 Task: Add a signature Hannah Green containing Have a great Halloween, Hannah Green to email address softage.5@softage.net and add a label Meditation
Action: Mouse moved to (99, 58)
Screenshot: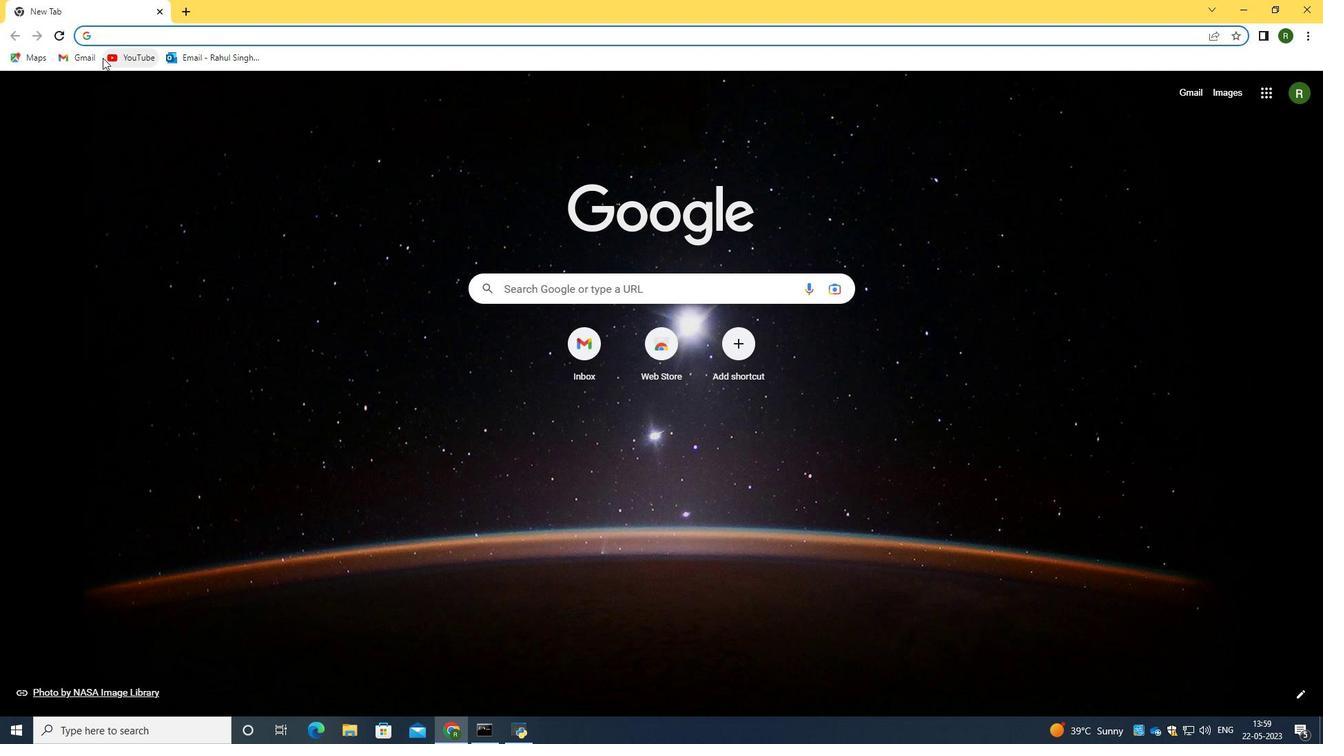 
Action: Mouse pressed left at (99, 58)
Screenshot: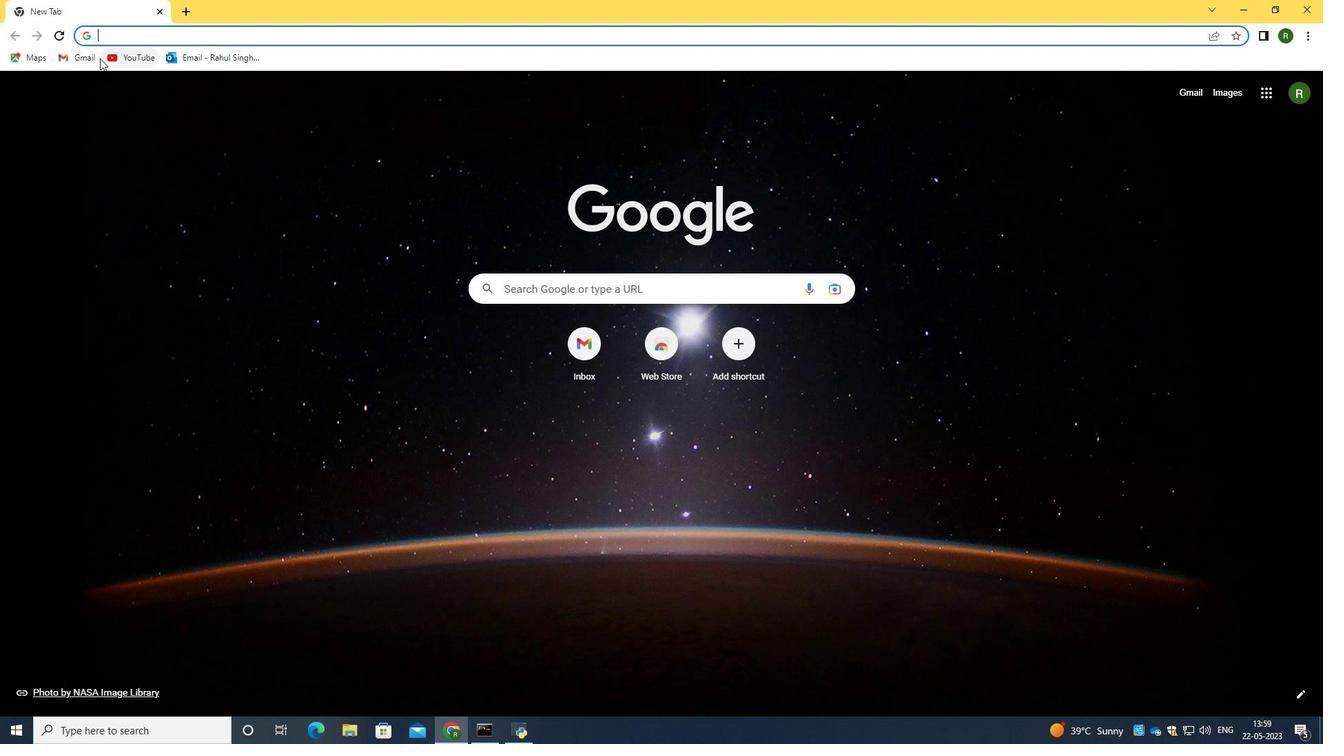 
Action: Mouse moved to (86, 57)
Screenshot: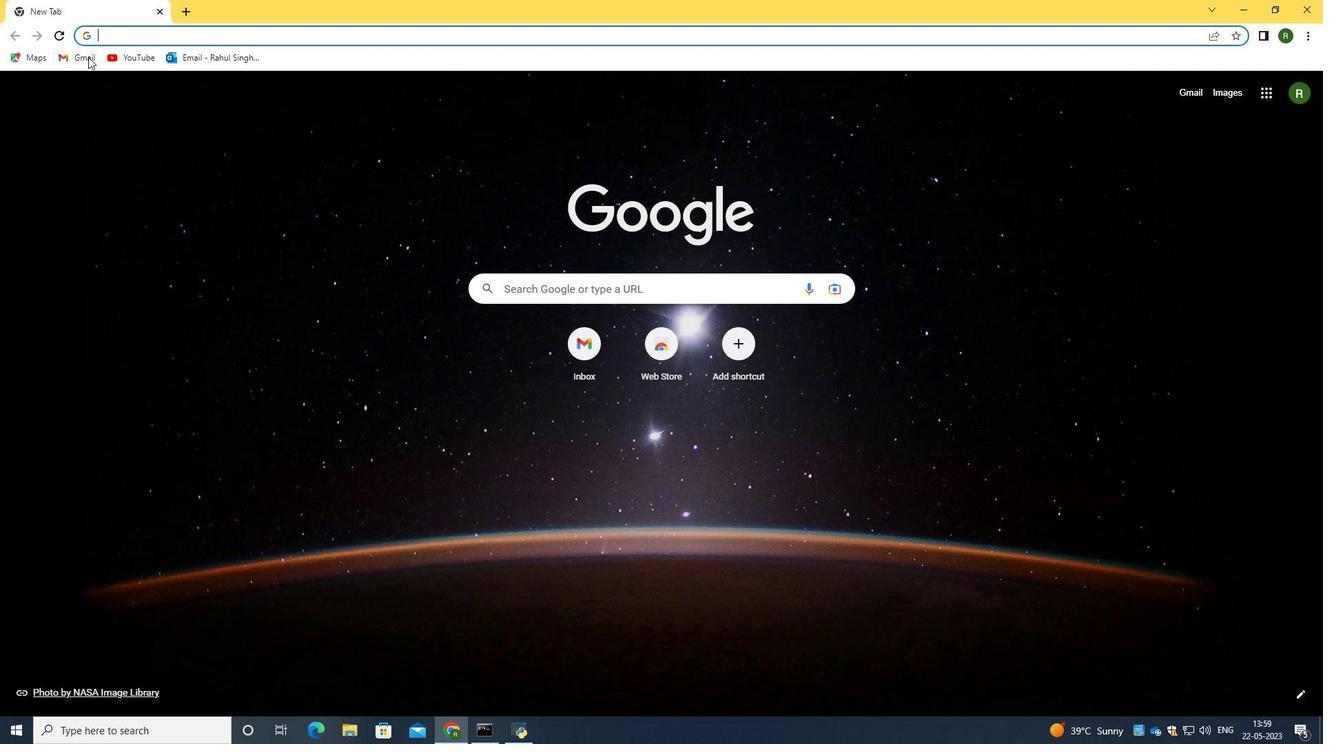 
Action: Mouse pressed left at (86, 57)
Screenshot: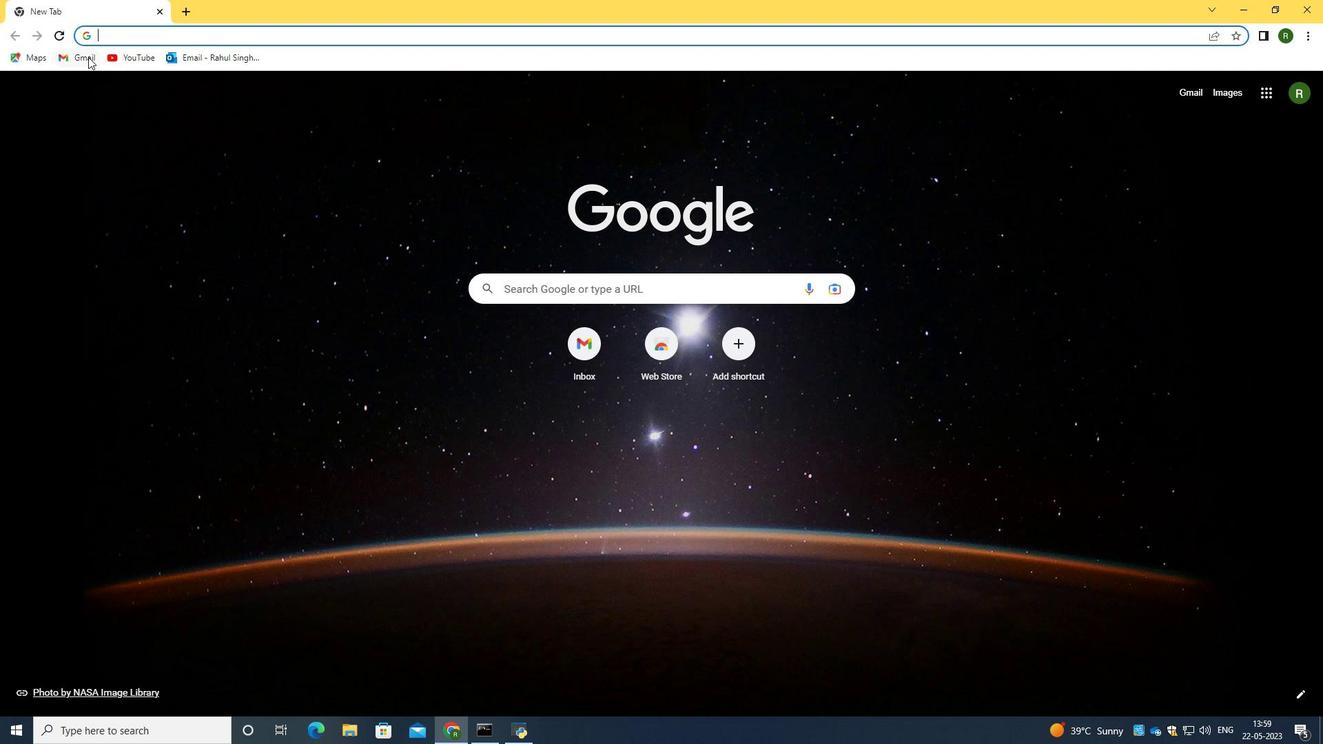 
Action: Mouse moved to (1240, 99)
Screenshot: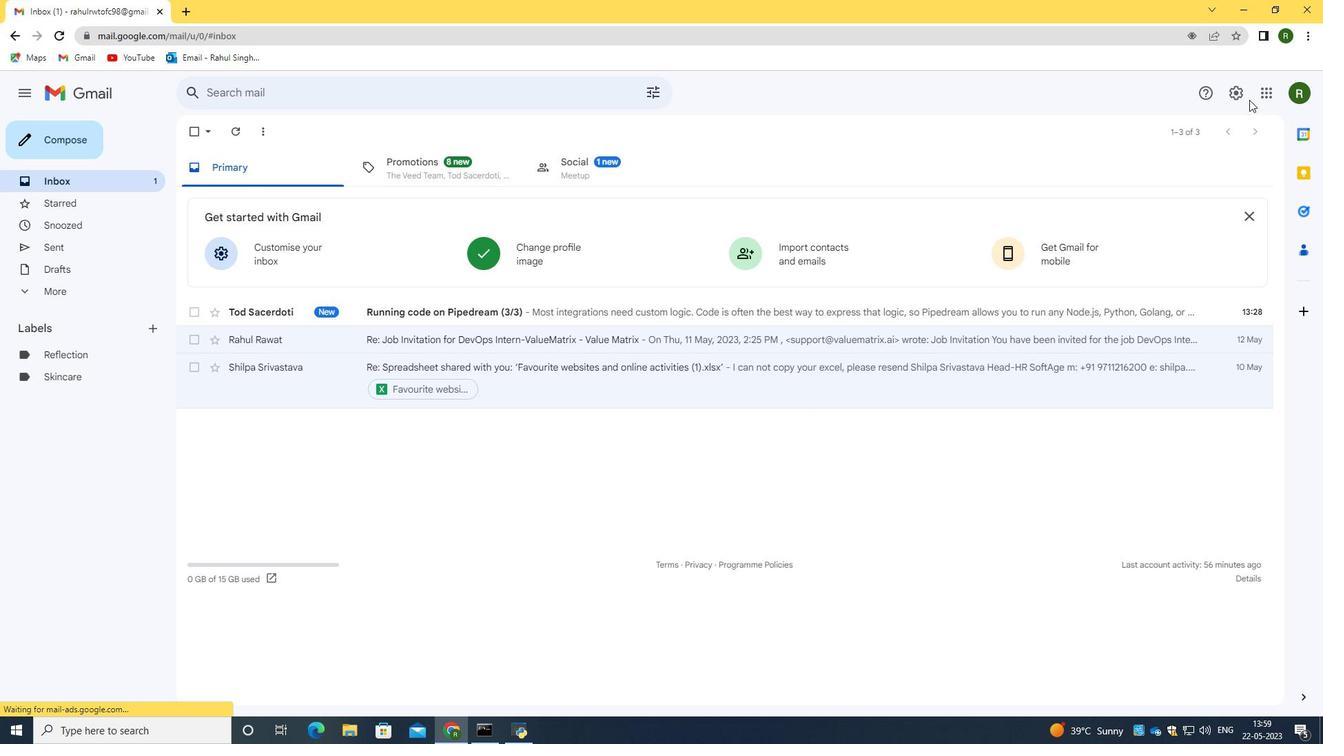 
Action: Mouse pressed left at (1240, 99)
Screenshot: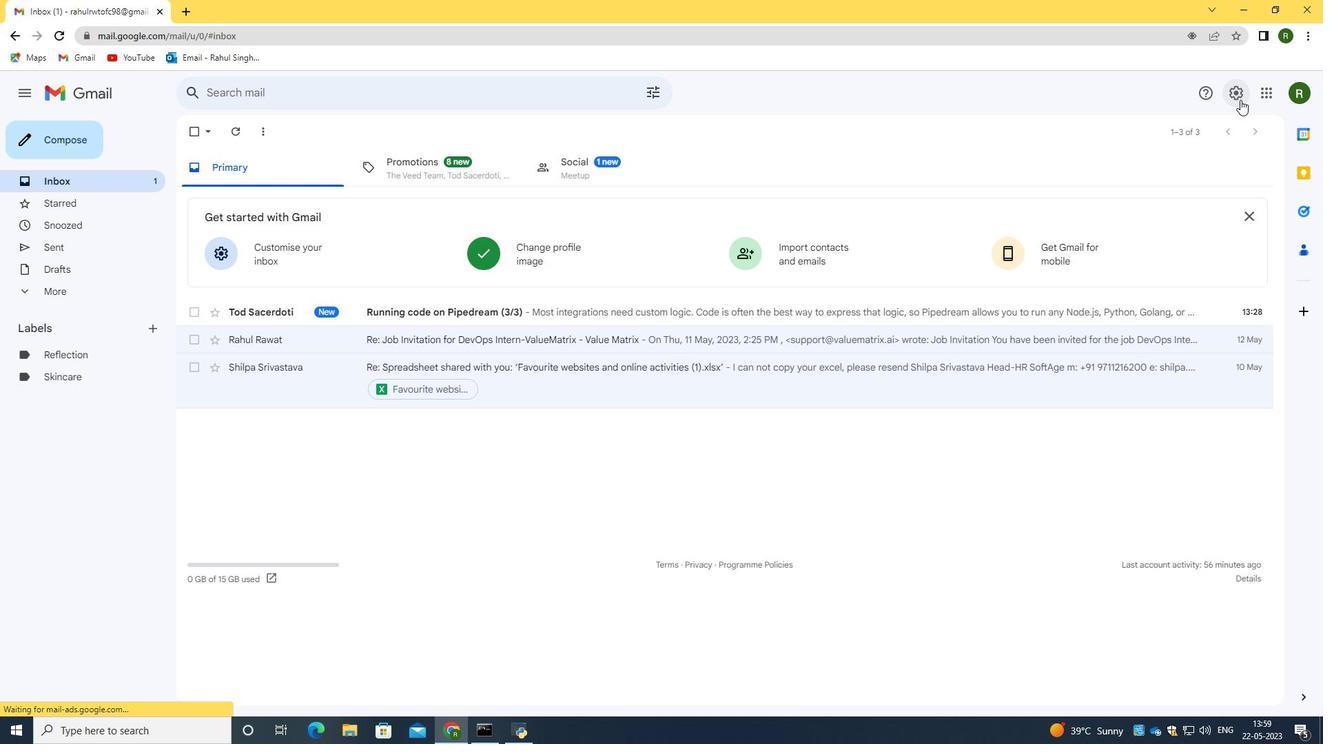 
Action: Mouse moved to (1163, 168)
Screenshot: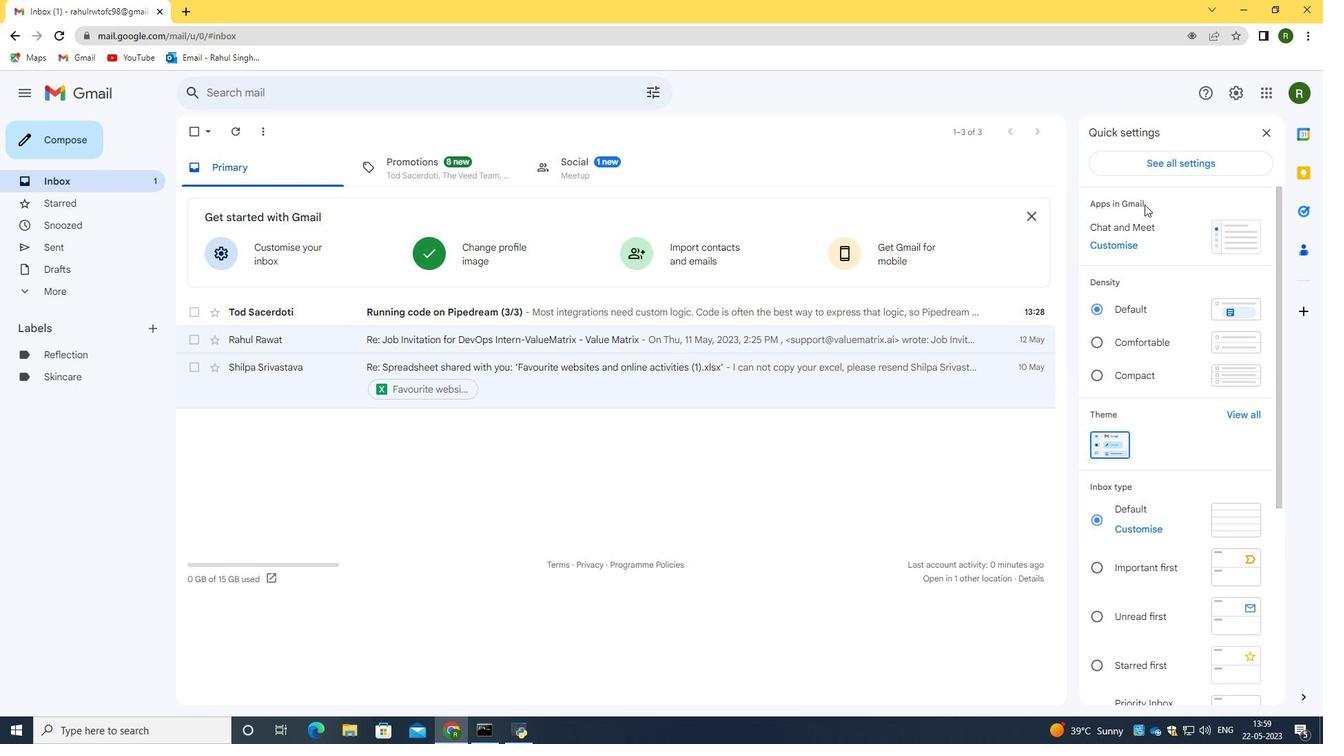 
Action: Mouse pressed left at (1163, 168)
Screenshot: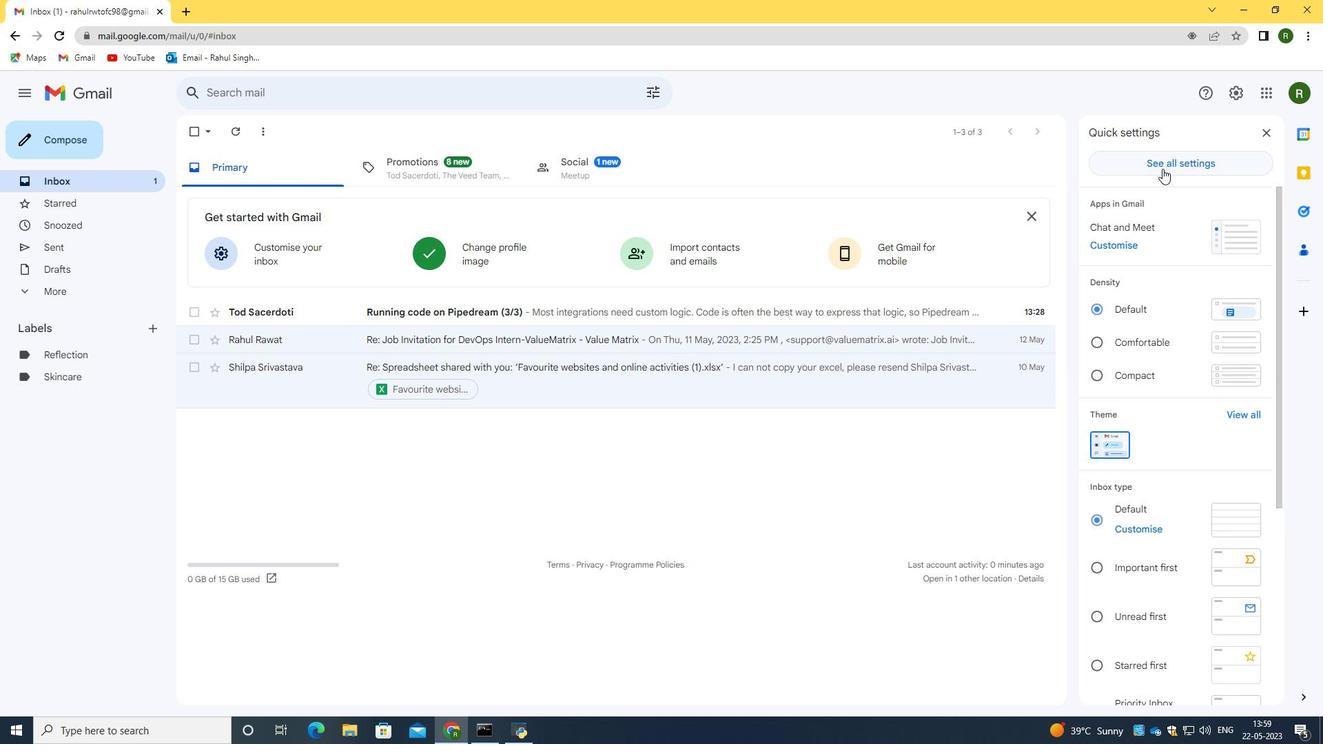 
Action: Mouse moved to (863, 339)
Screenshot: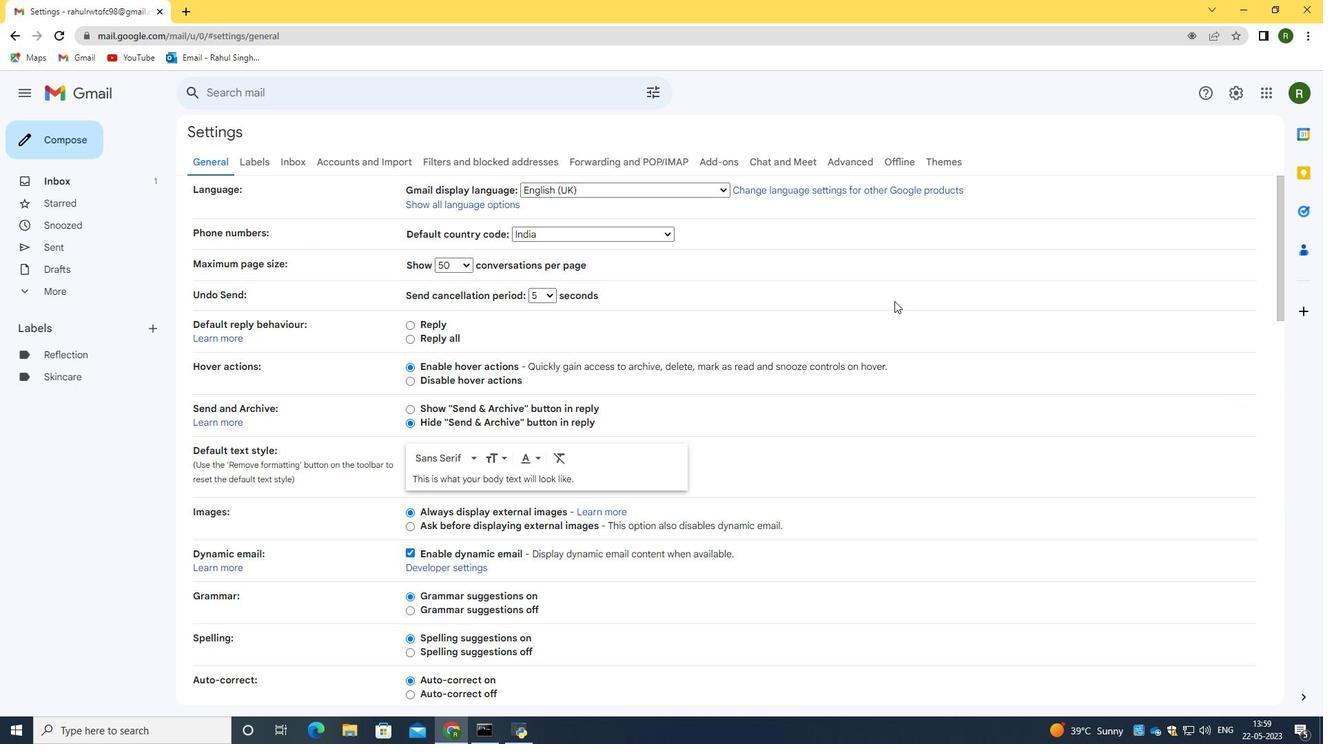 
Action: Mouse scrolled (863, 339) with delta (0, 0)
Screenshot: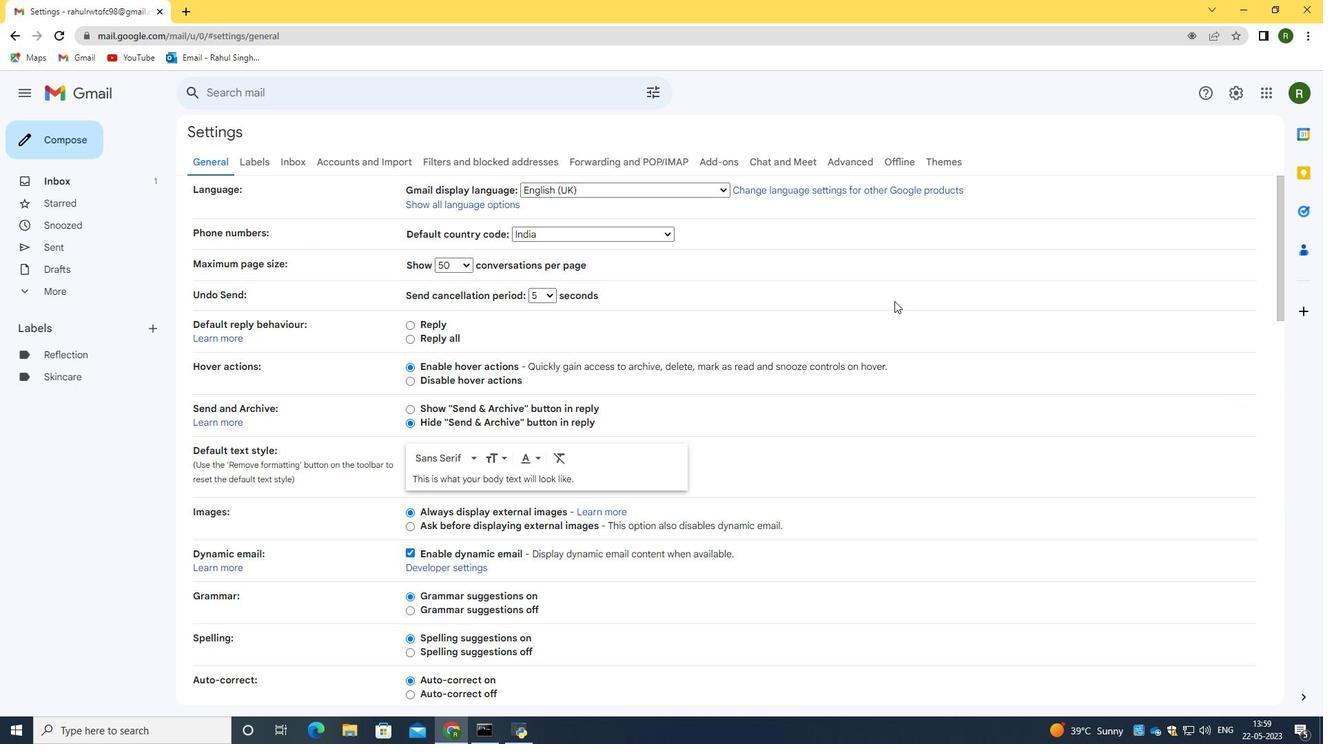 
Action: Mouse moved to (866, 346)
Screenshot: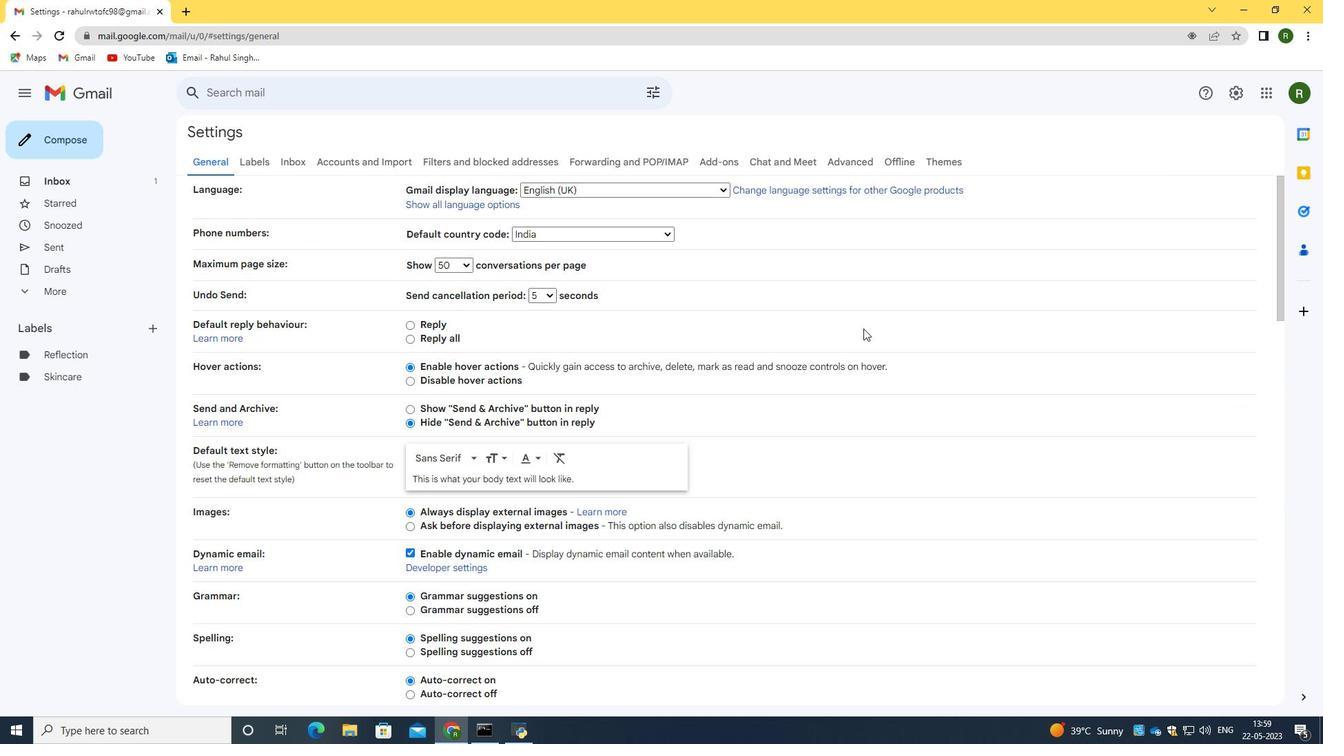 
Action: Mouse scrolled (866, 345) with delta (0, 0)
Screenshot: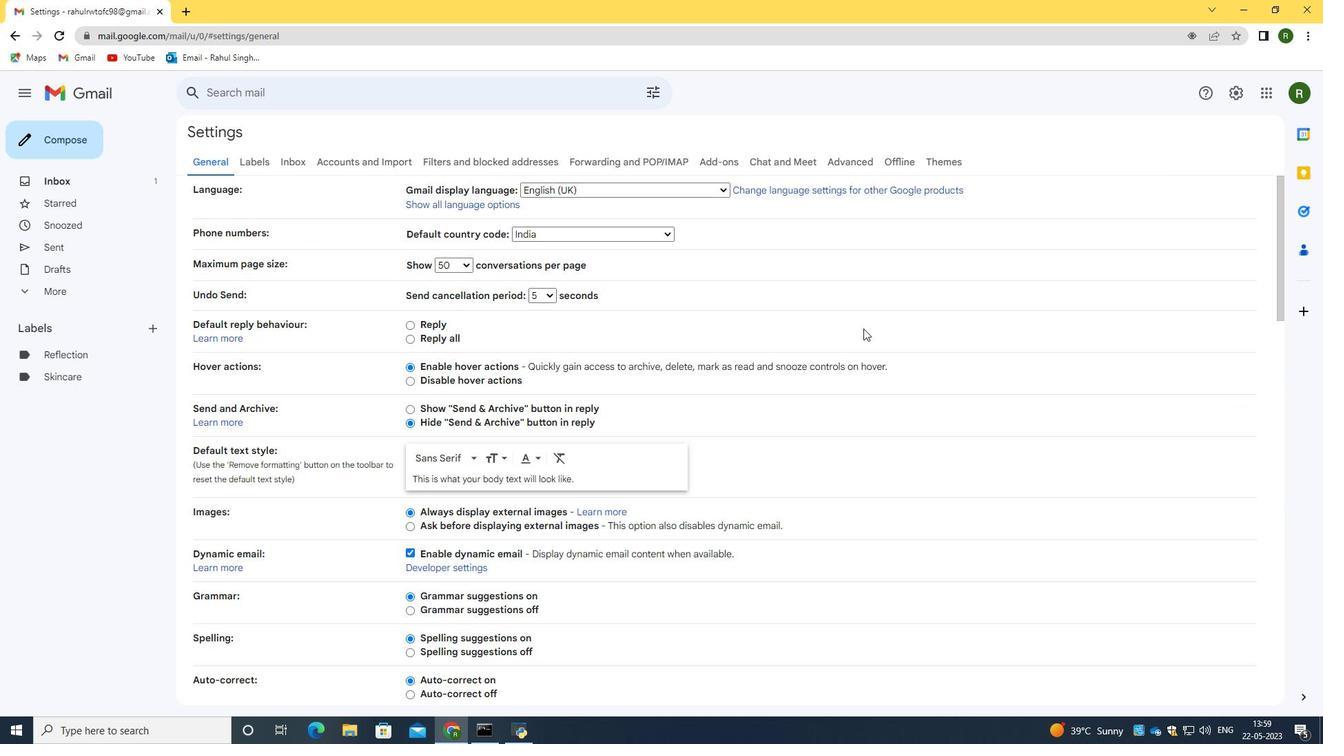 
Action: Mouse moved to (867, 347)
Screenshot: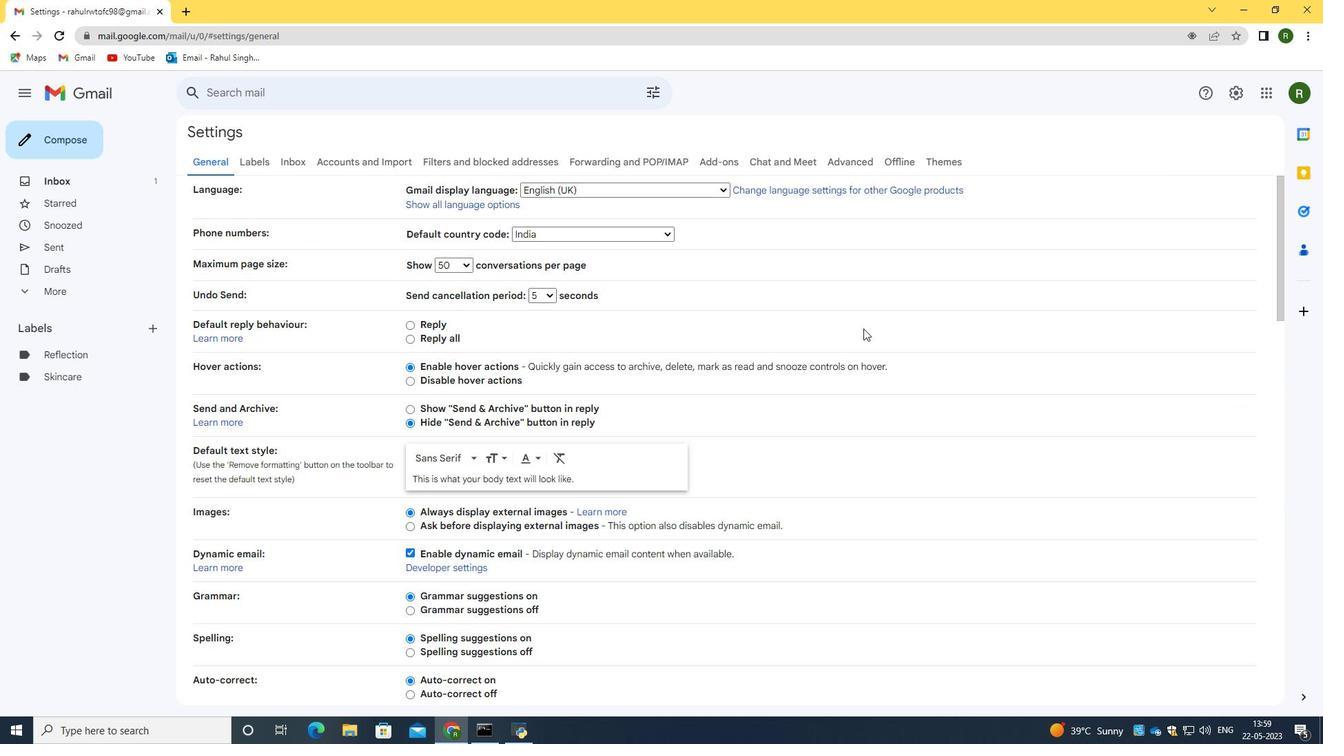
Action: Mouse scrolled (867, 346) with delta (0, 0)
Screenshot: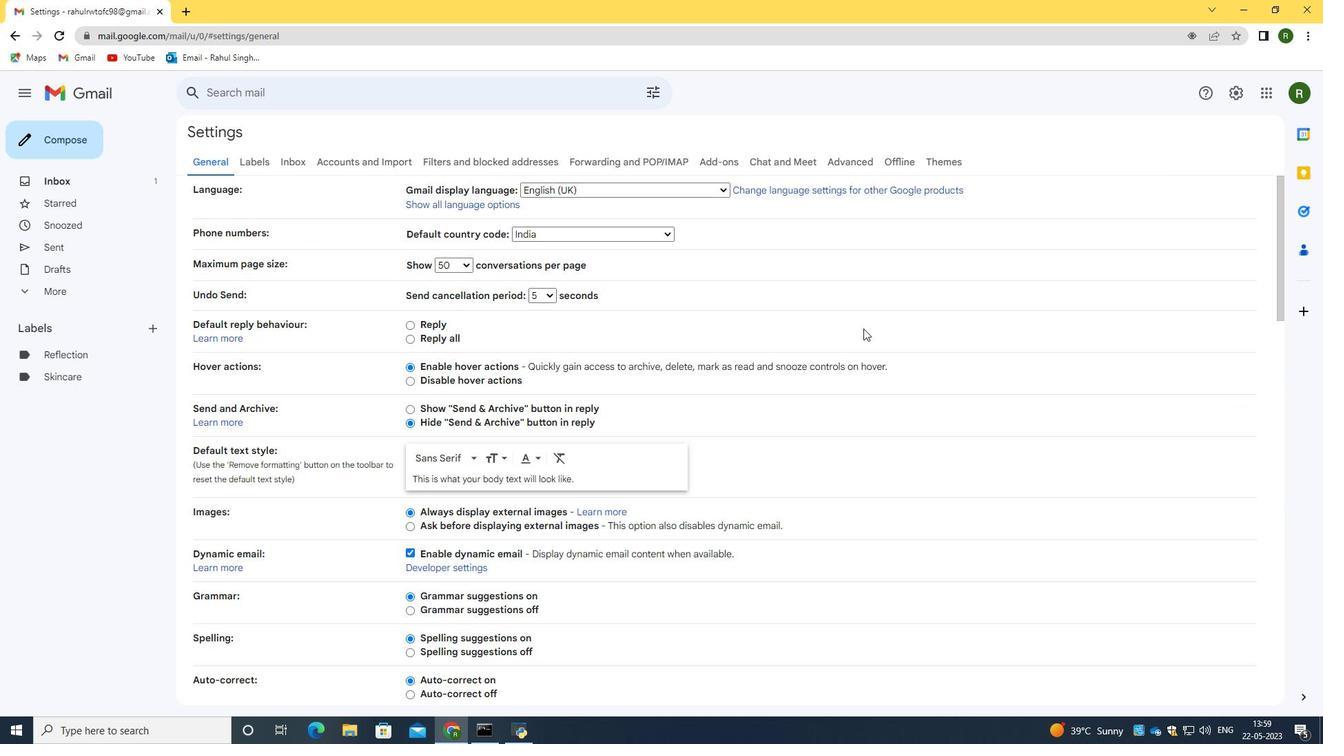 
Action: Mouse scrolled (867, 346) with delta (0, 0)
Screenshot: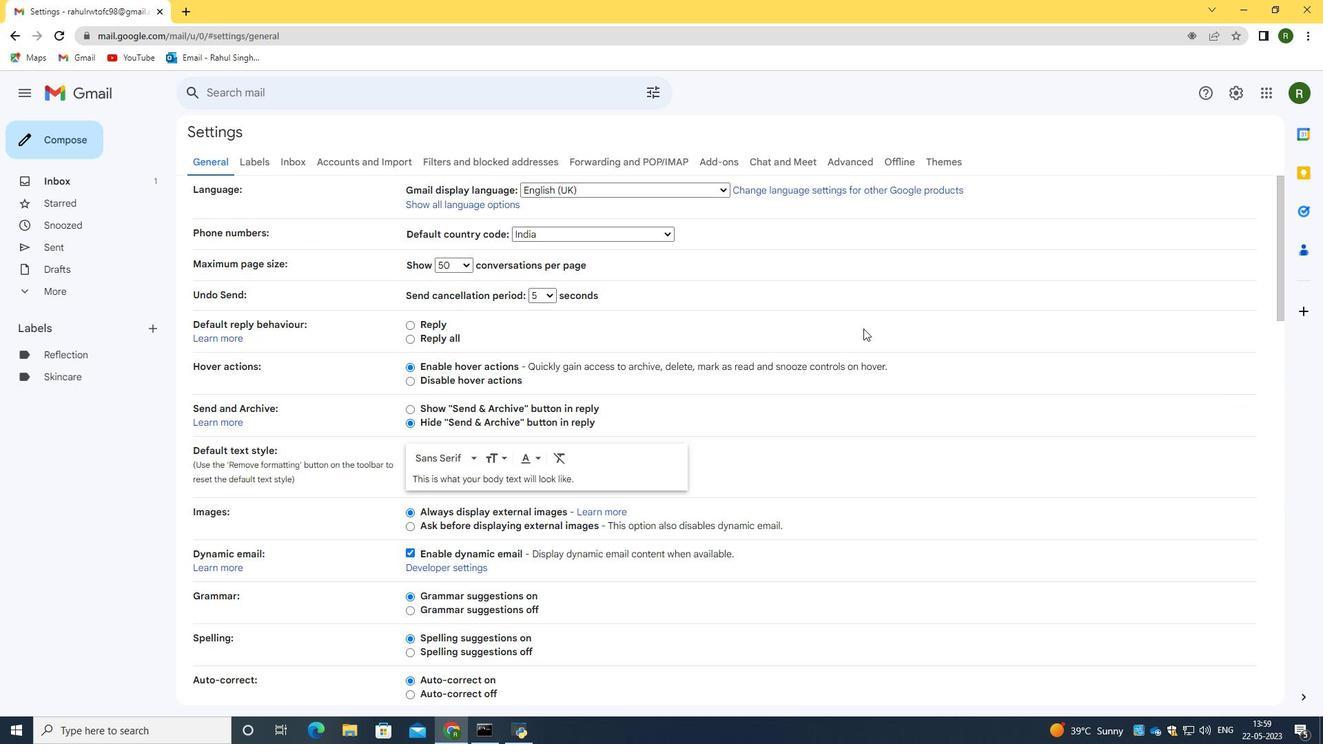 
Action: Mouse scrolled (867, 346) with delta (0, 0)
Screenshot: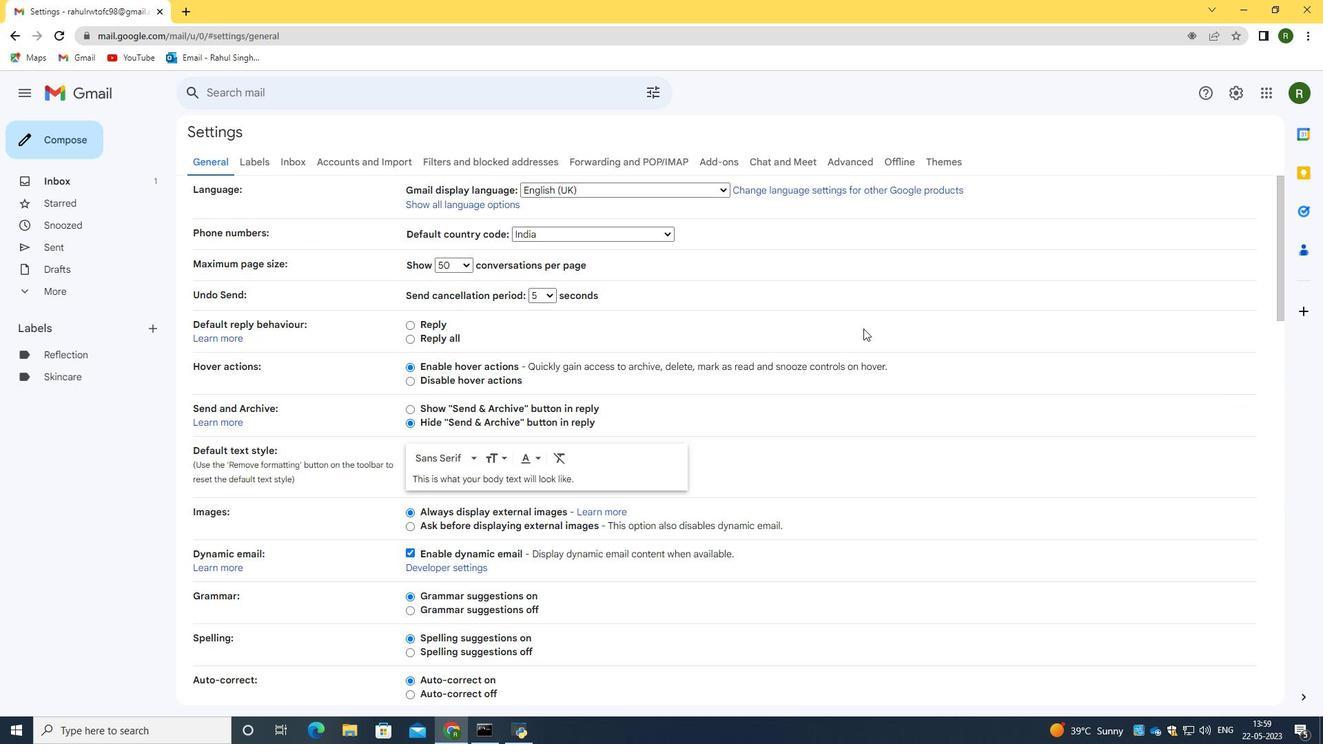 
Action: Mouse moved to (867, 347)
Screenshot: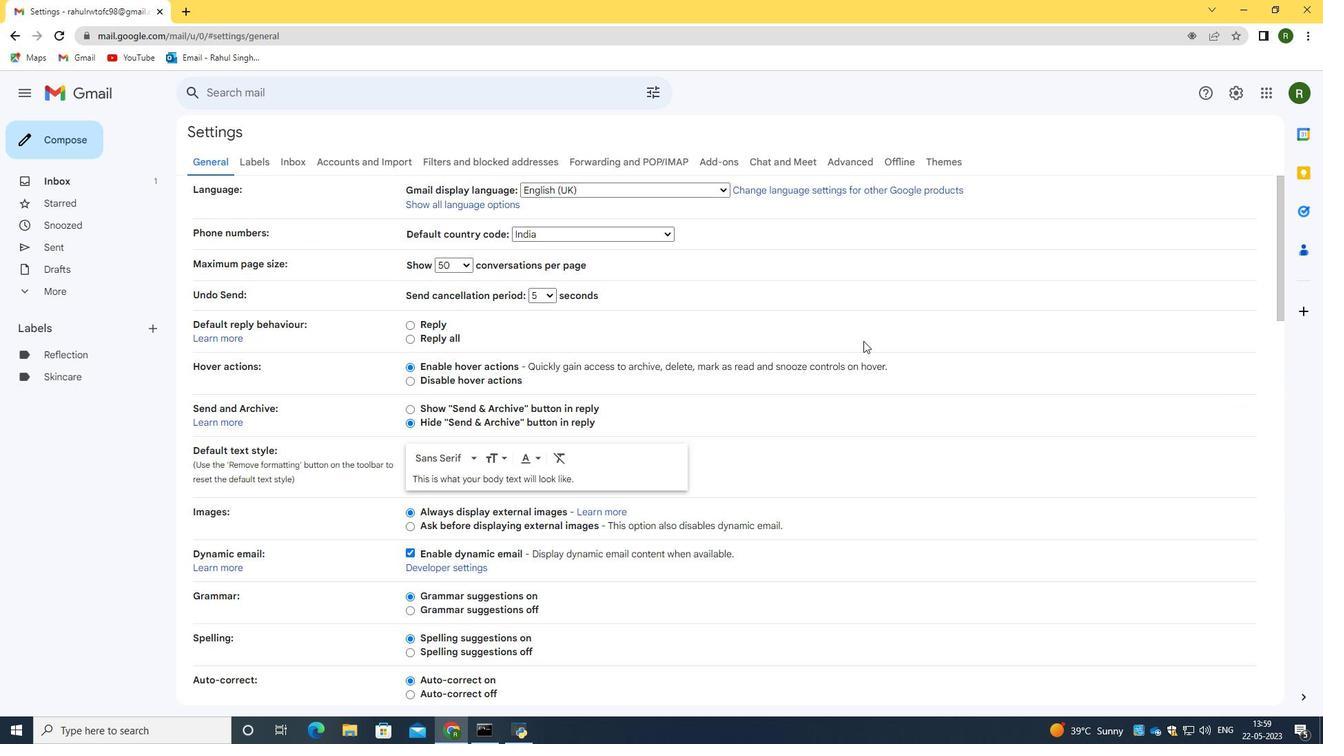 
Action: Mouse scrolled (867, 346) with delta (0, 0)
Screenshot: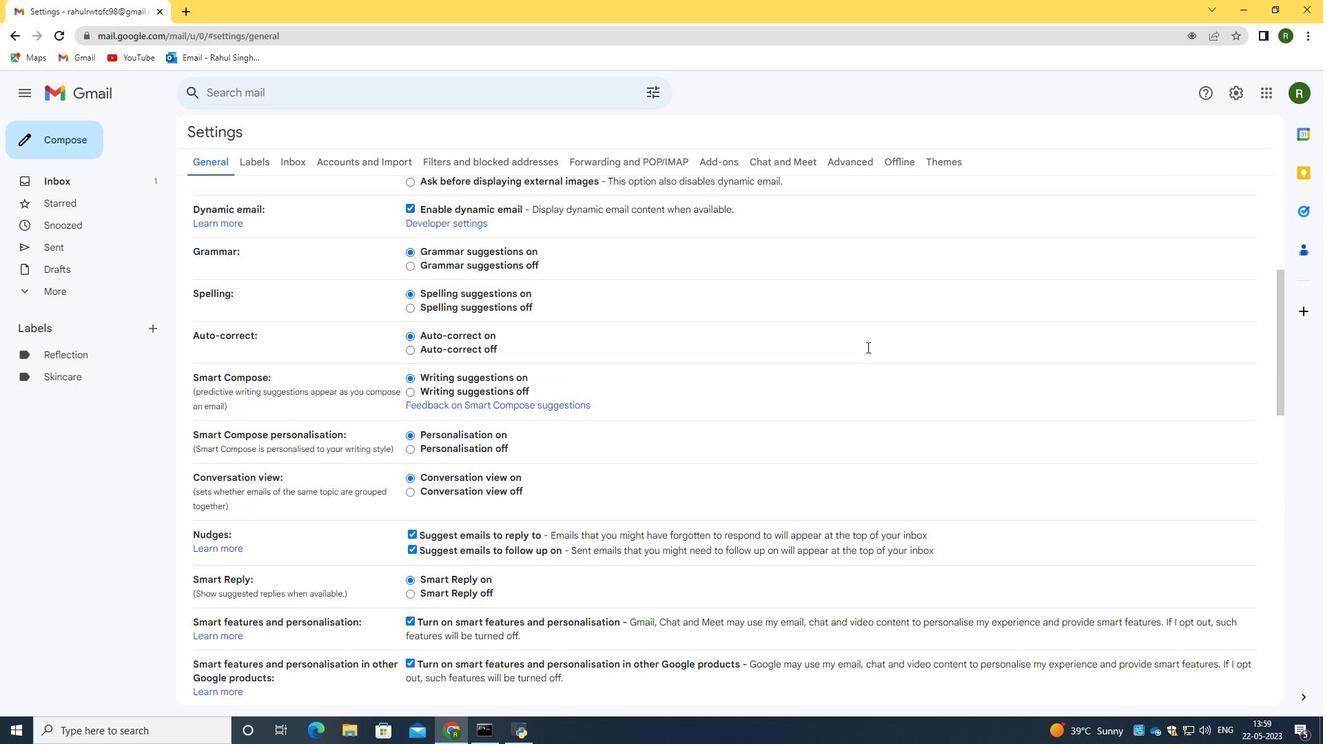 
Action: Mouse scrolled (867, 346) with delta (0, 0)
Screenshot: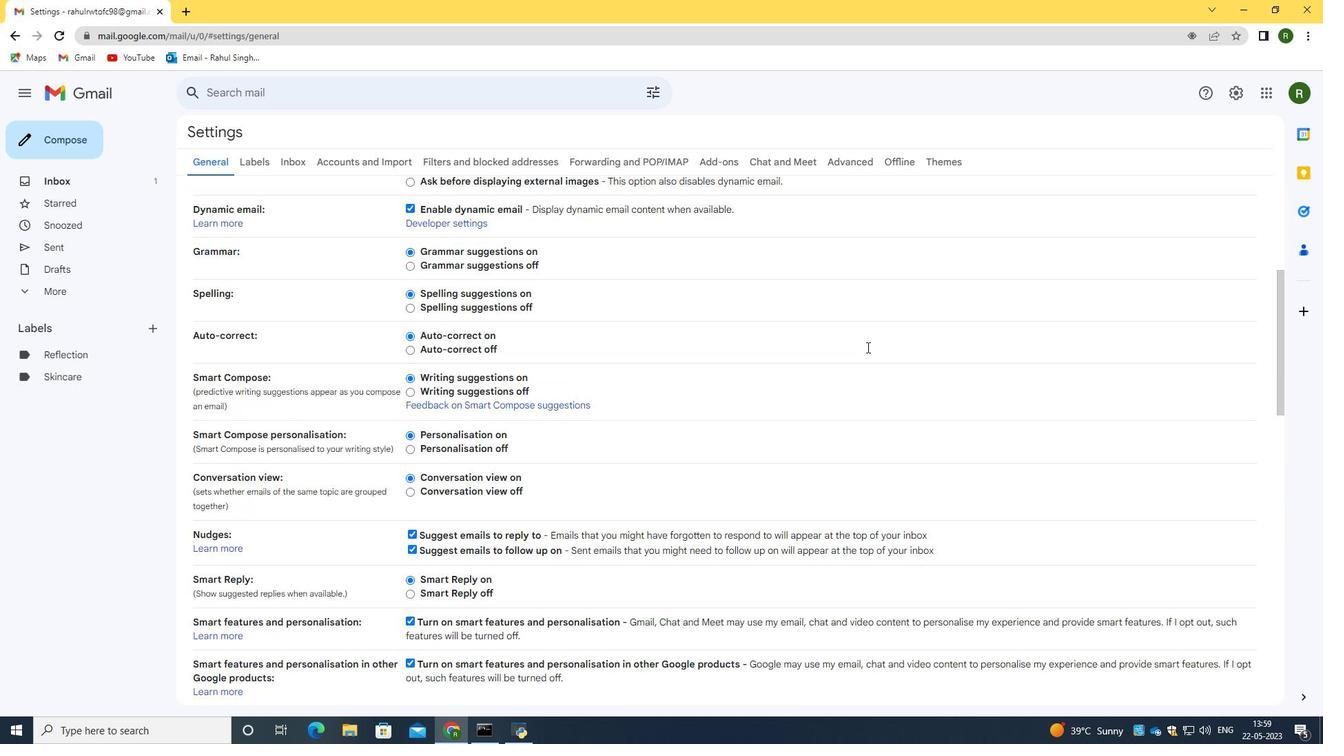 
Action: Mouse scrolled (867, 346) with delta (0, 0)
Screenshot: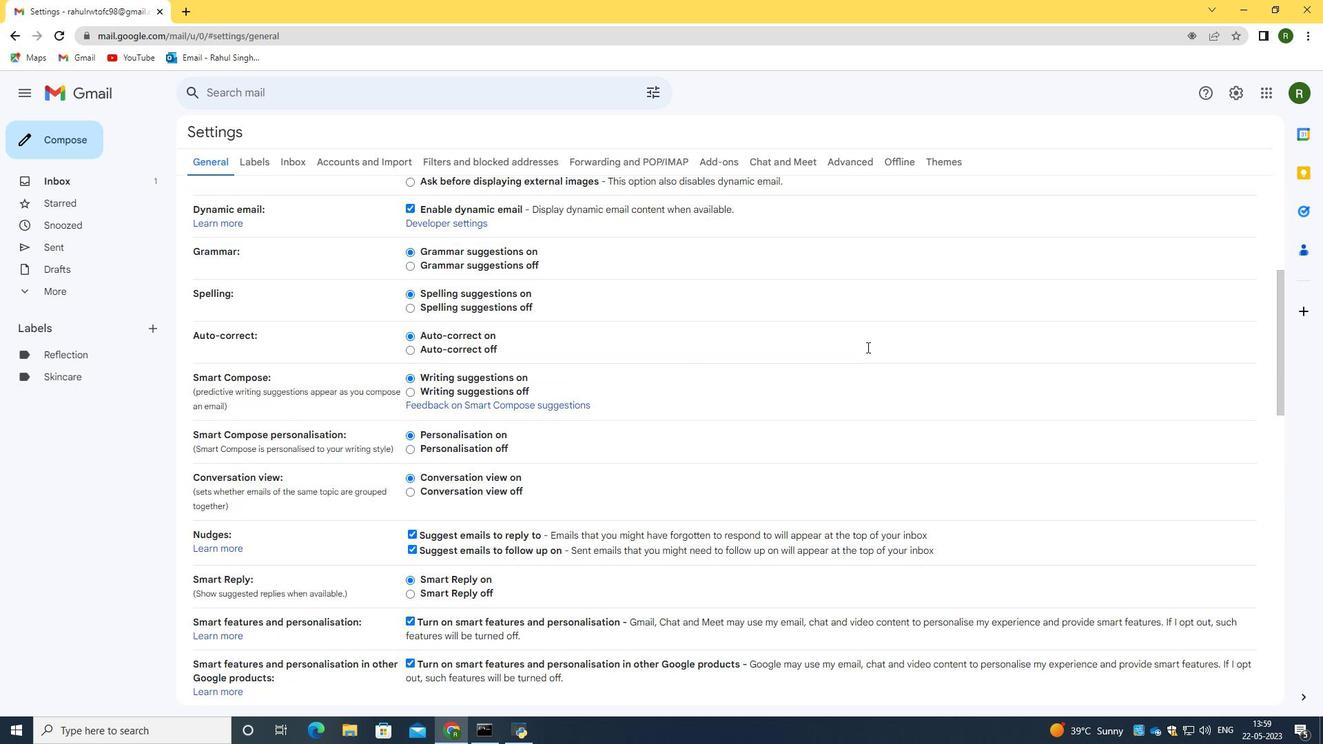 
Action: Mouse scrolled (867, 346) with delta (0, 0)
Screenshot: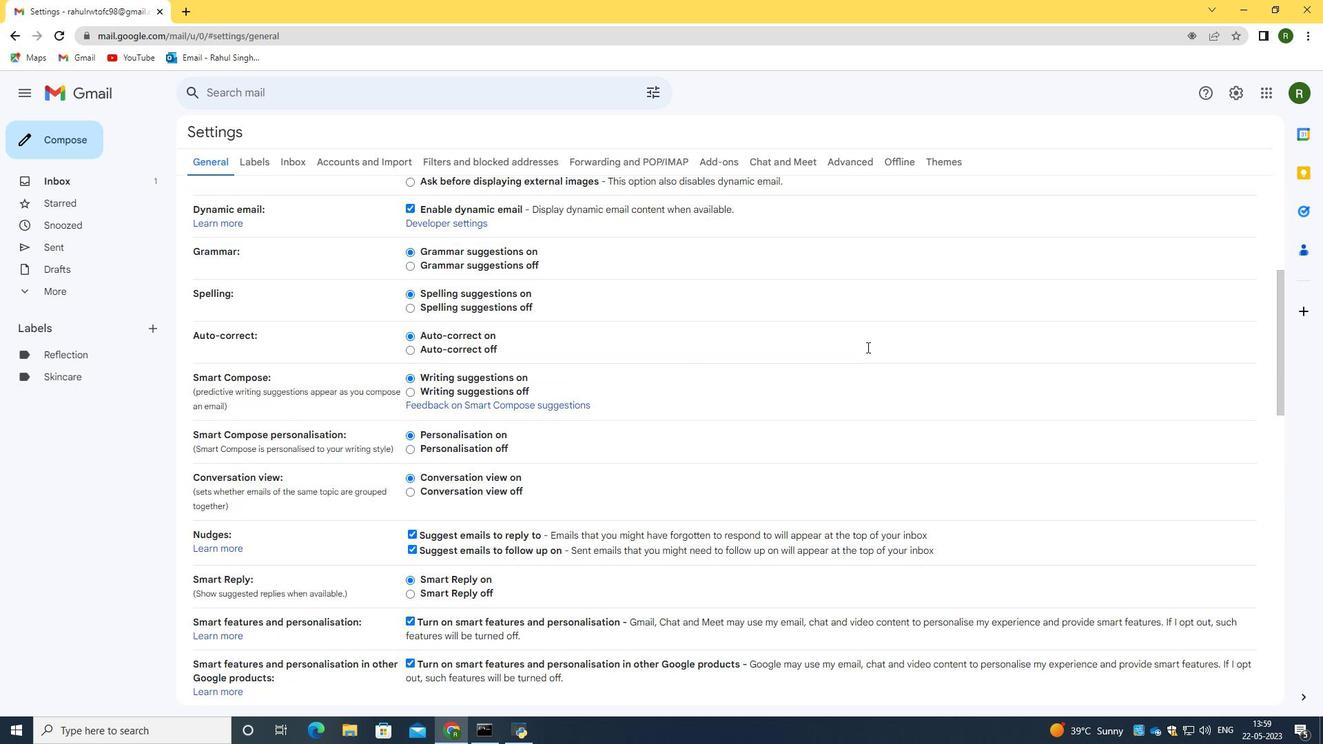 
Action: Mouse scrolled (867, 346) with delta (0, 0)
Screenshot: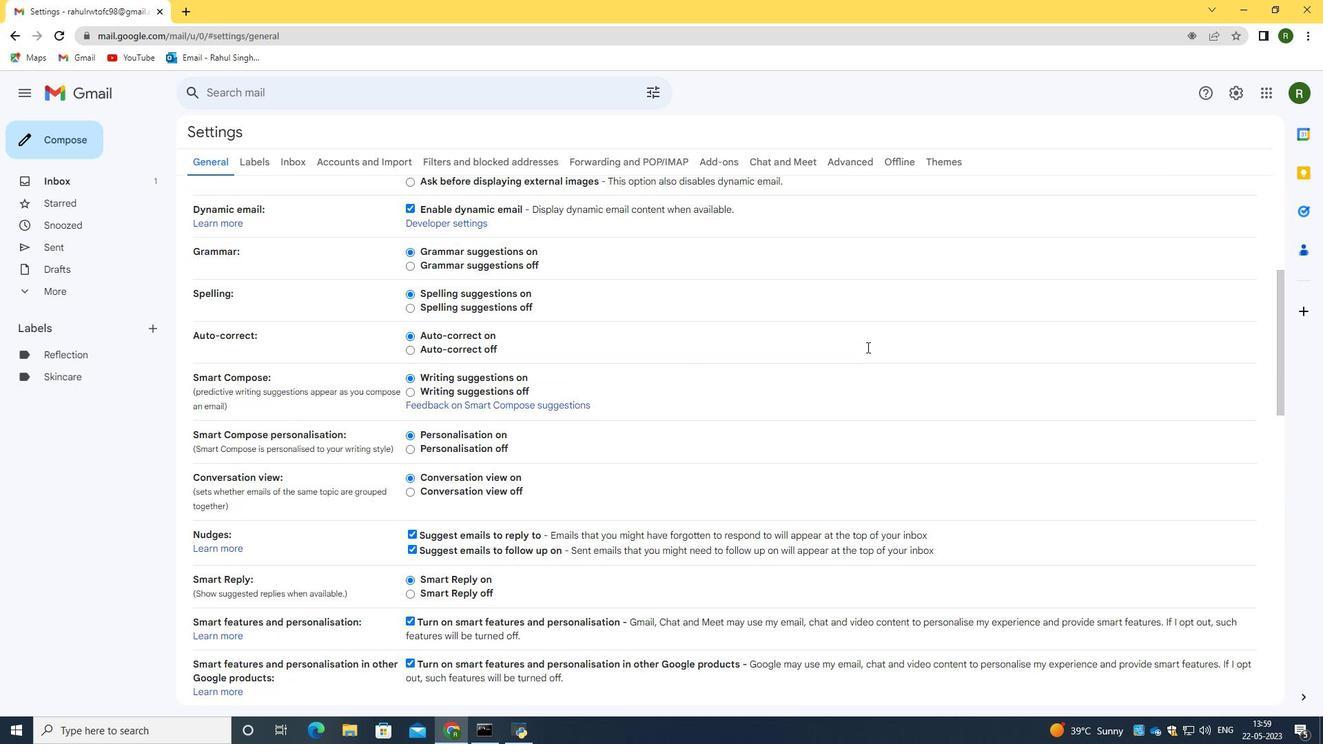 
Action: Mouse scrolled (867, 346) with delta (0, 0)
Screenshot: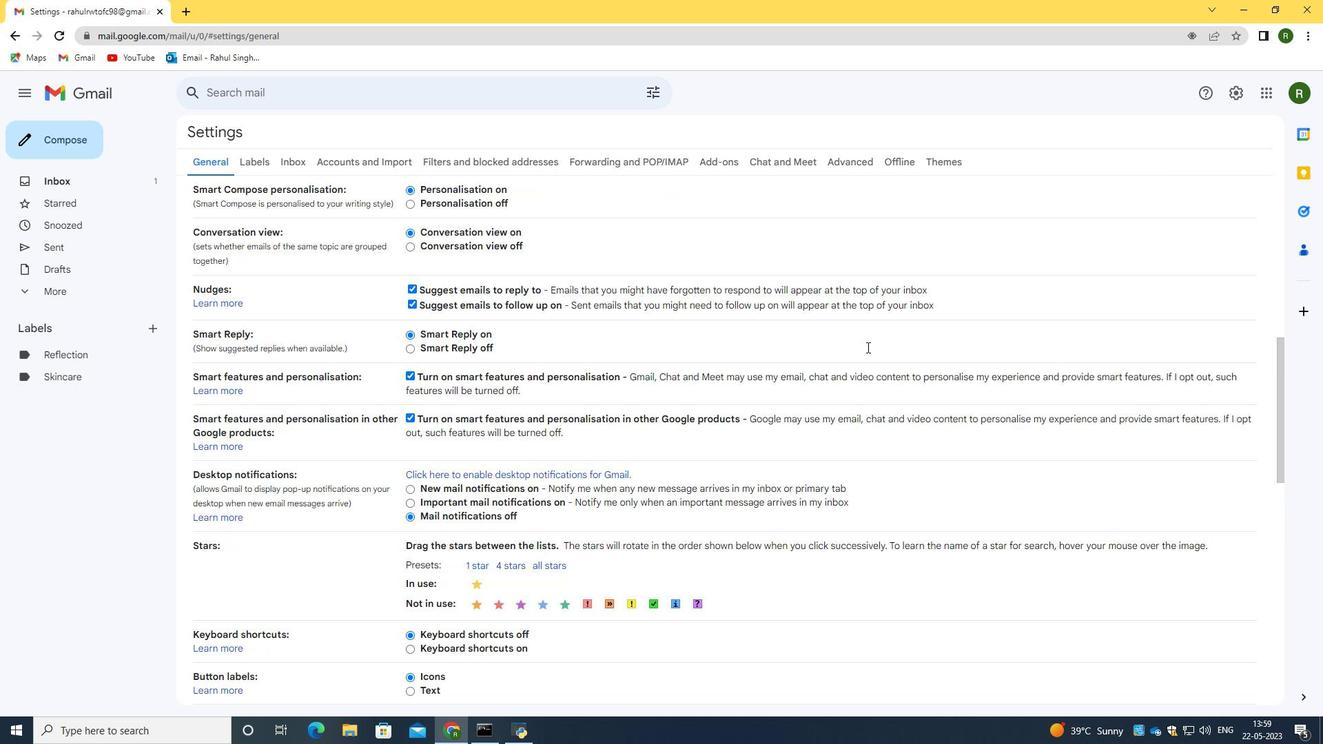 
Action: Mouse scrolled (867, 346) with delta (0, 0)
Screenshot: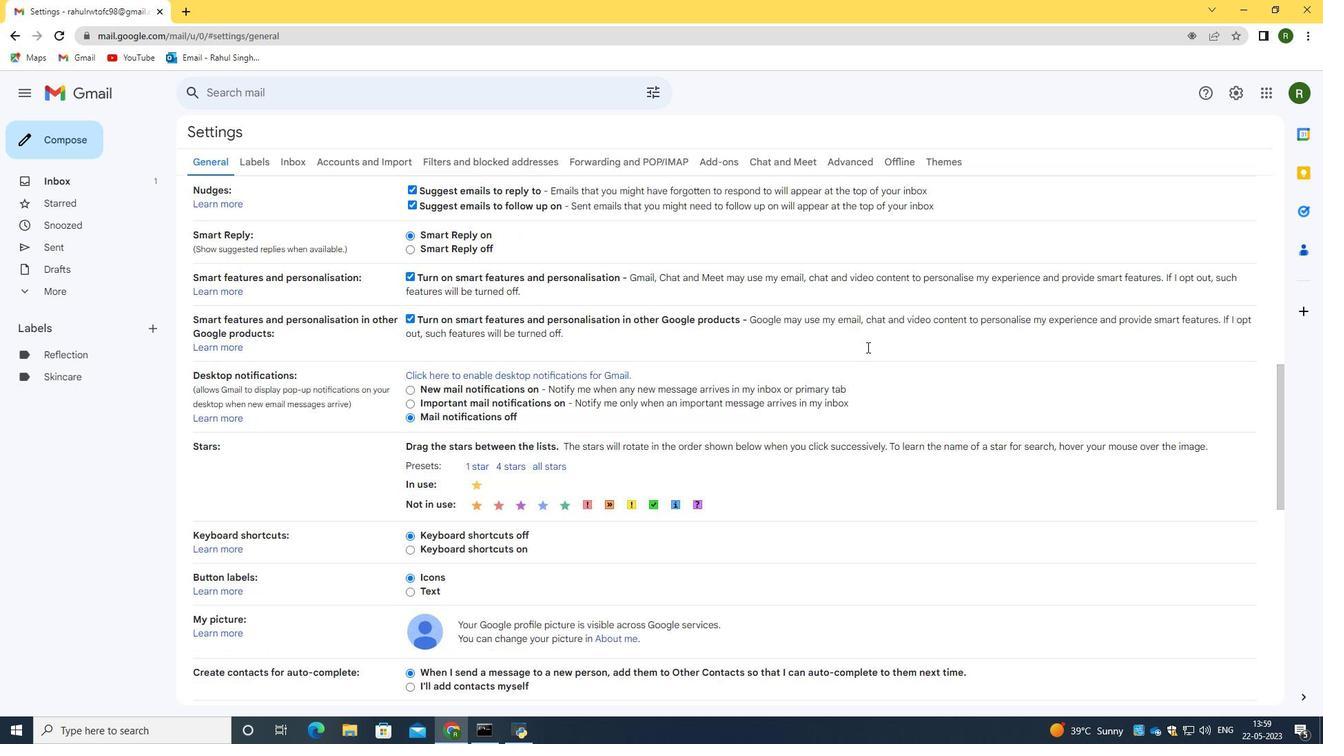 
Action: Mouse scrolled (867, 346) with delta (0, 0)
Screenshot: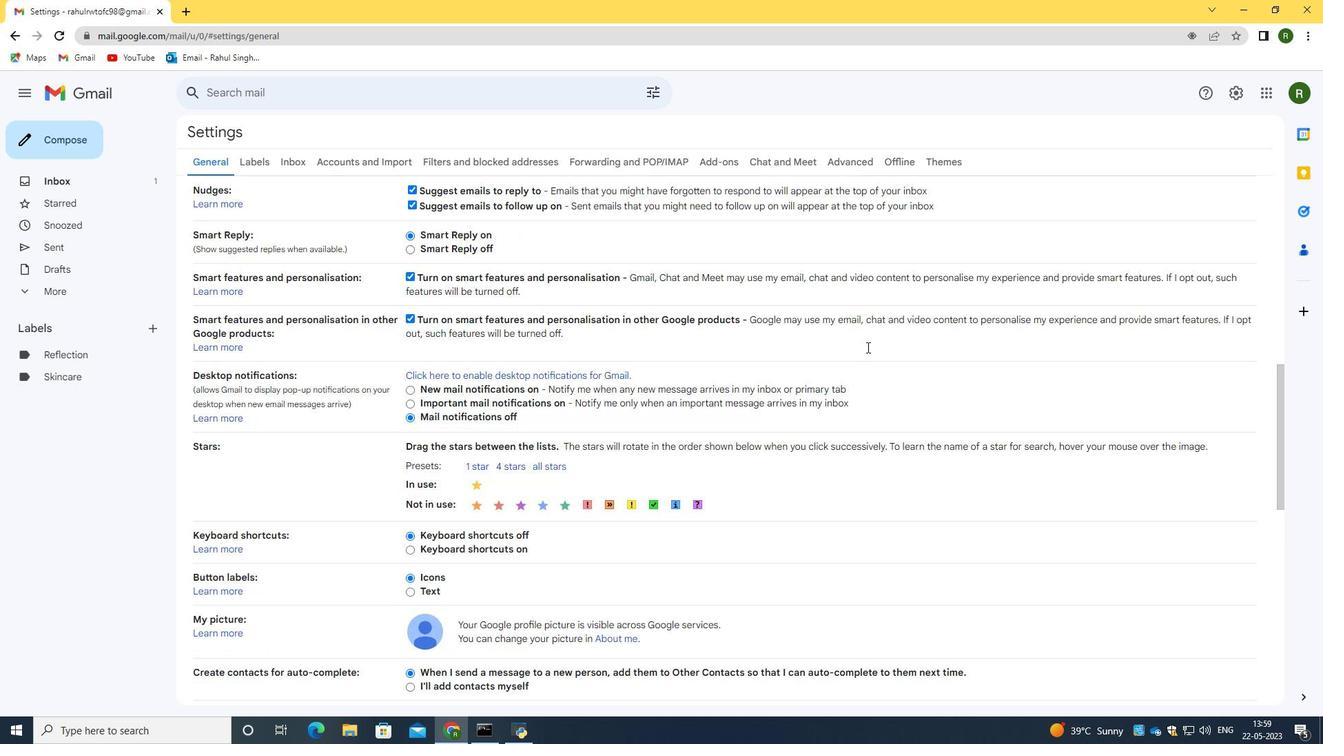 
Action: Mouse moved to (557, 554)
Screenshot: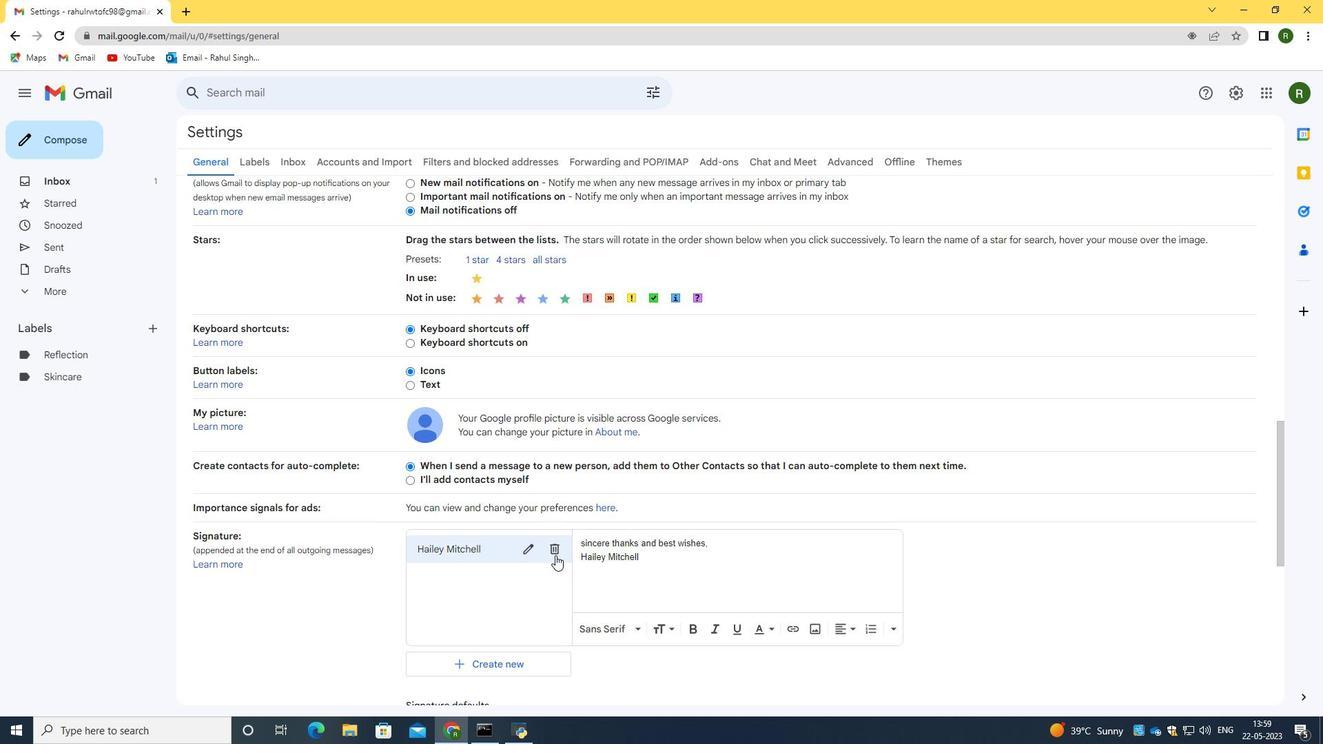 
Action: Mouse pressed left at (557, 554)
Screenshot: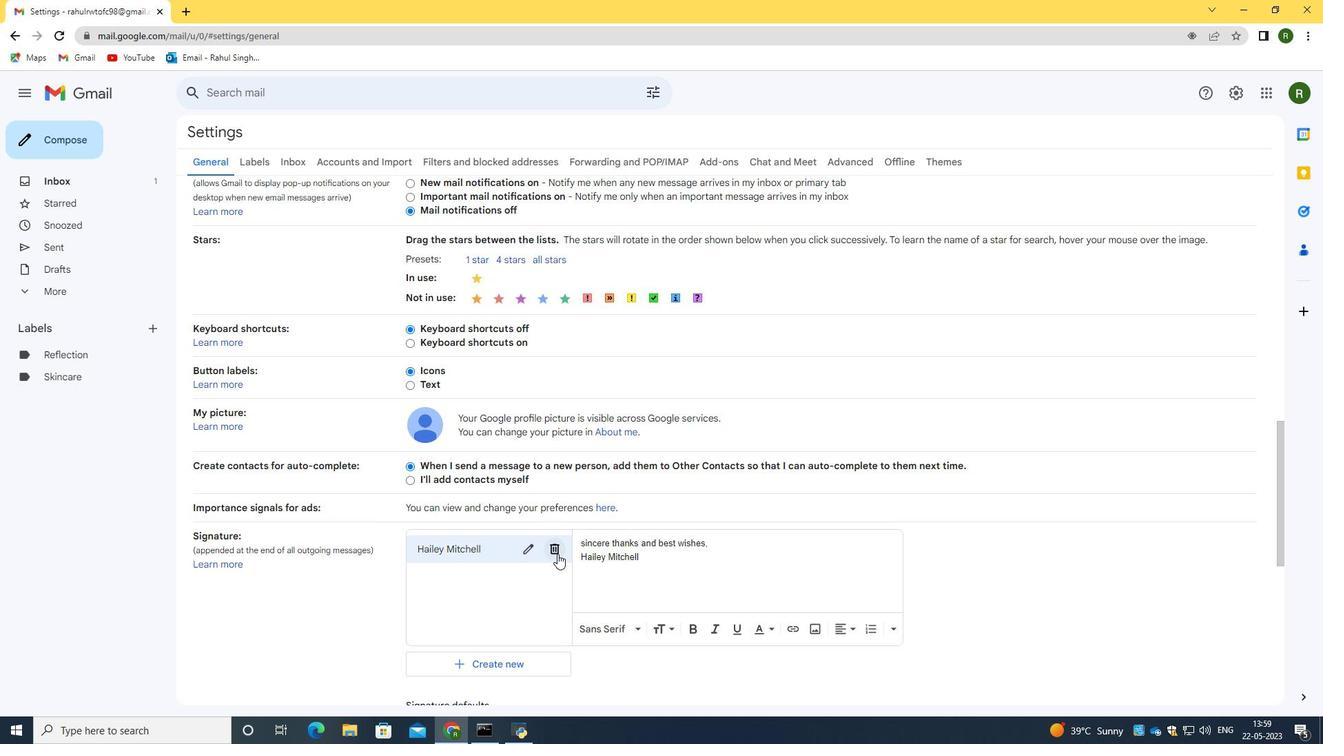 
Action: Mouse moved to (778, 427)
Screenshot: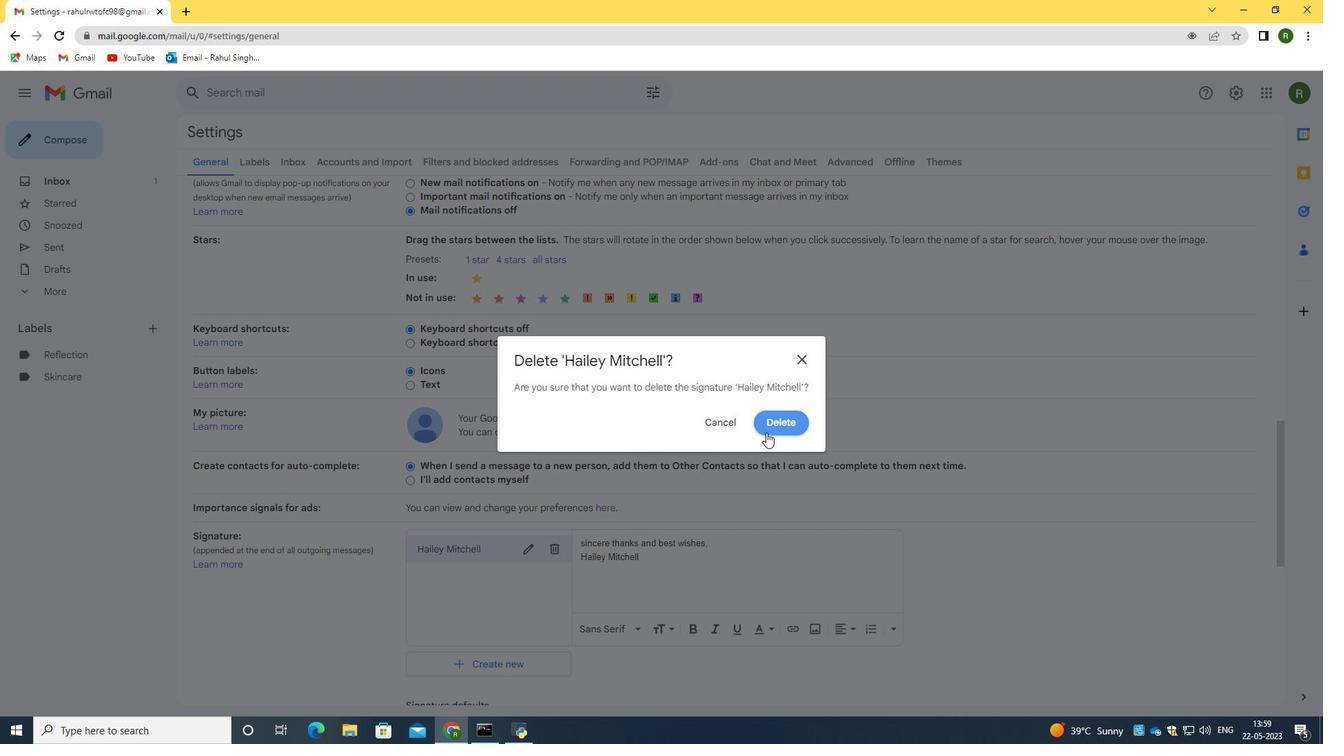 
Action: Mouse pressed left at (778, 427)
Screenshot: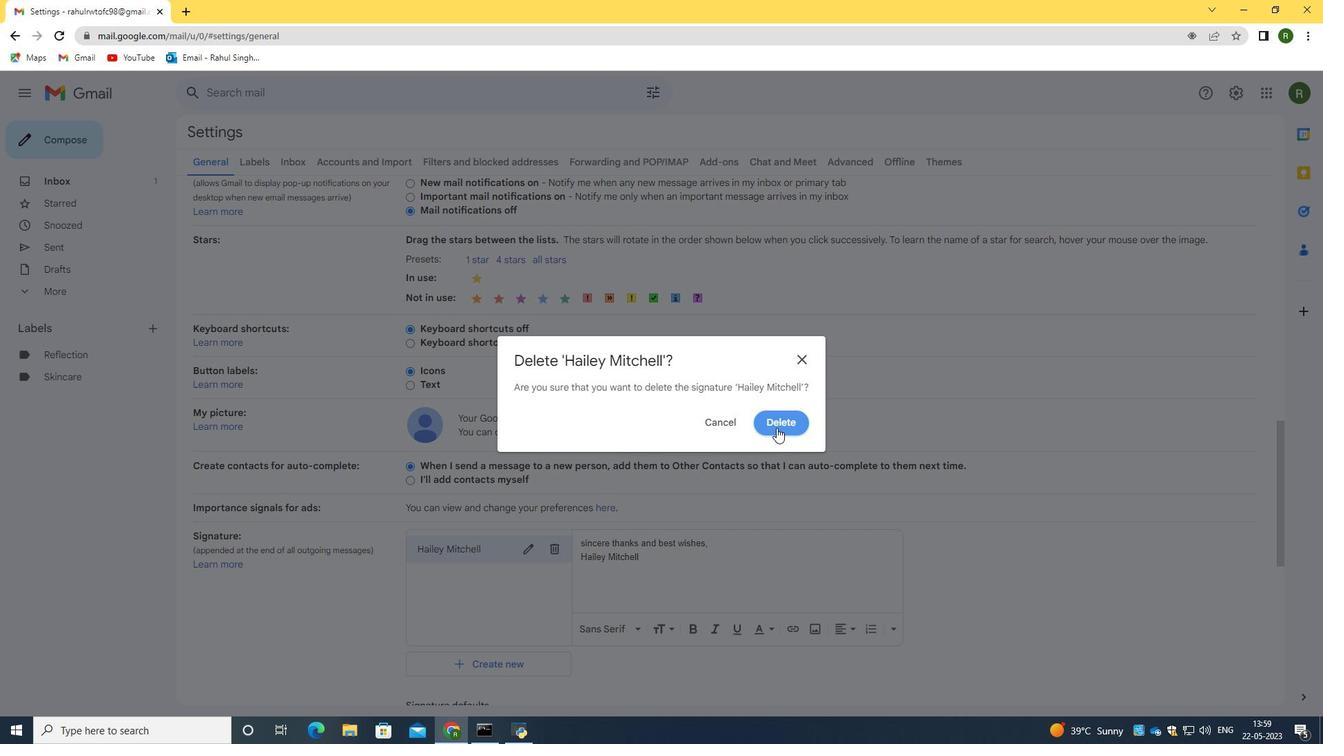 
Action: Mouse moved to (466, 568)
Screenshot: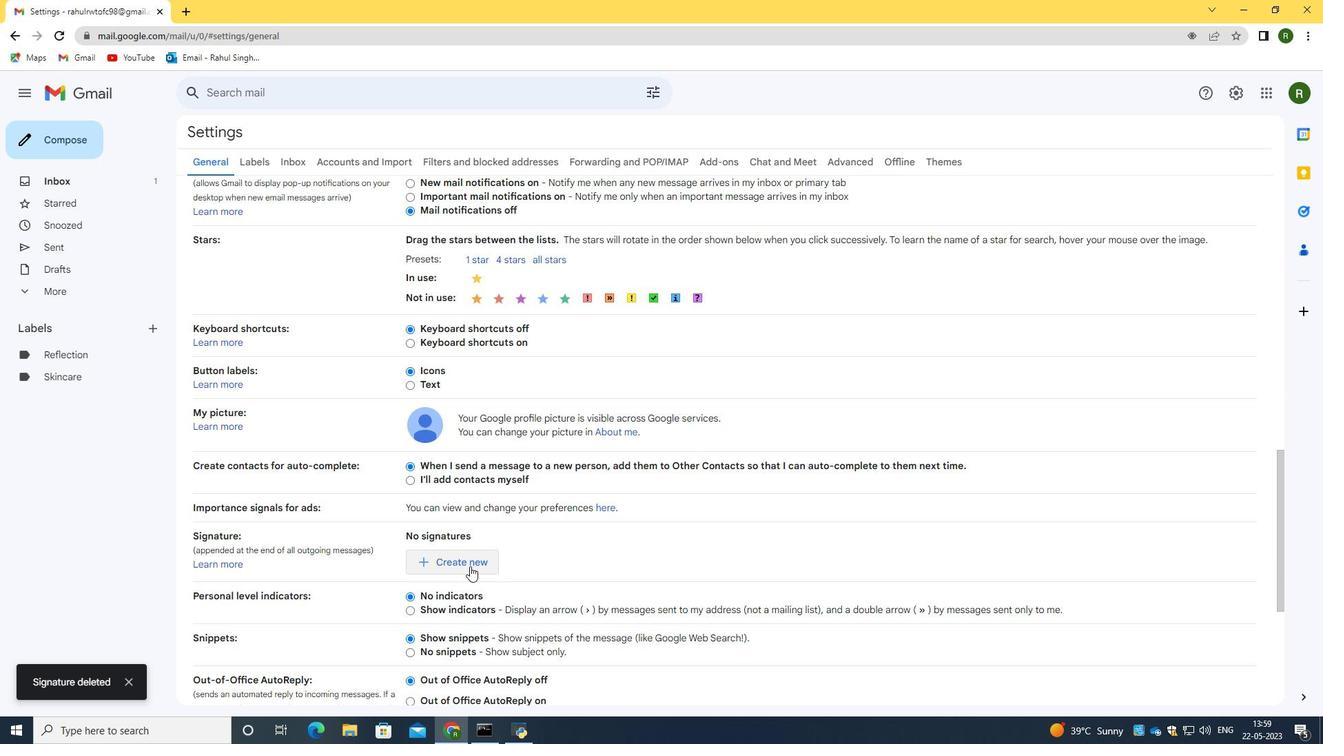 
Action: Mouse pressed left at (466, 568)
Screenshot: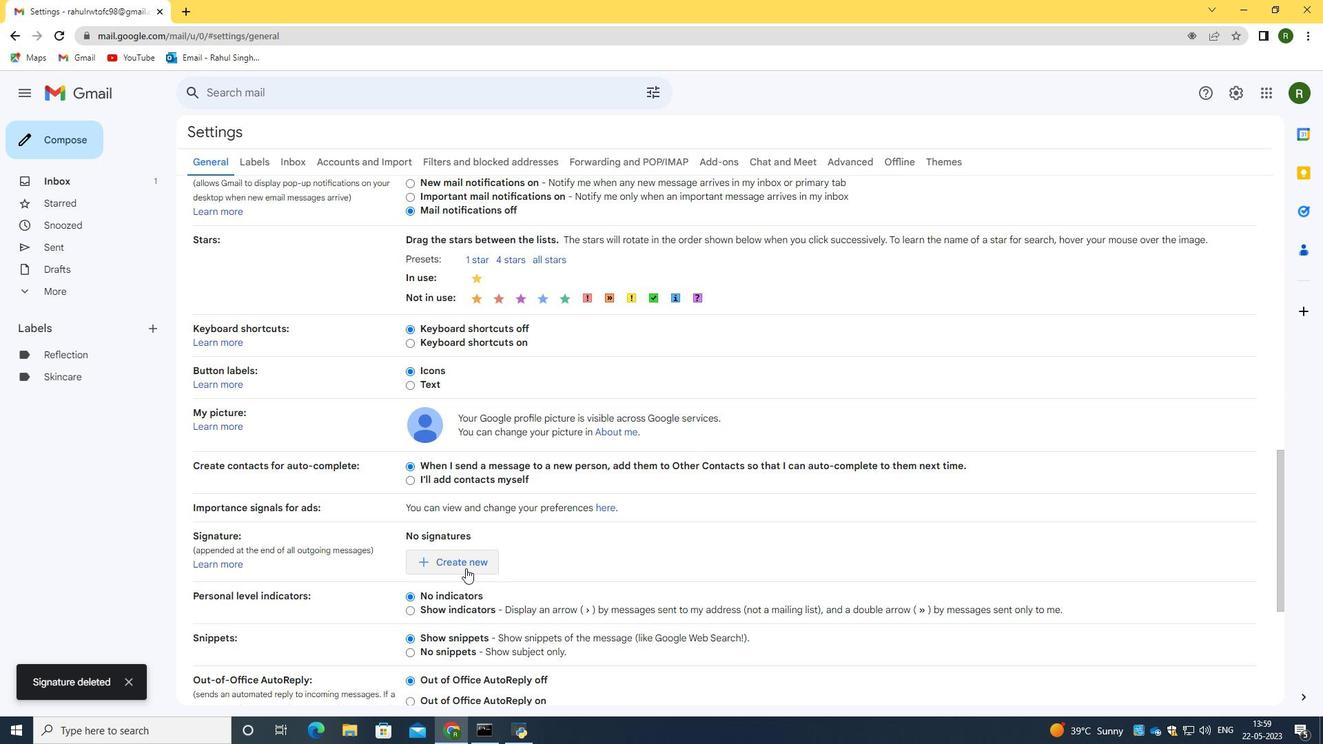
Action: Mouse moved to (583, 384)
Screenshot: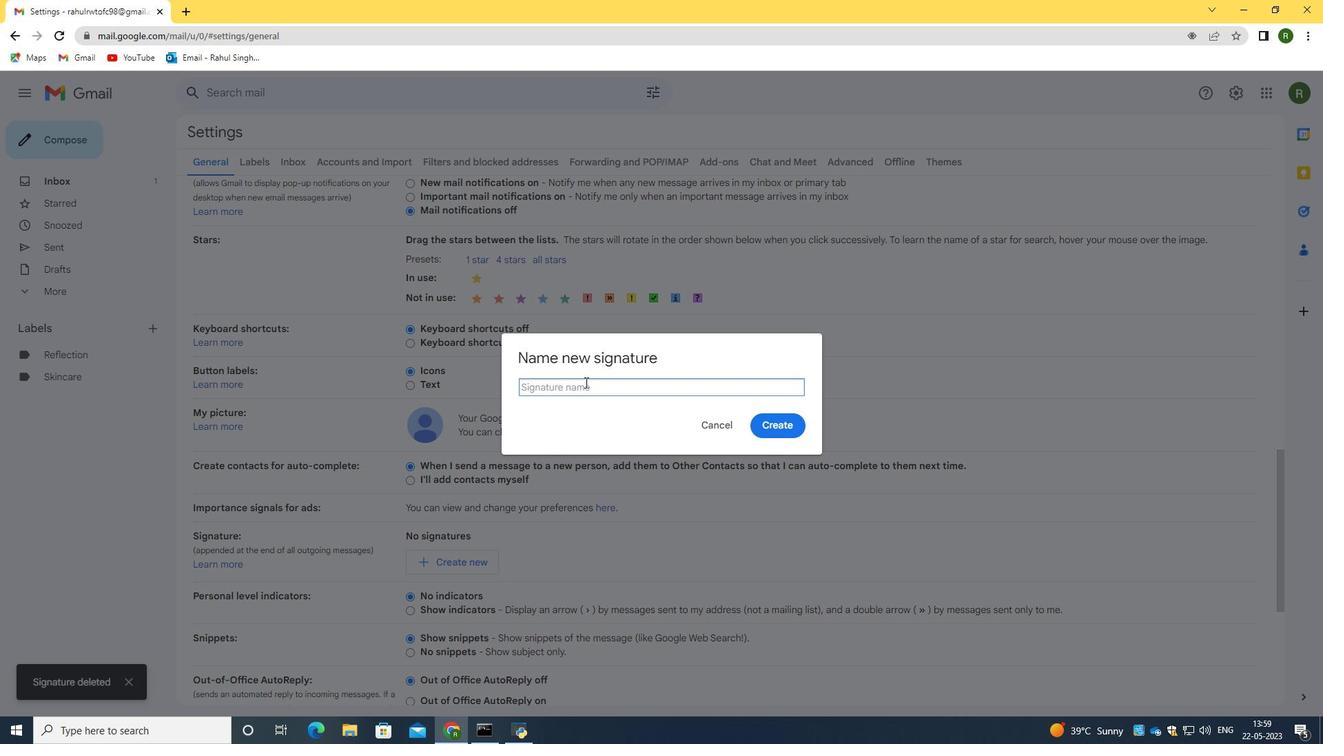 
Action: Key pressed <Key.caps_lock>H<Key.caps_lock>annah<Key.space><Key.caps_lock>G<Key.caps_lock>reen
Screenshot: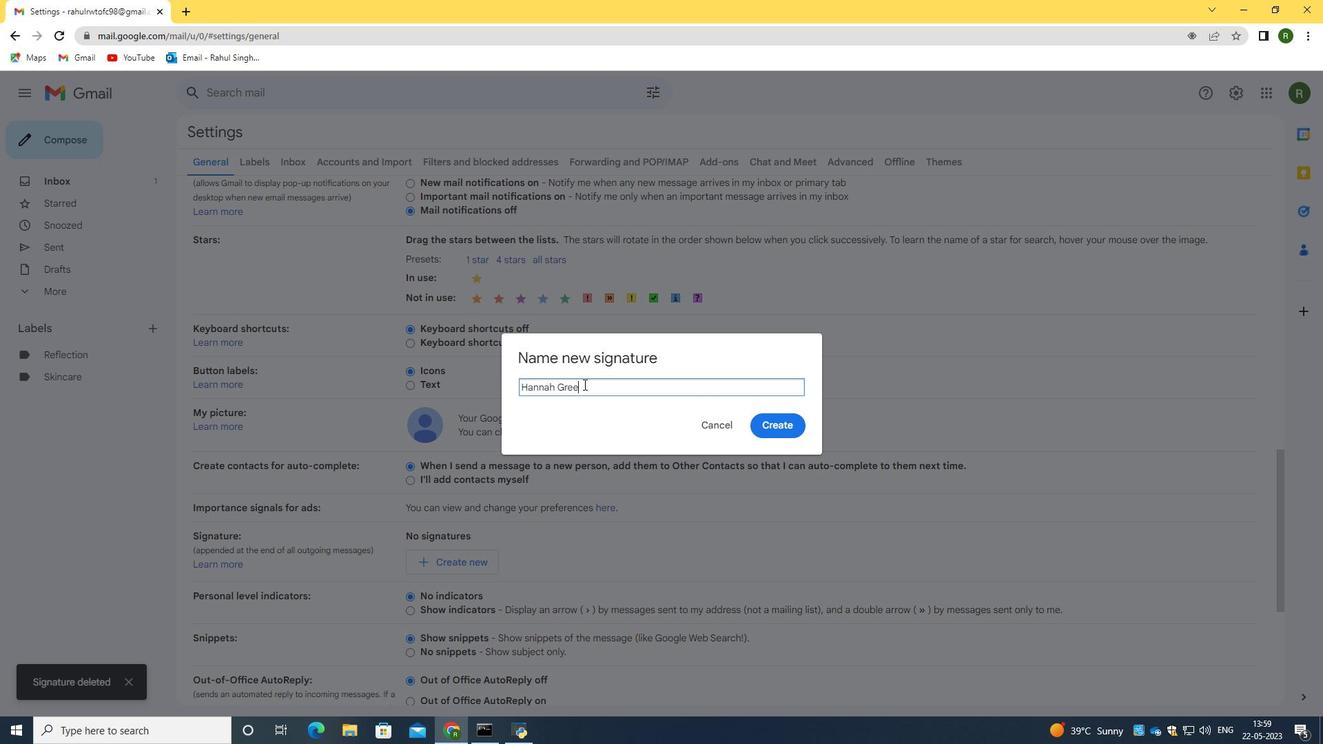 
Action: Mouse moved to (767, 423)
Screenshot: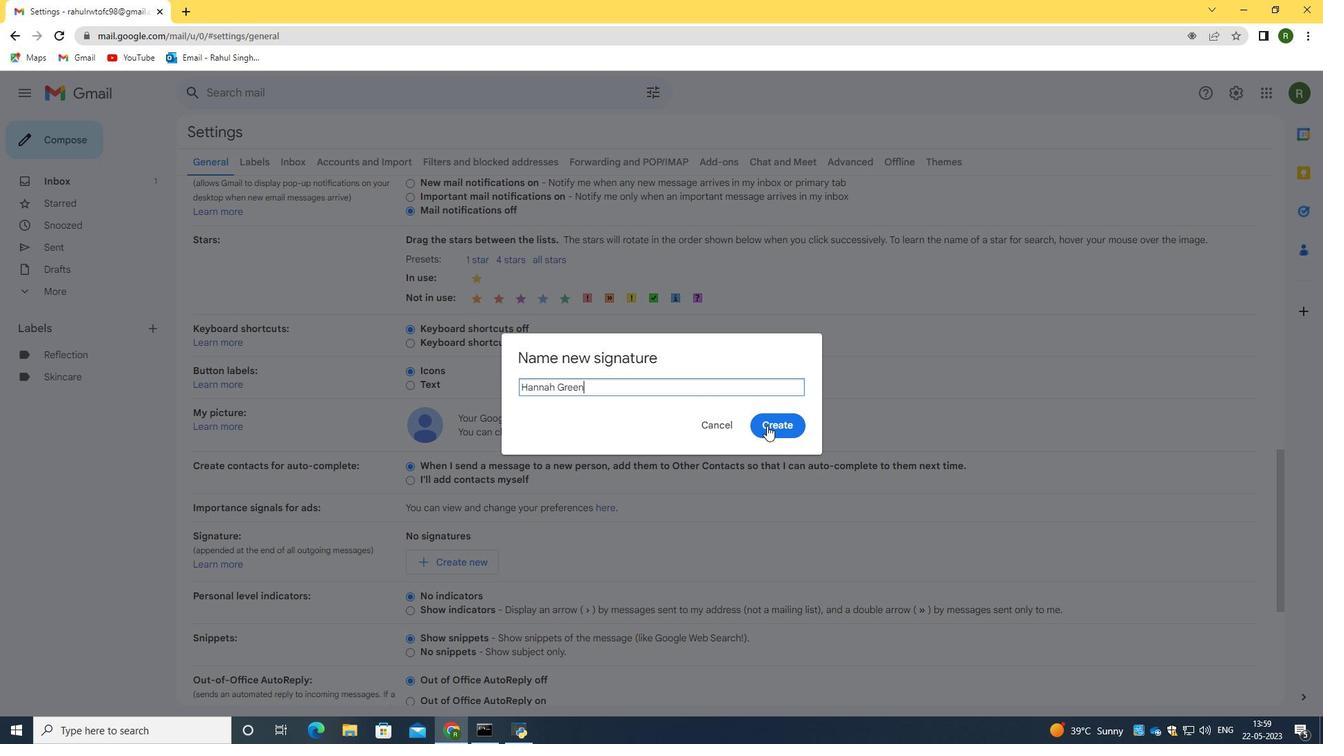 
Action: Mouse pressed left at (767, 423)
Screenshot: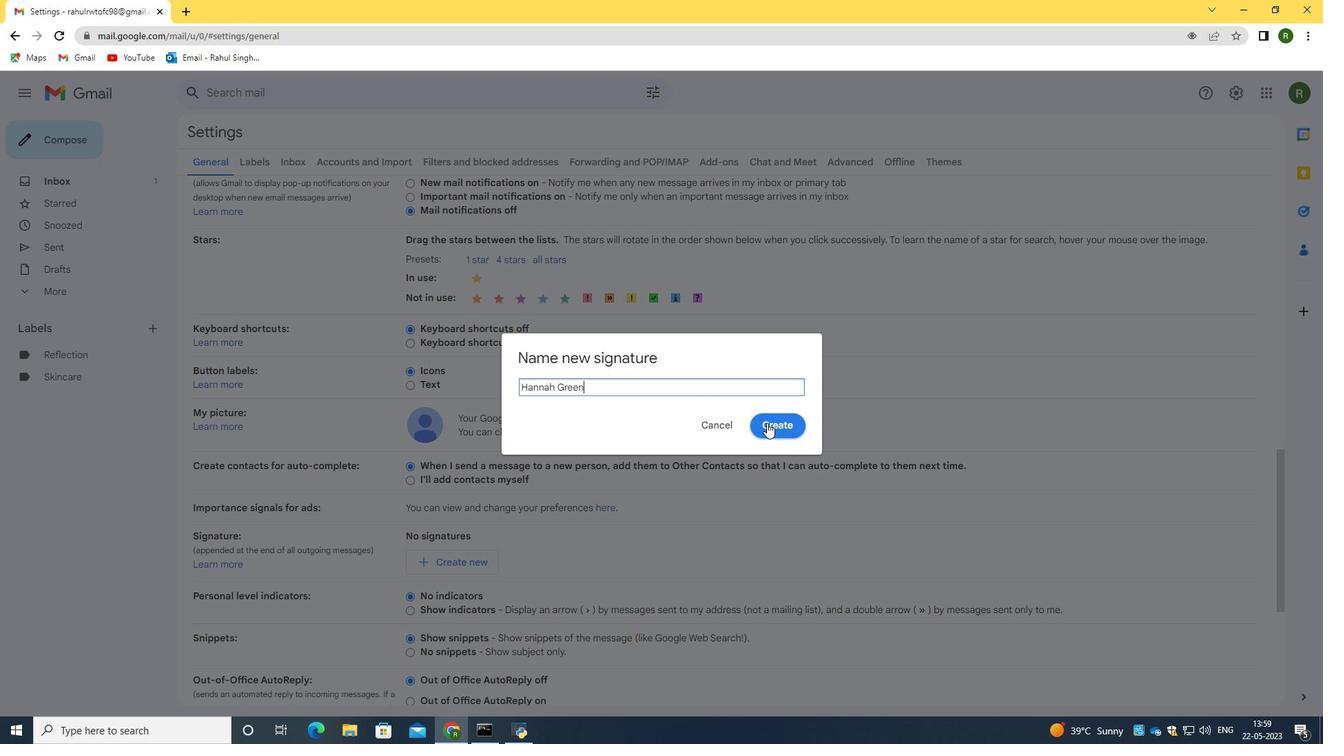 
Action: Mouse moved to (644, 566)
Screenshot: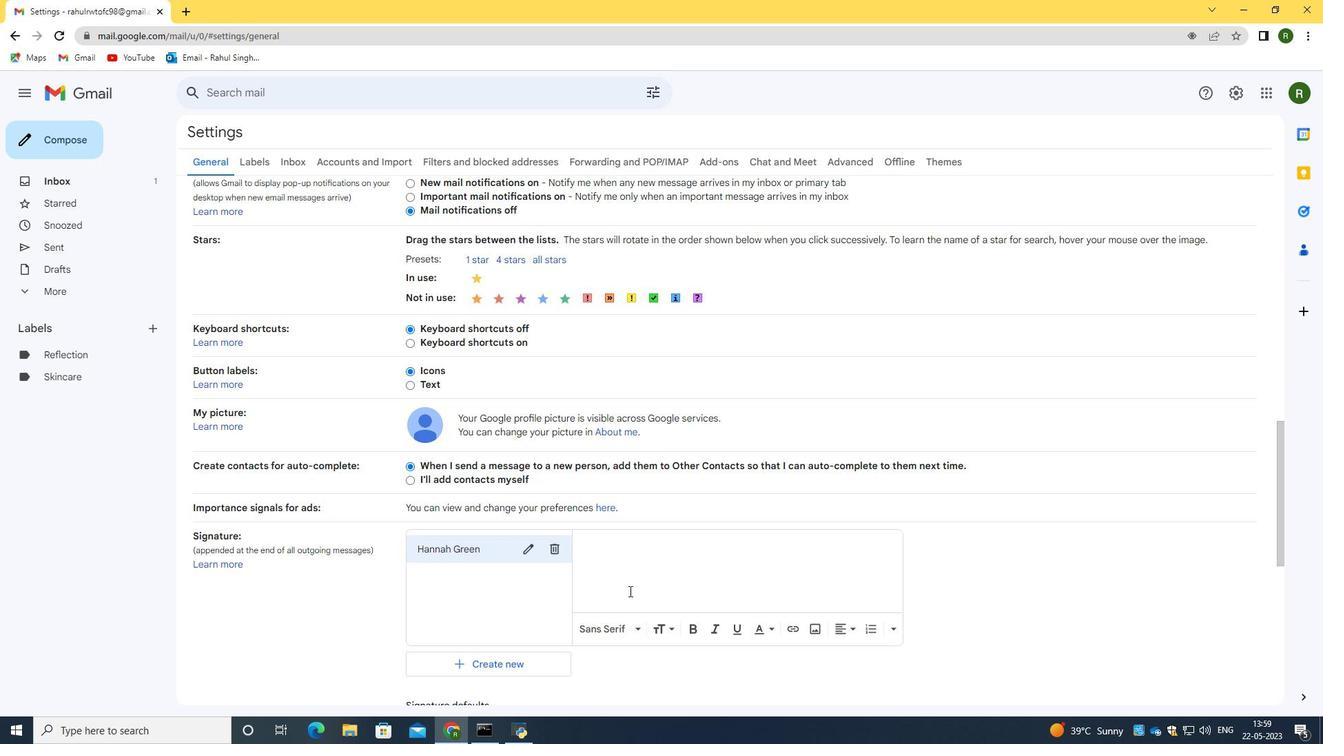 
Action: Mouse pressed left at (644, 566)
Screenshot: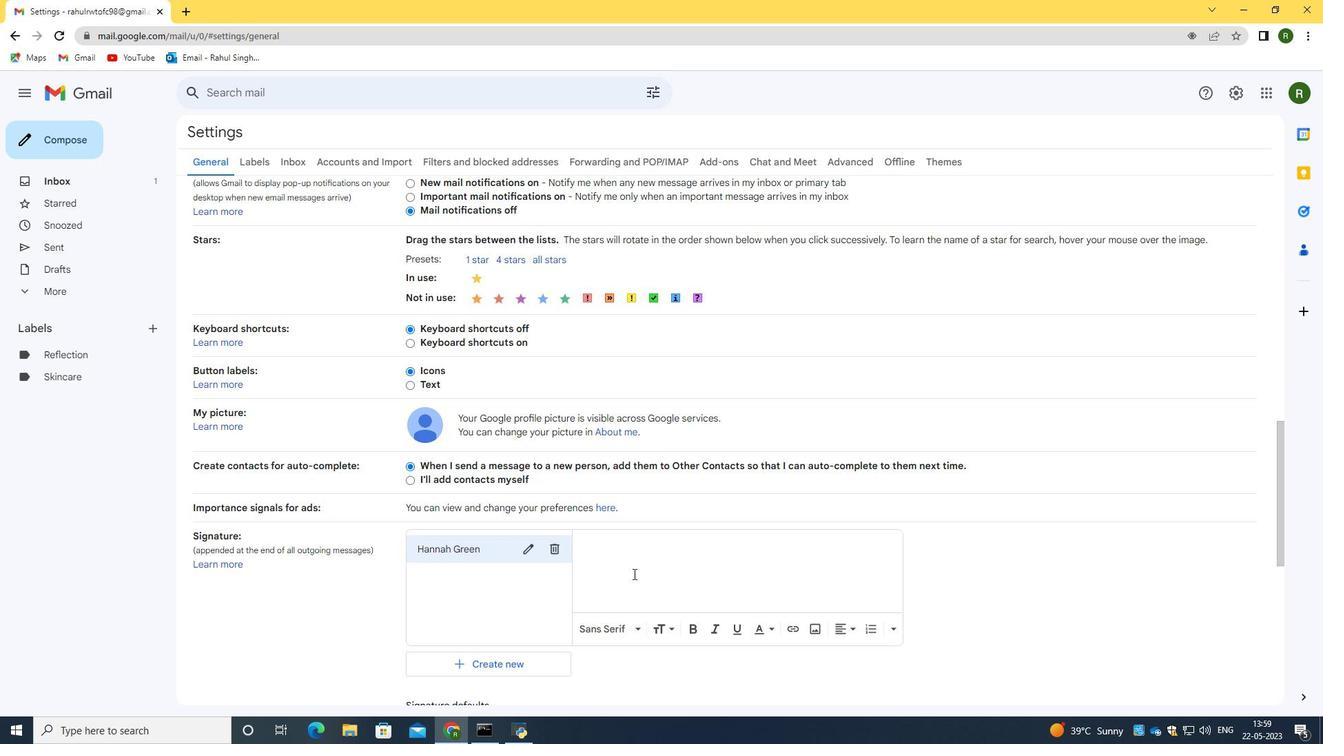 
Action: Mouse moved to (645, 565)
Screenshot: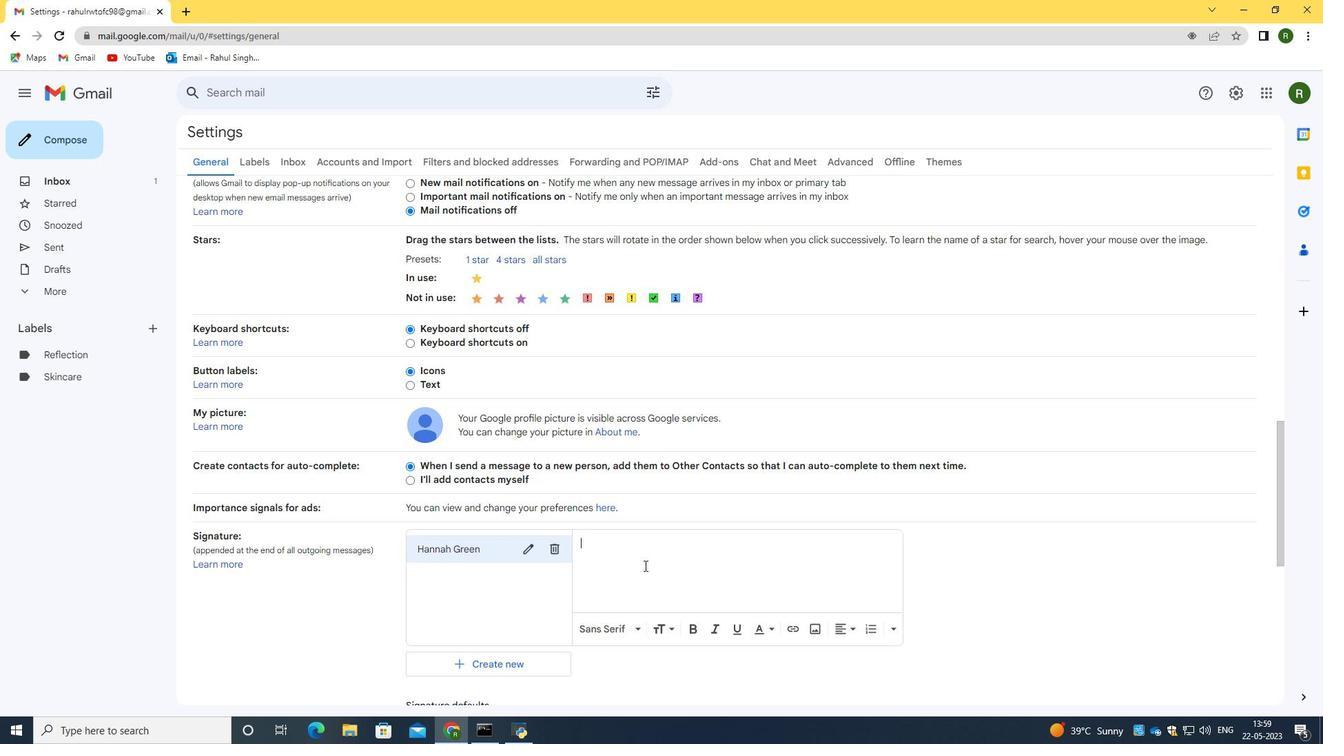 
Action: Key pressed <Key.caps_lock>H<Key.caps_lock>ave<Key.space>a<Key.space>great<Key.space><Key.caps_lock>H<Key.caps_lock>alloween,<Key.enter><Key.caps_lock>H<Key.caps_lock>annah<Key.space><Key.caps_lock>GRE==<Key.backspace><Key.backspace><Key.backspace><Key.backspace><Key.caps_lock>reen
Screenshot: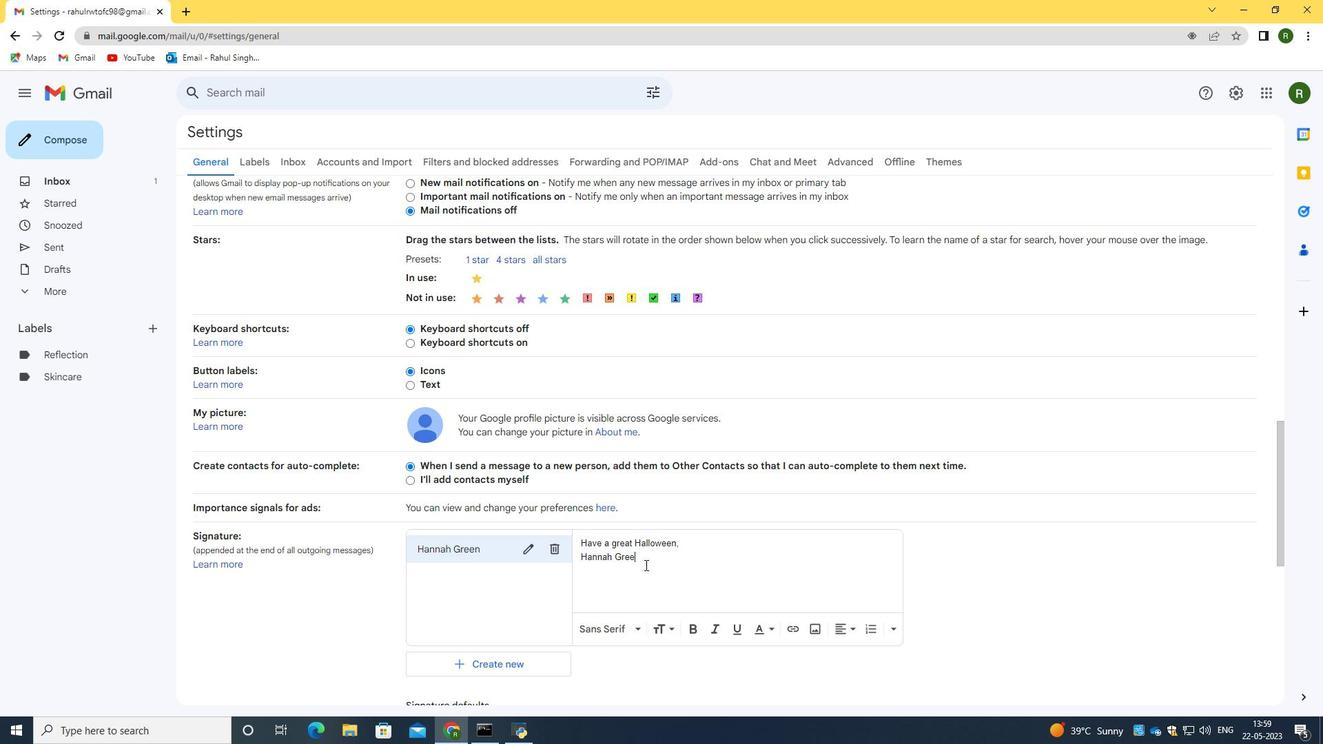 
Action: Mouse moved to (635, 565)
Screenshot: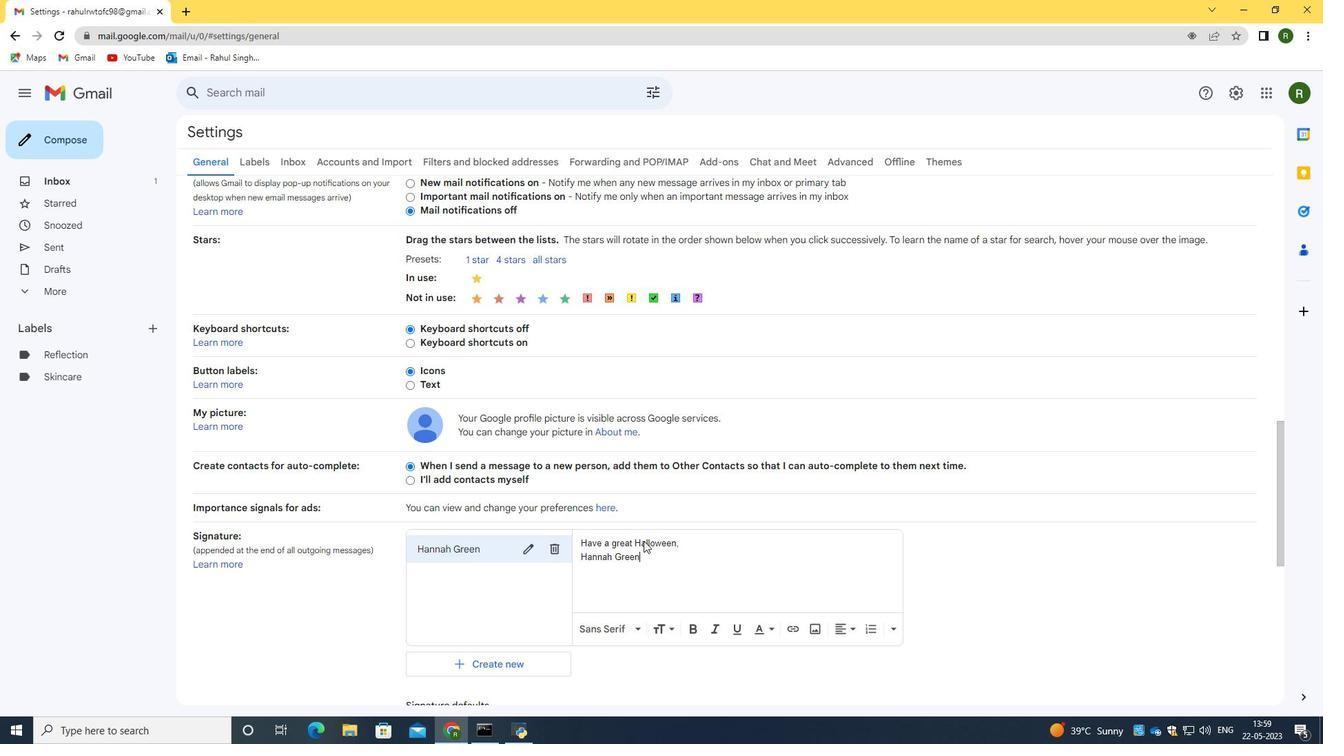 
Action: Mouse scrolled (635, 564) with delta (0, 0)
Screenshot: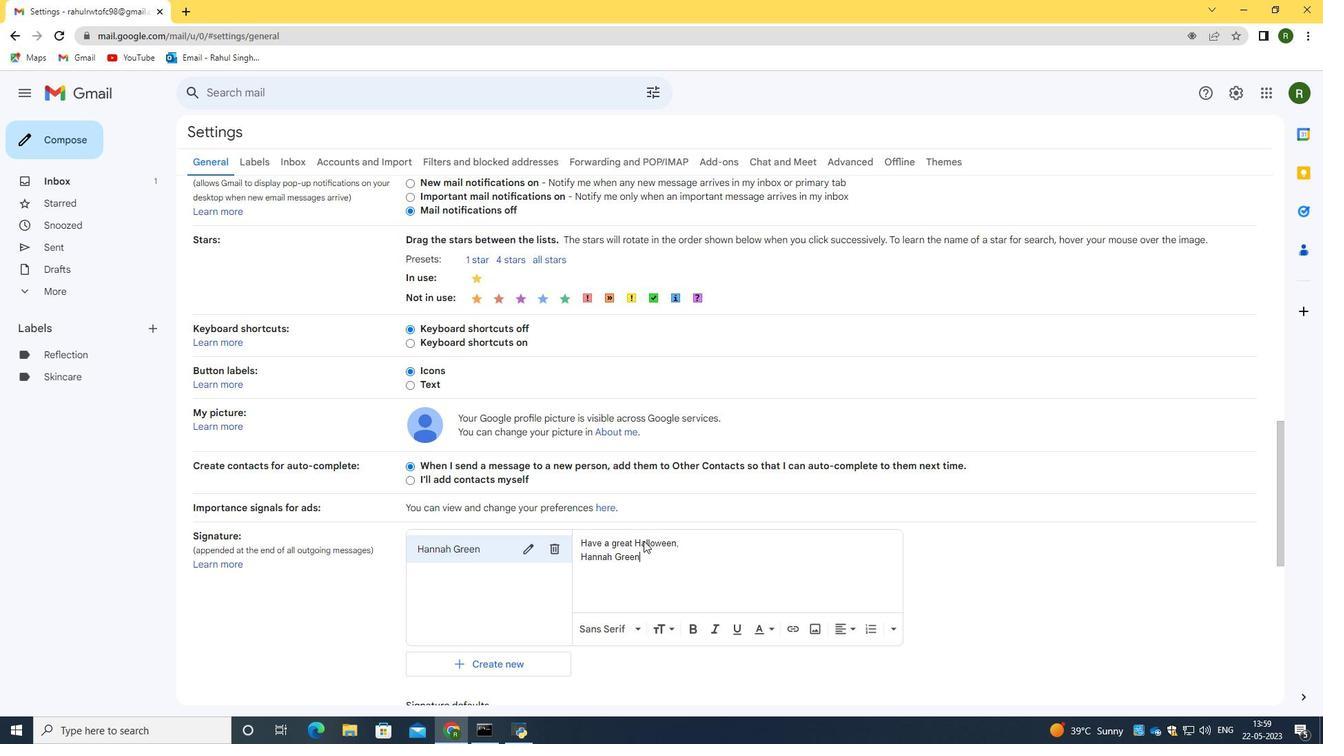 
Action: Mouse moved to (634, 566)
Screenshot: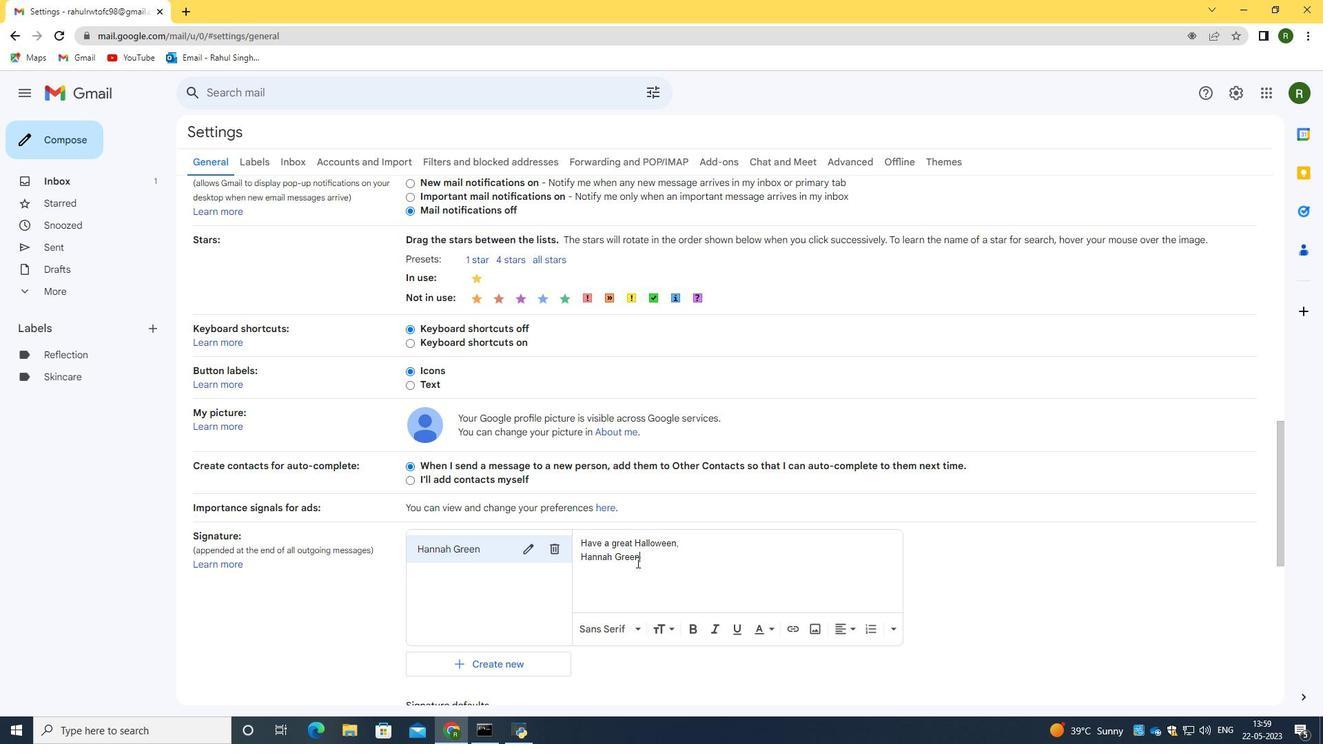 
Action: Mouse scrolled (634, 565) with delta (0, 0)
Screenshot: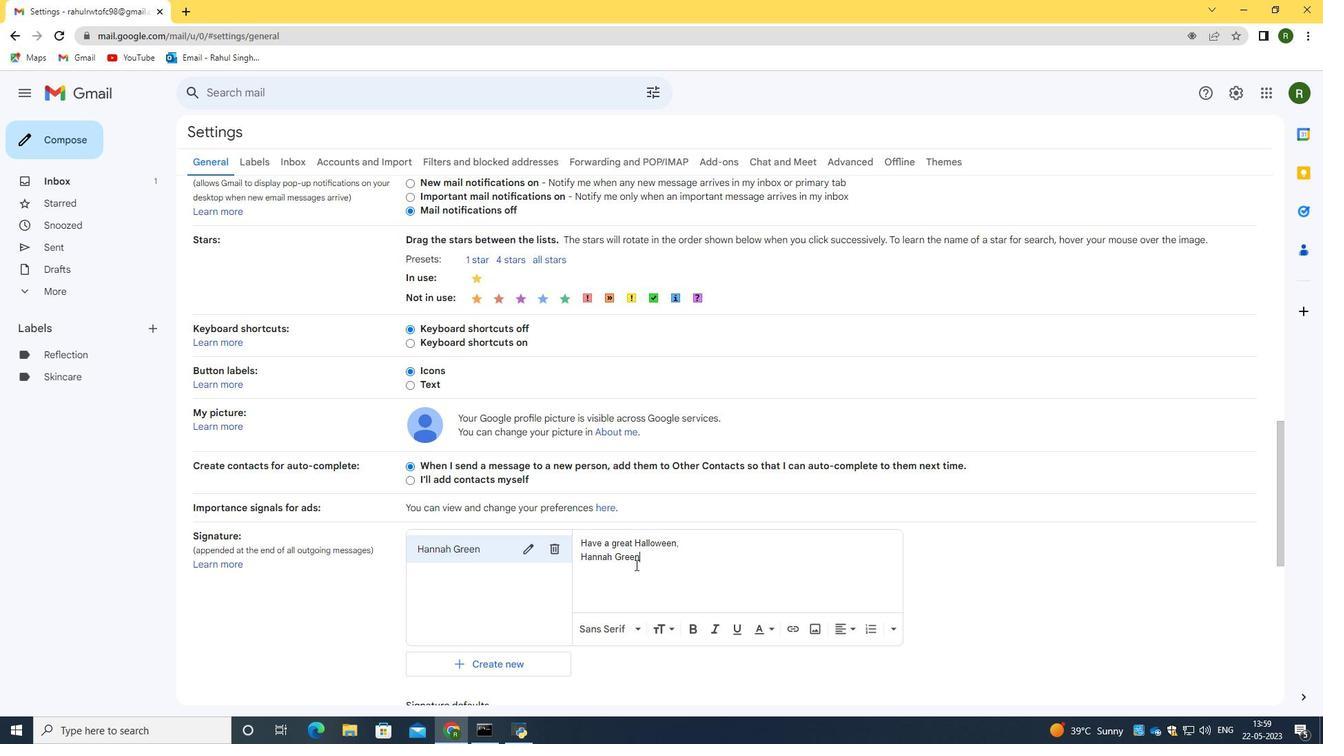 
Action: Mouse moved to (634, 568)
Screenshot: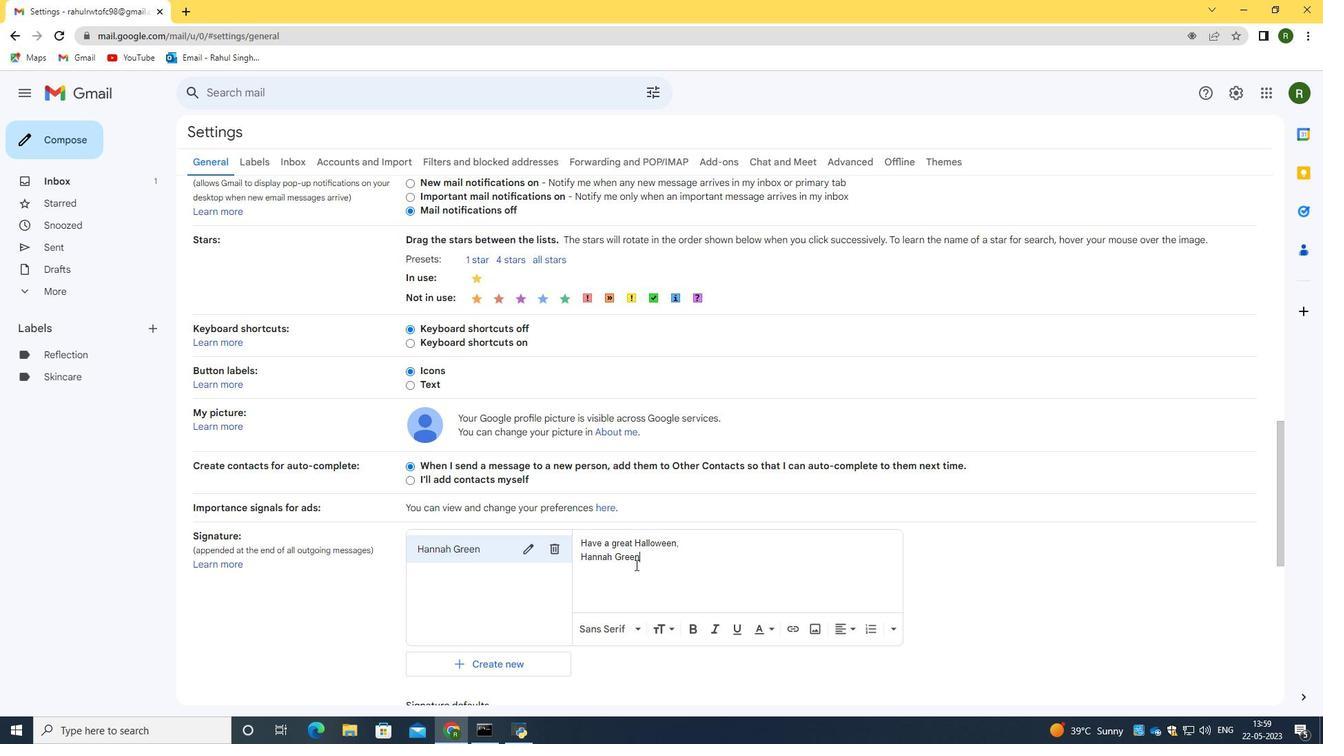 
Action: Mouse scrolled (634, 567) with delta (0, 0)
Screenshot: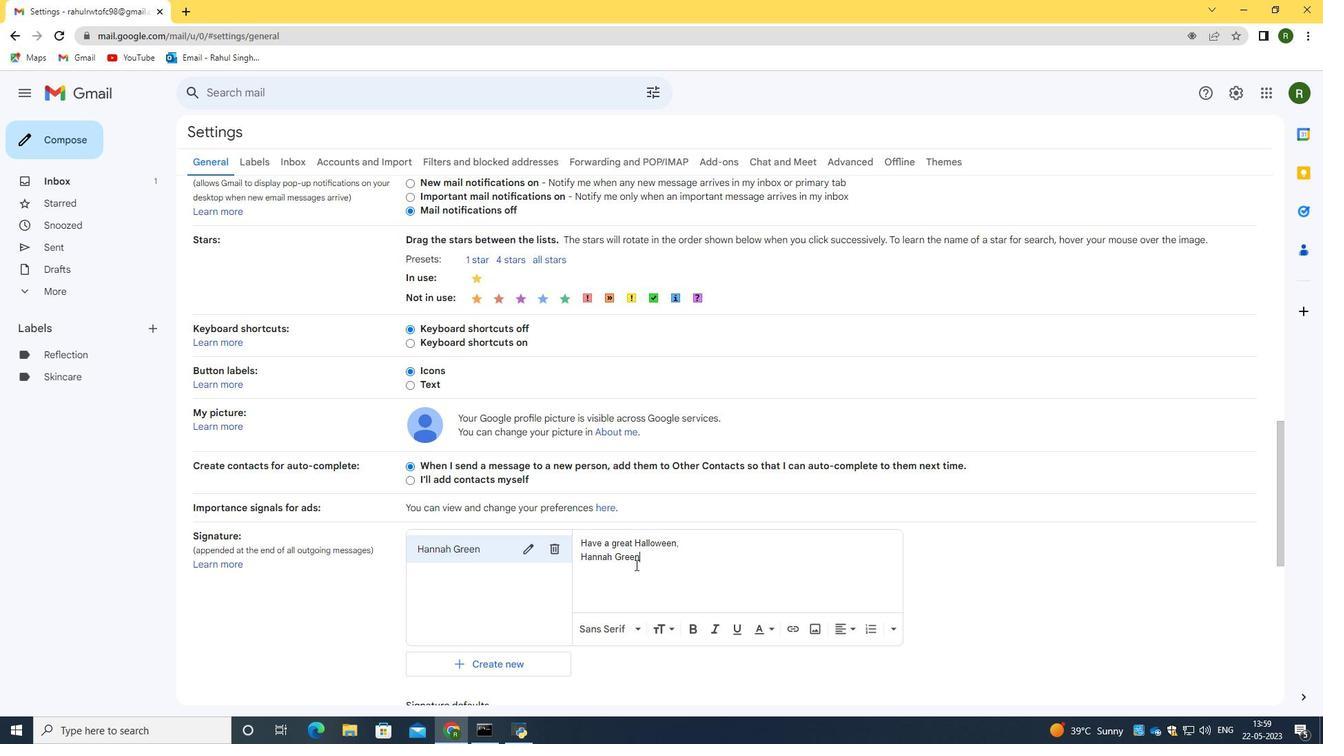 
Action: Mouse moved to (743, 495)
Screenshot: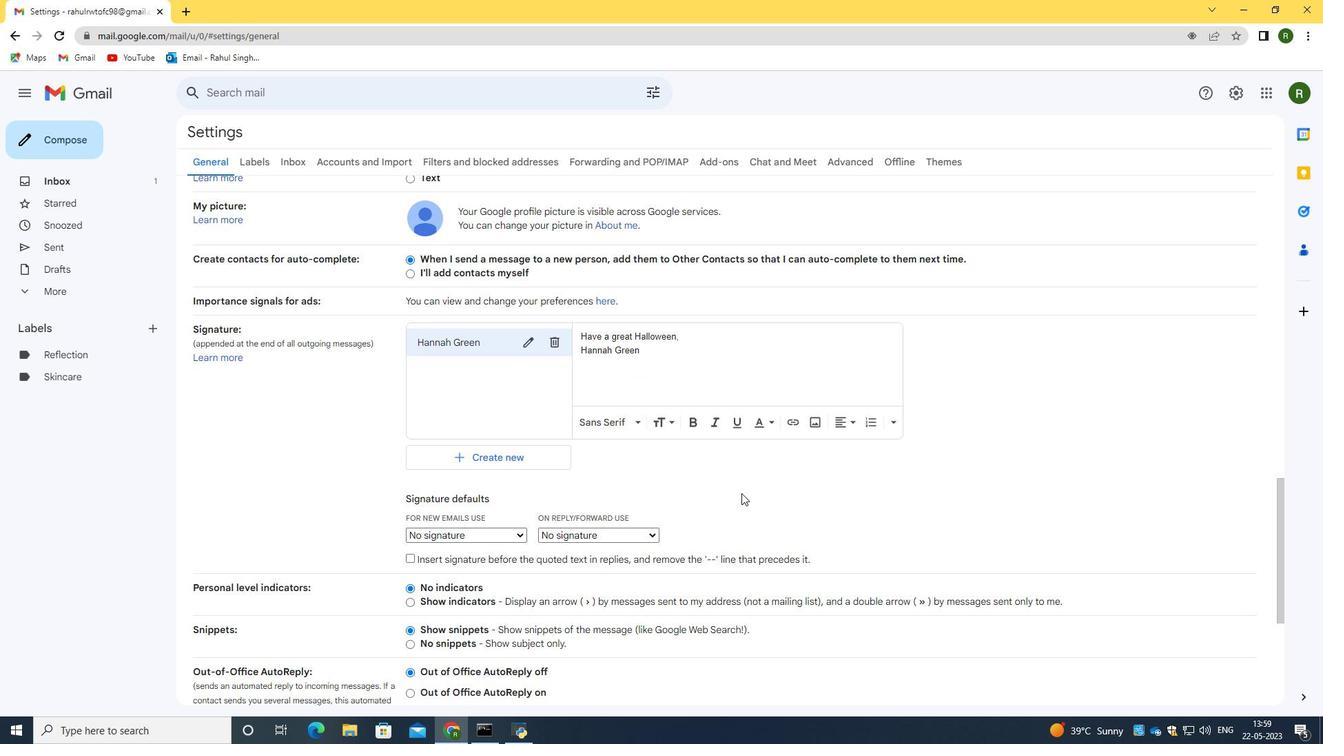 
Action: Mouse scrolled (743, 494) with delta (0, 0)
Screenshot: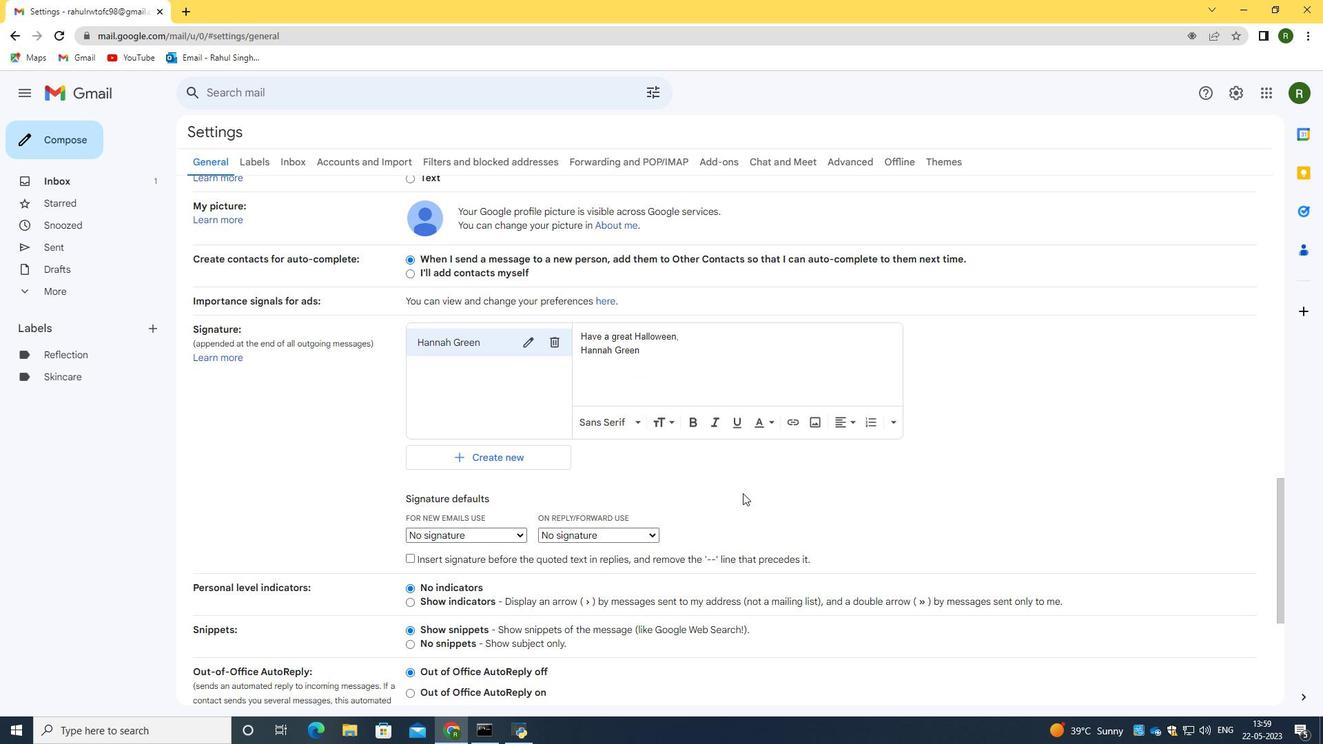 
Action: Mouse moved to (743, 497)
Screenshot: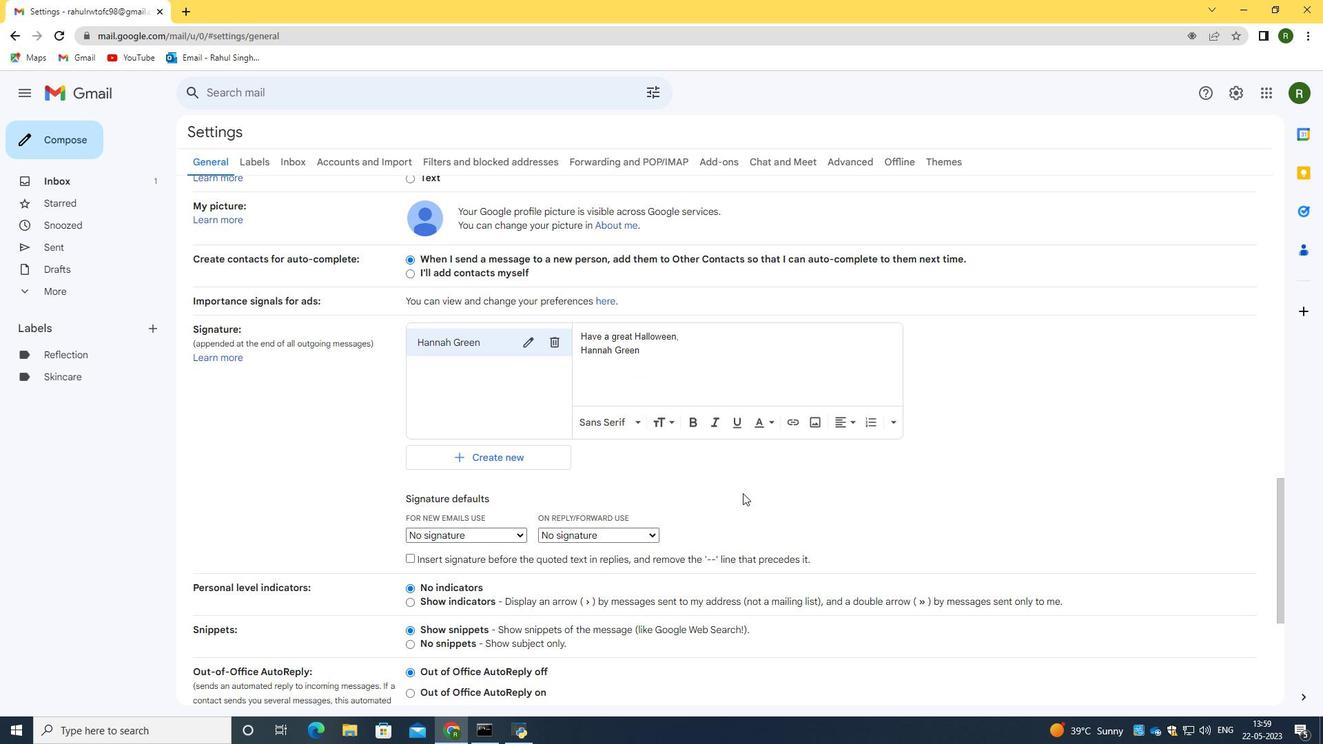
Action: Mouse scrolled (743, 497) with delta (0, 0)
Screenshot: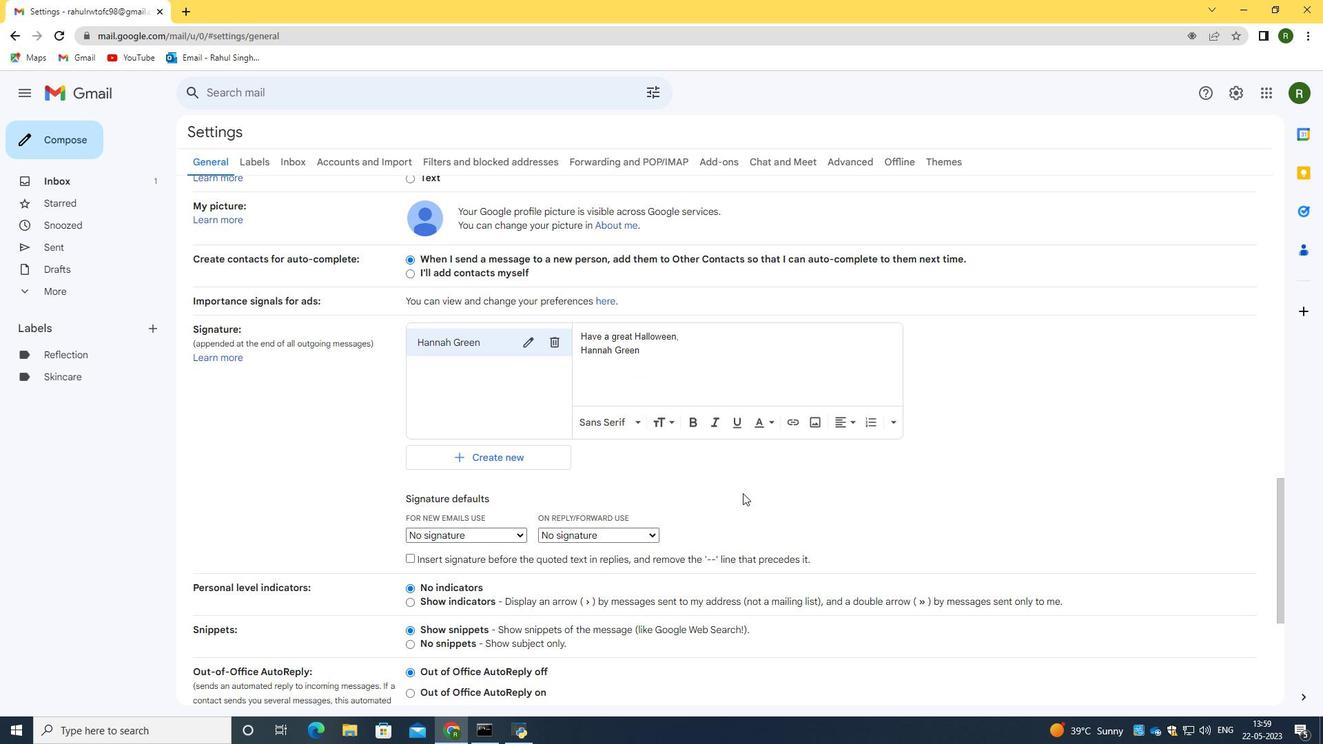 
Action: Mouse scrolled (743, 497) with delta (0, 0)
Screenshot: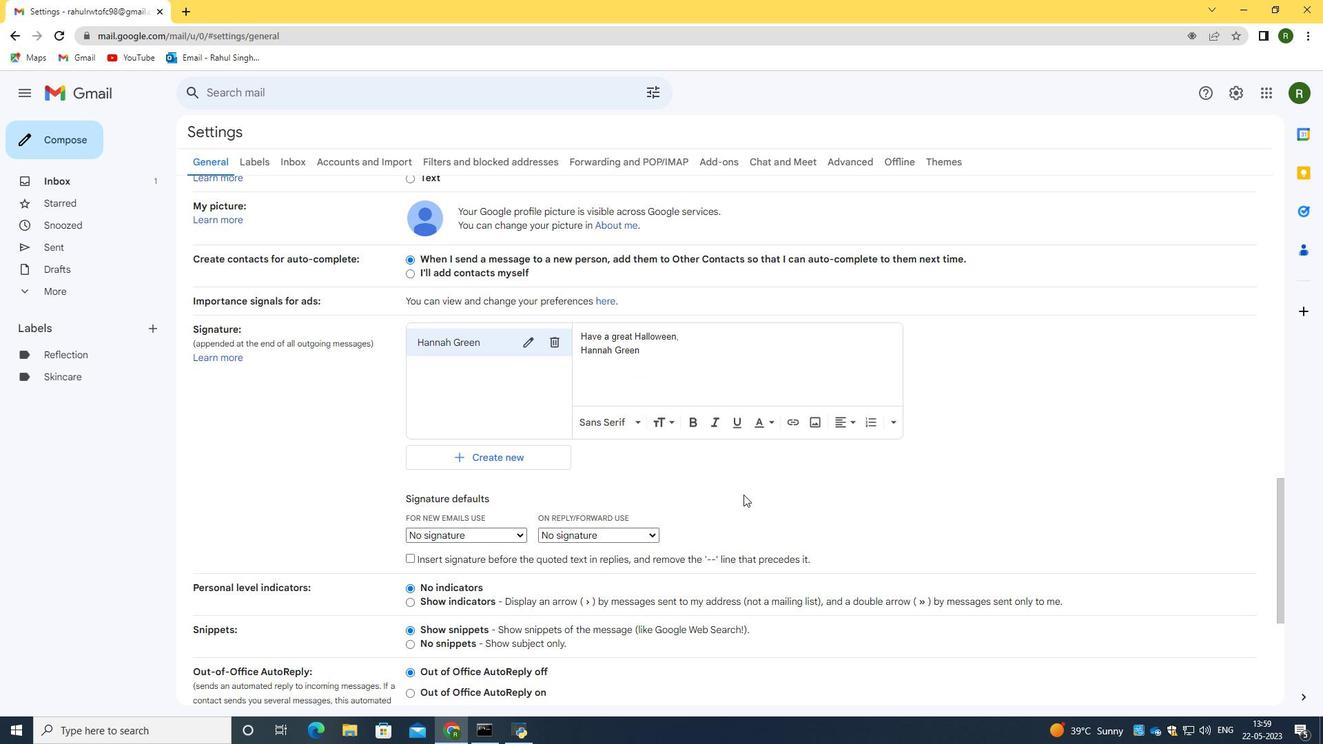 
Action: Mouse moved to (734, 501)
Screenshot: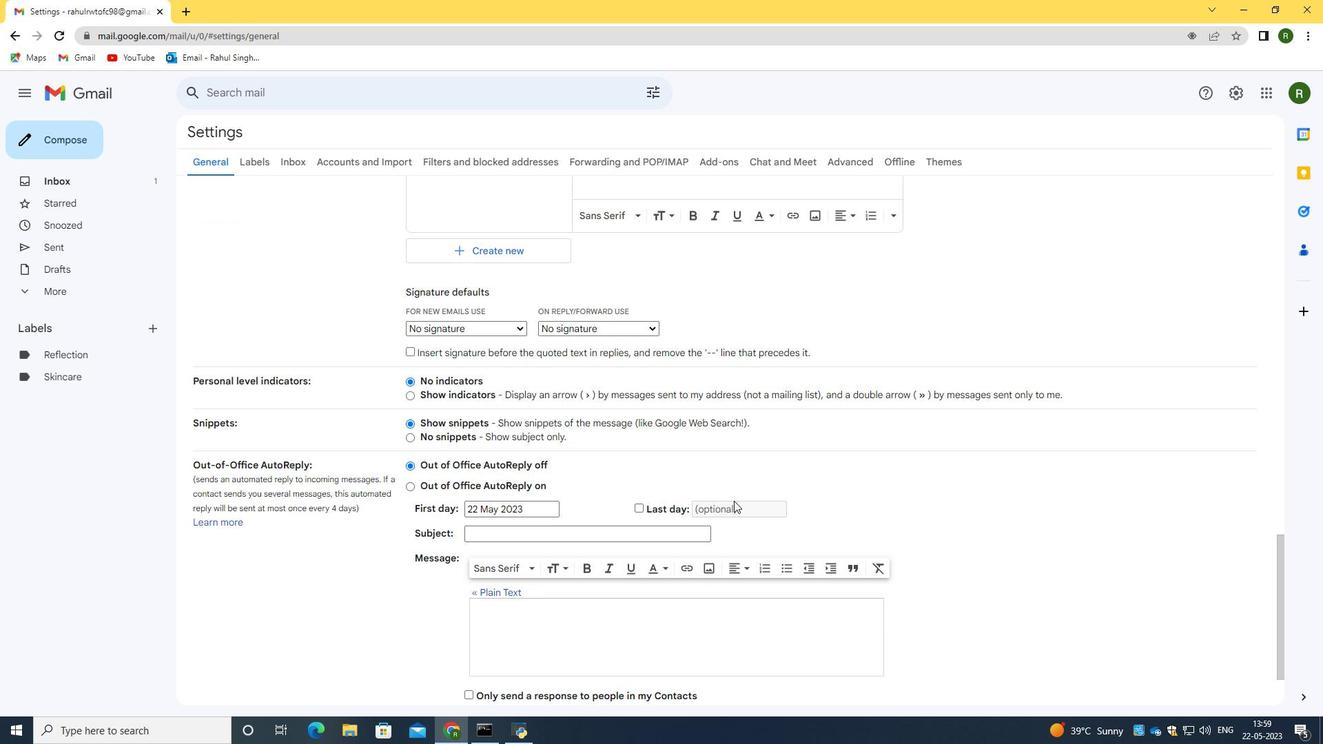 
Action: Mouse scrolled (734, 501) with delta (0, 0)
Screenshot: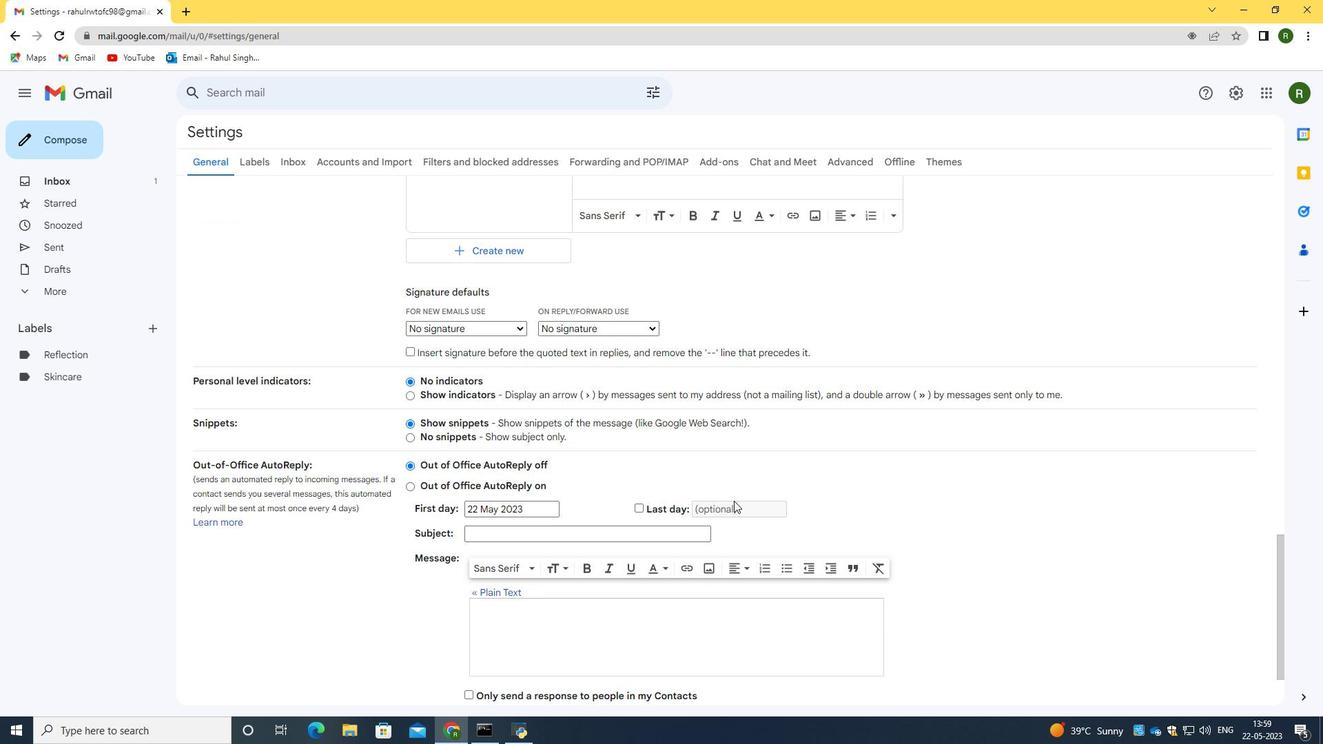 
Action: Mouse moved to (734, 503)
Screenshot: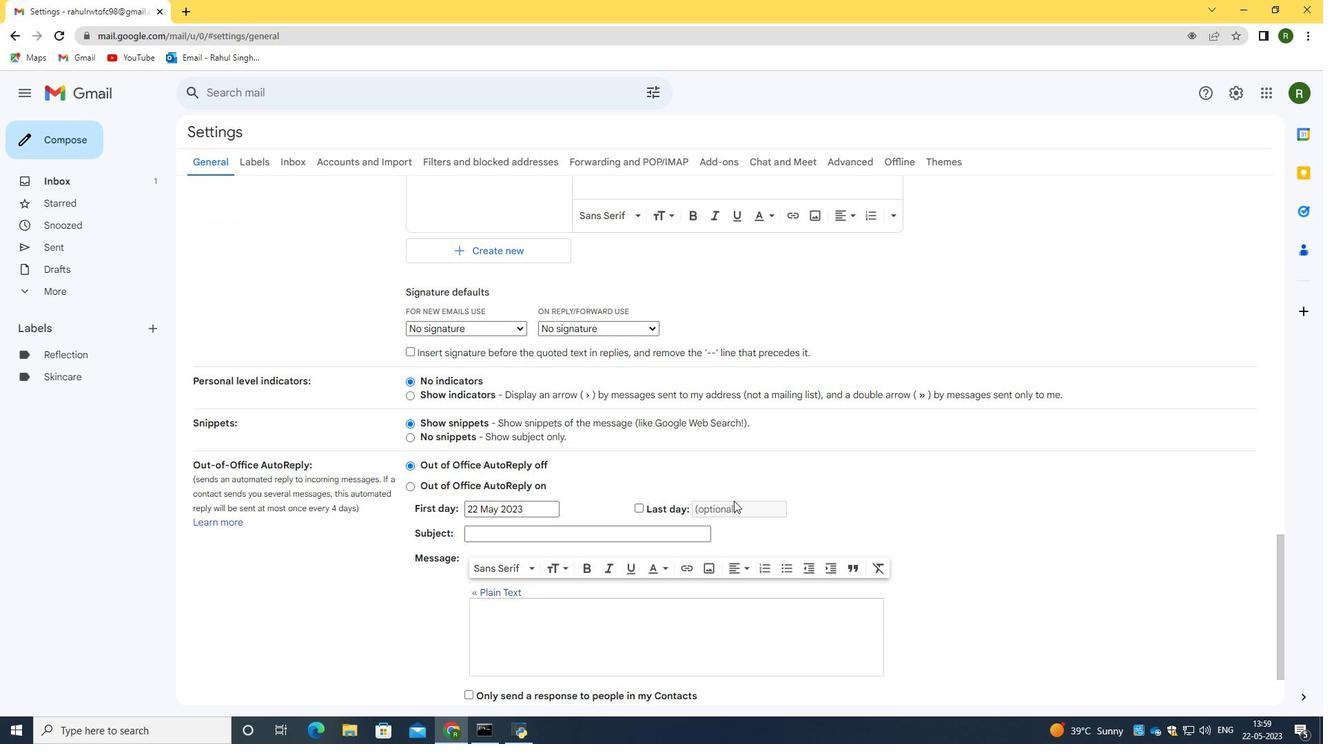 
Action: Mouse scrolled (734, 502) with delta (0, 0)
Screenshot: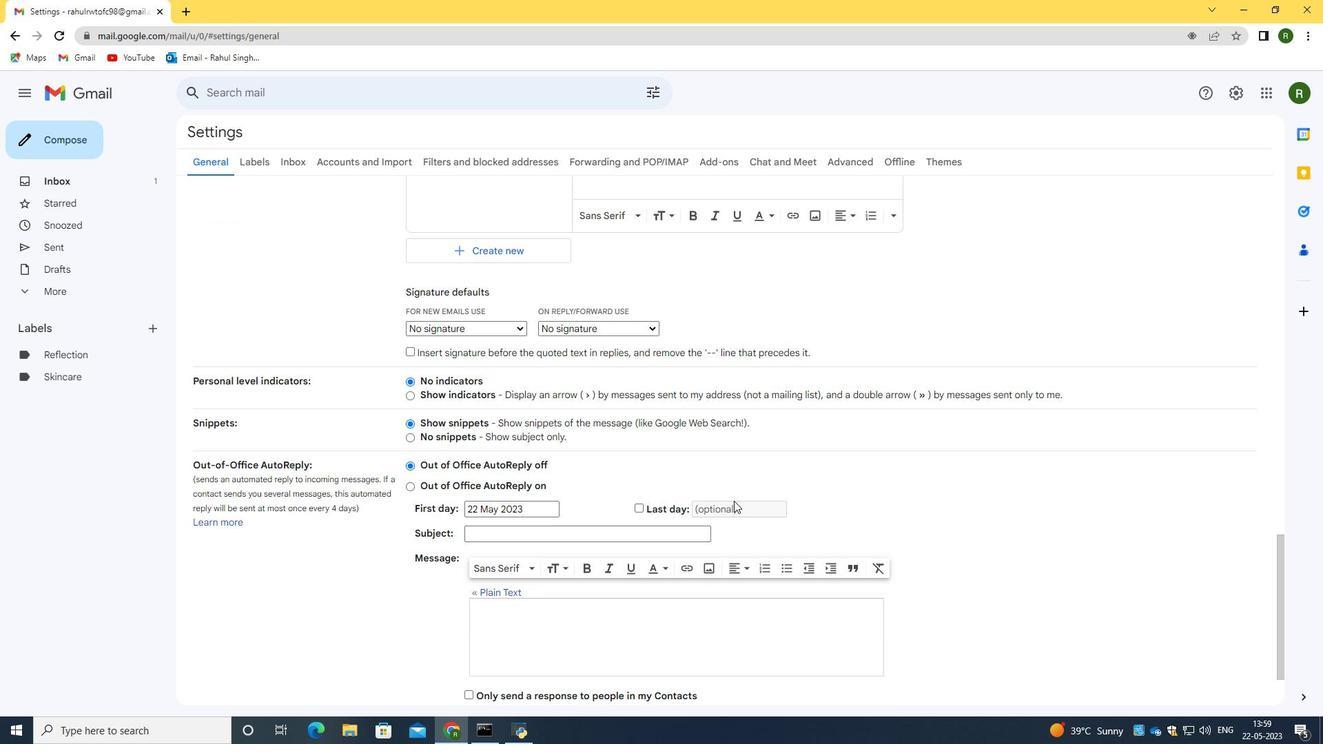 
Action: Mouse moved to (685, 534)
Screenshot: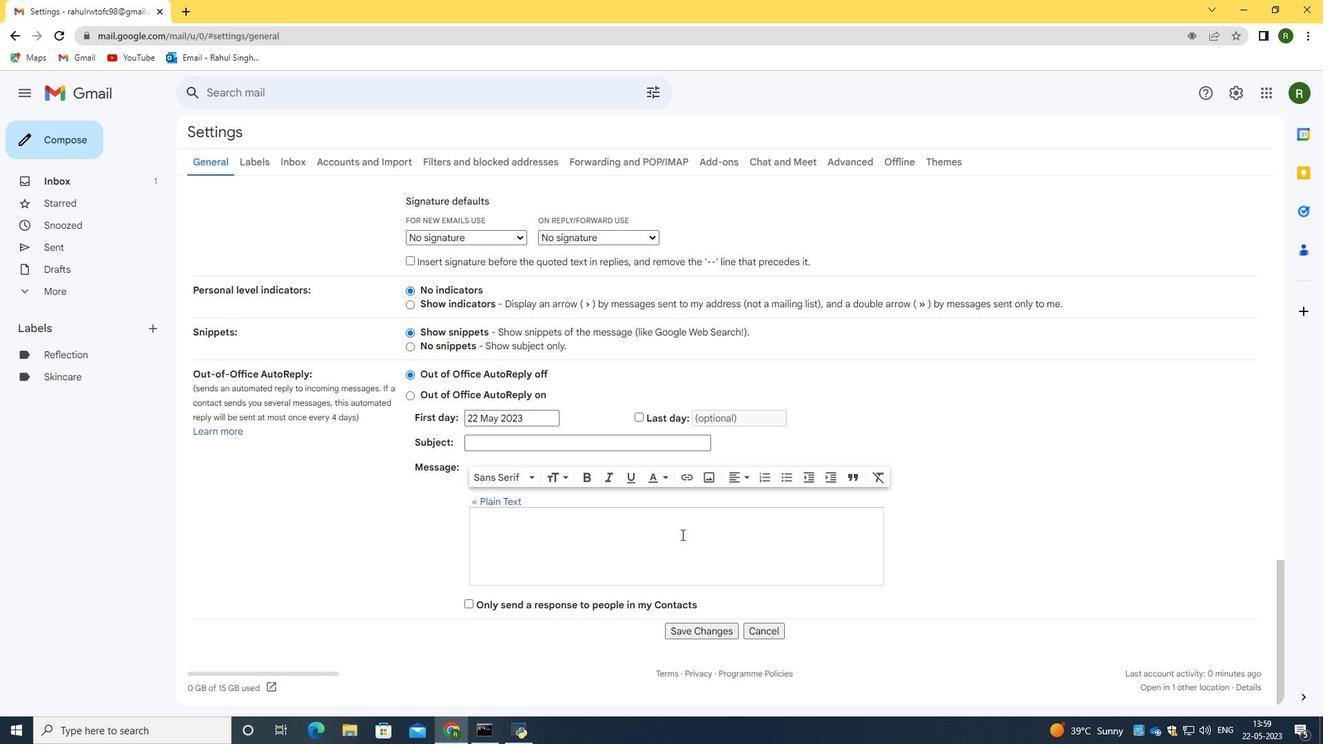 
Action: Mouse scrolled (685, 534) with delta (0, 0)
Screenshot: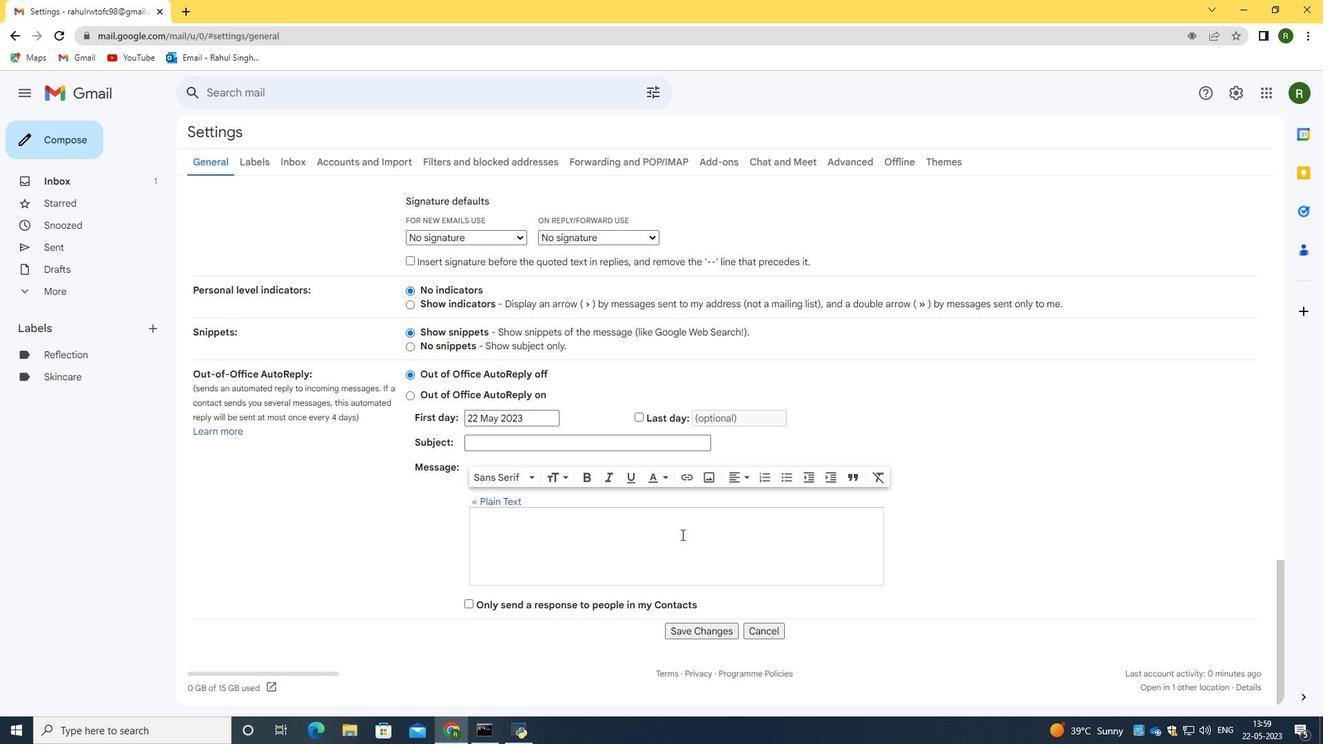
Action: Mouse moved to (710, 637)
Screenshot: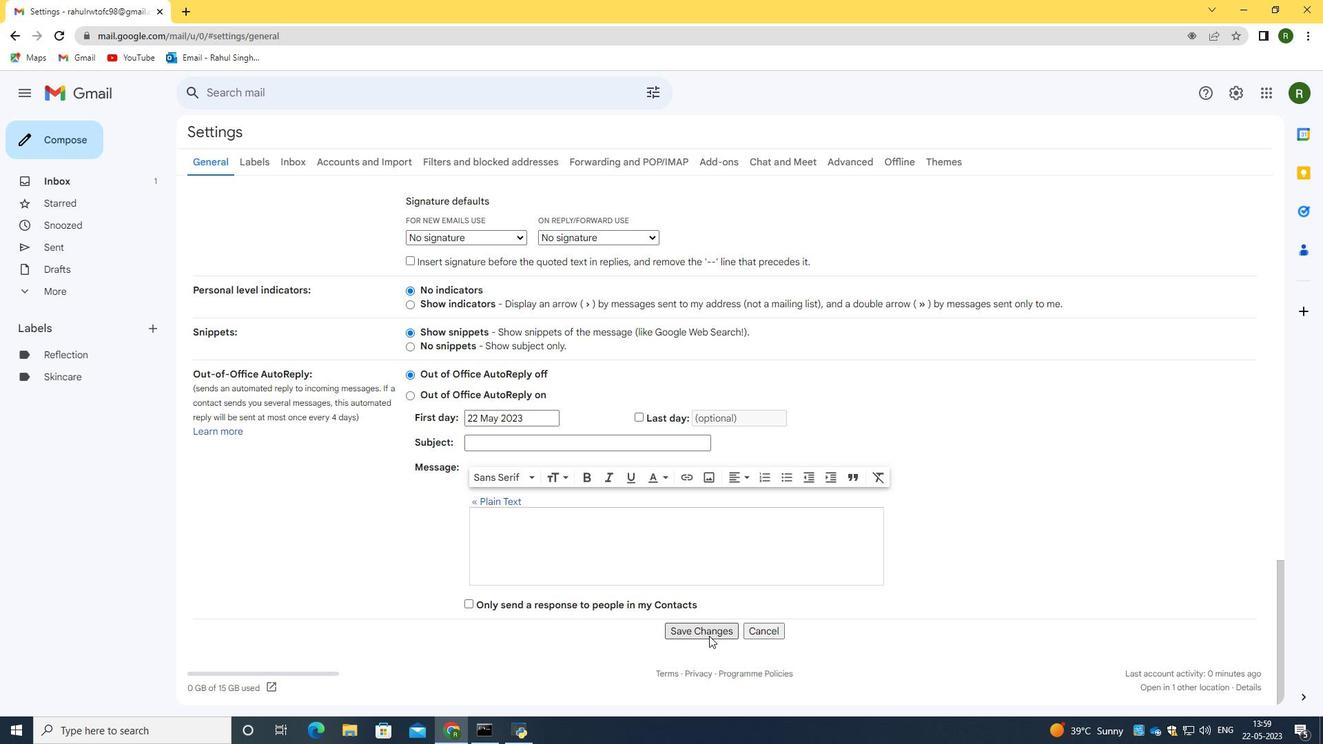 
Action: Mouse pressed left at (710, 637)
Screenshot: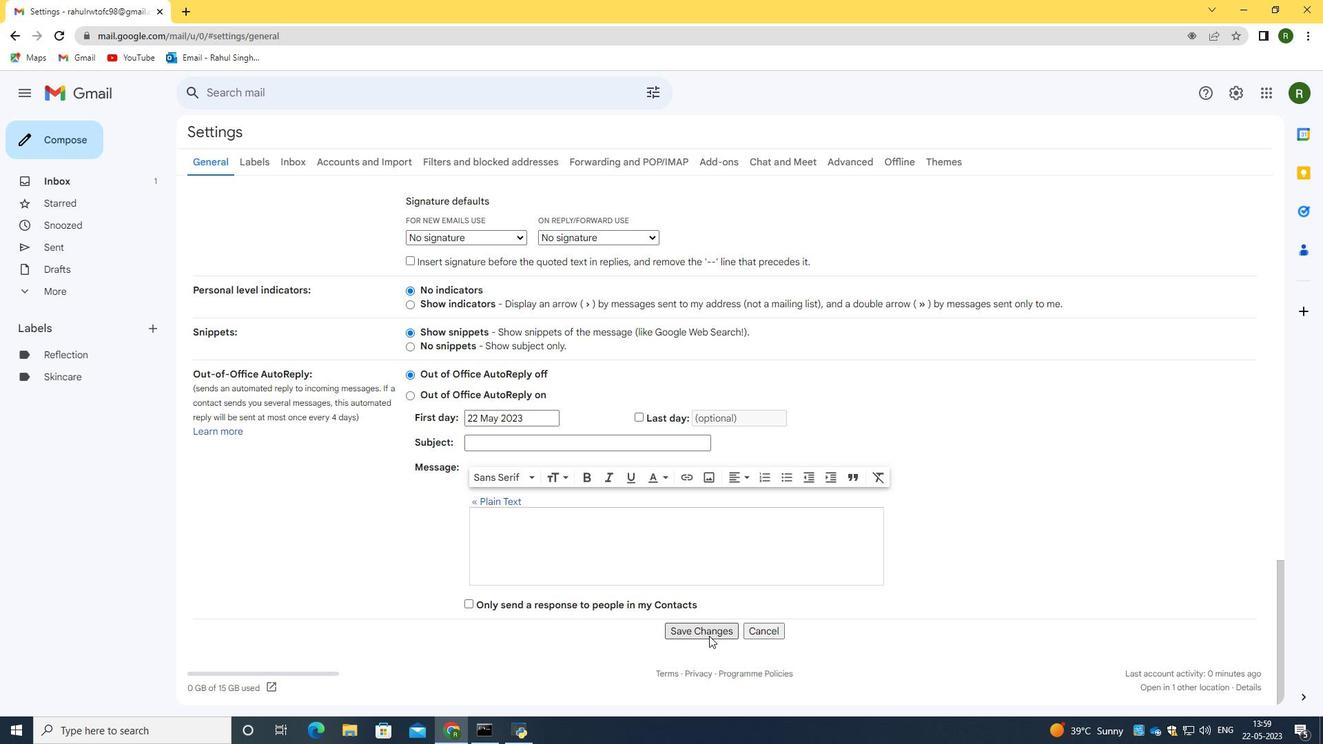 
Action: Mouse moved to (77, 131)
Screenshot: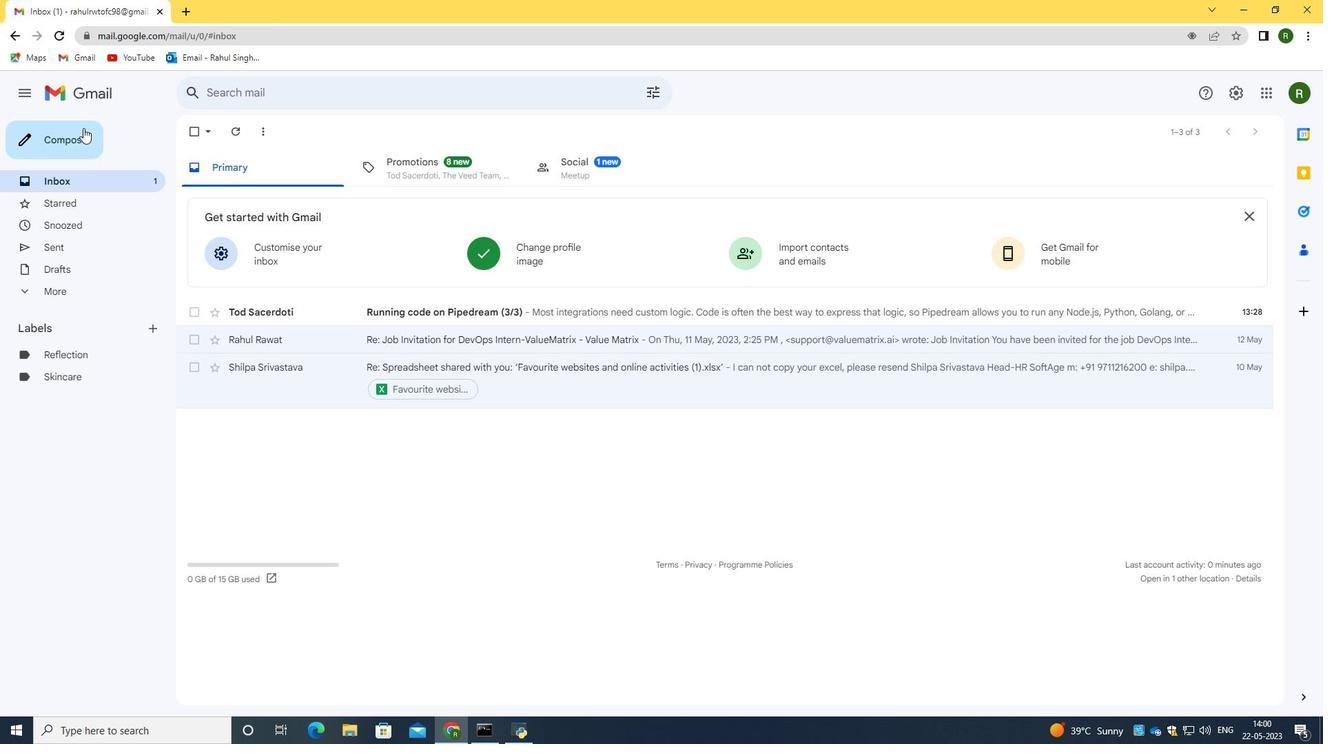 
Action: Mouse pressed left at (77, 131)
Screenshot: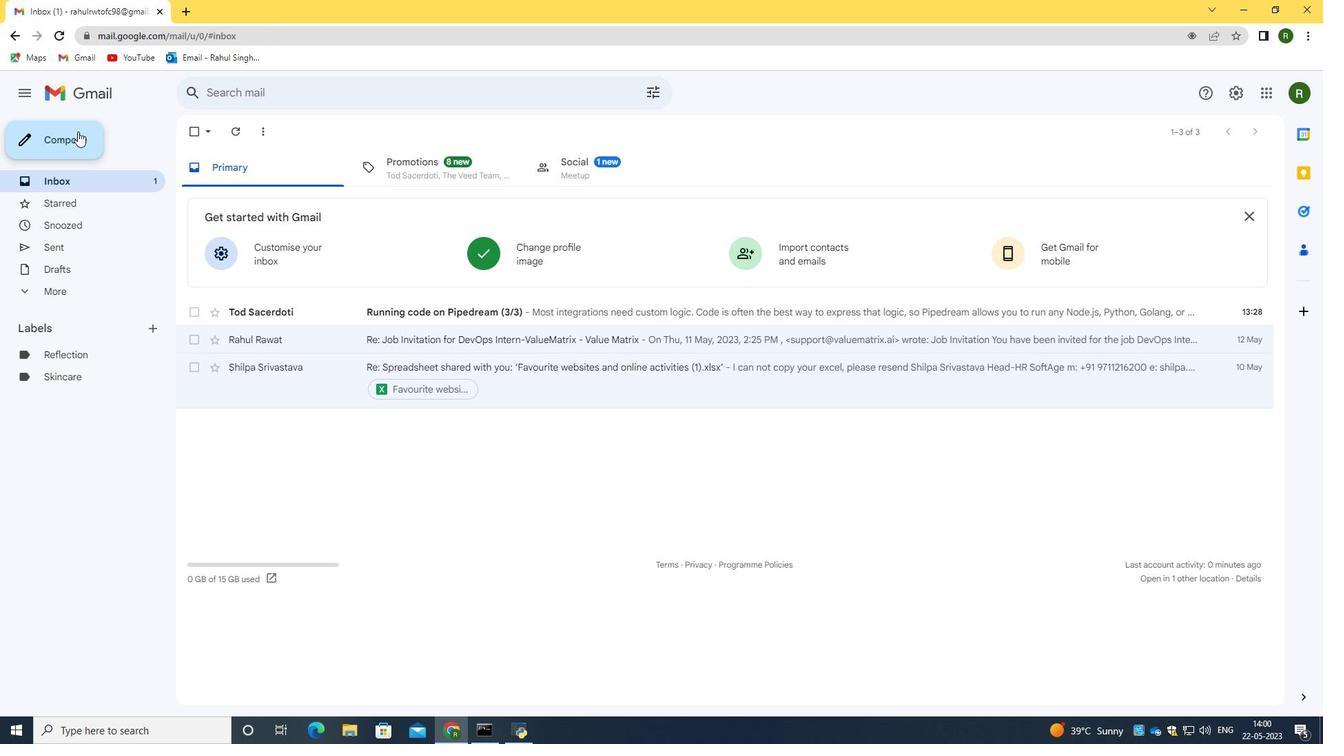 
Action: Mouse moved to (1117, 691)
Screenshot: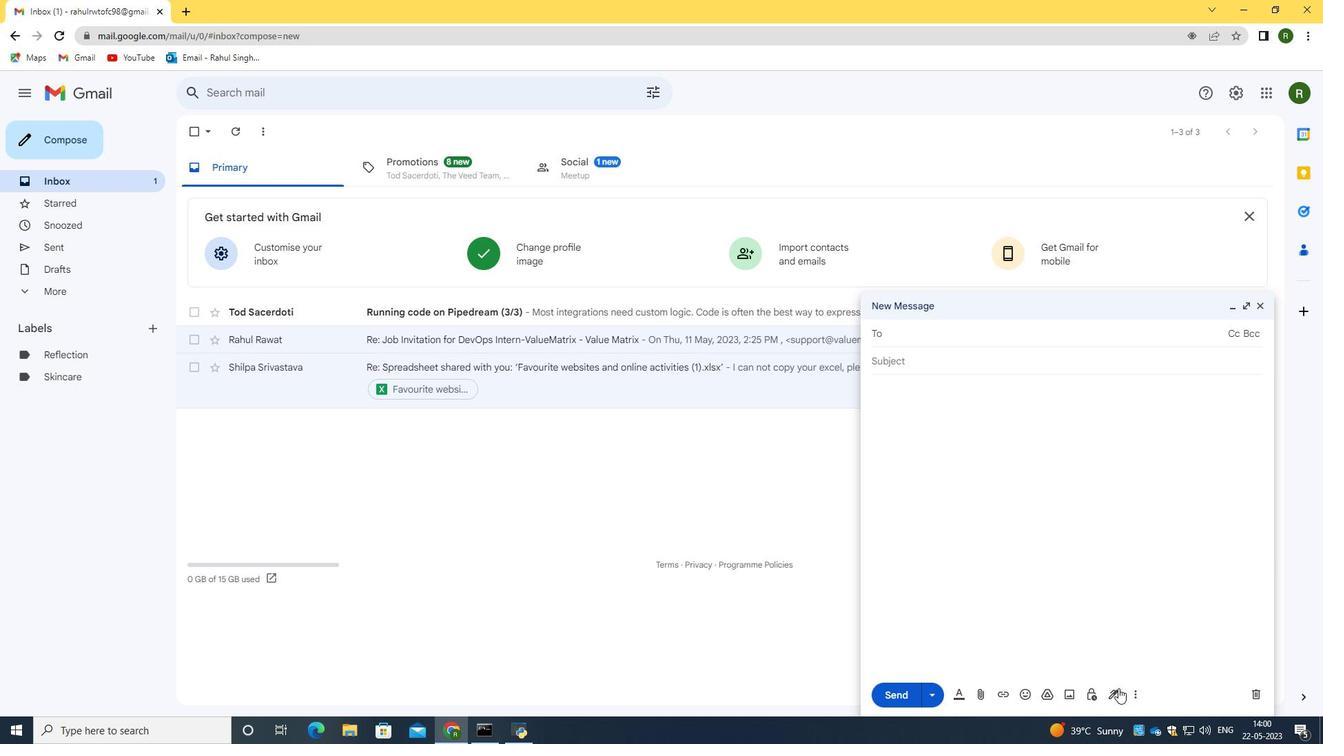 
Action: Mouse pressed left at (1117, 691)
Screenshot: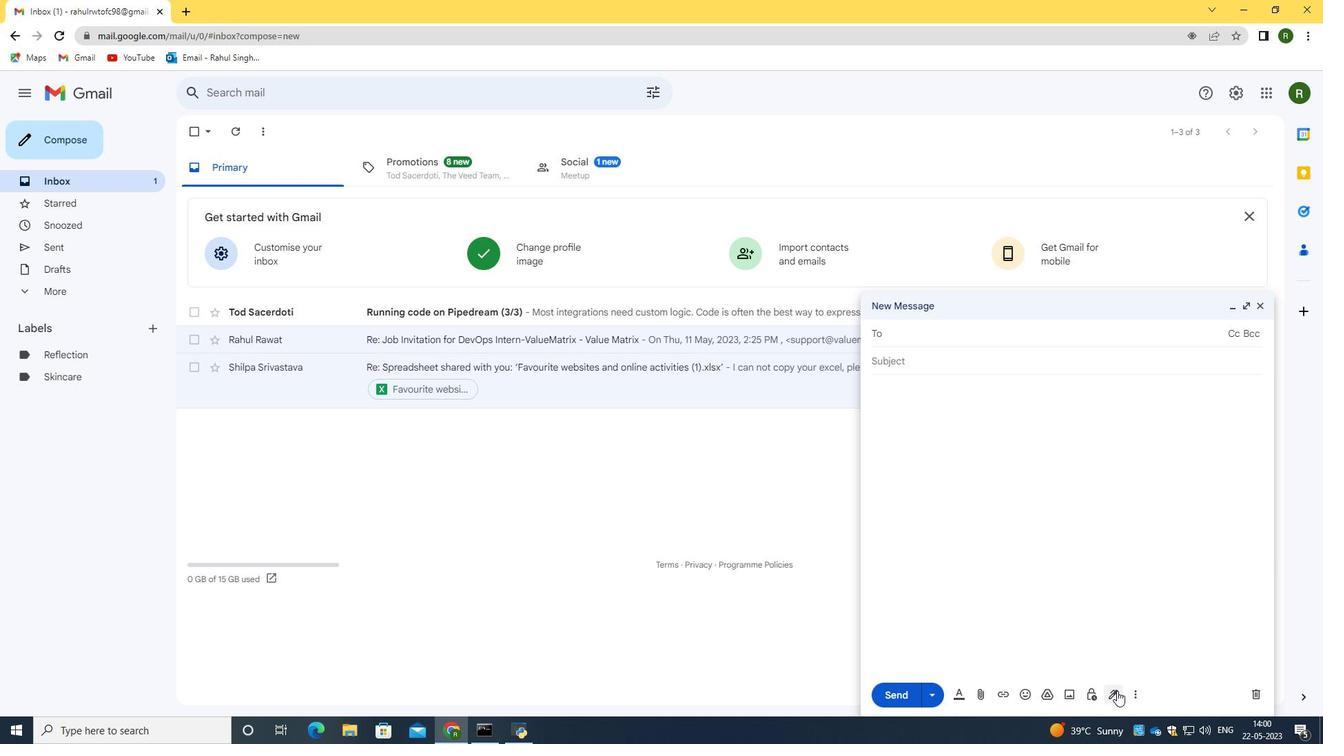 
Action: Mouse moved to (1164, 677)
Screenshot: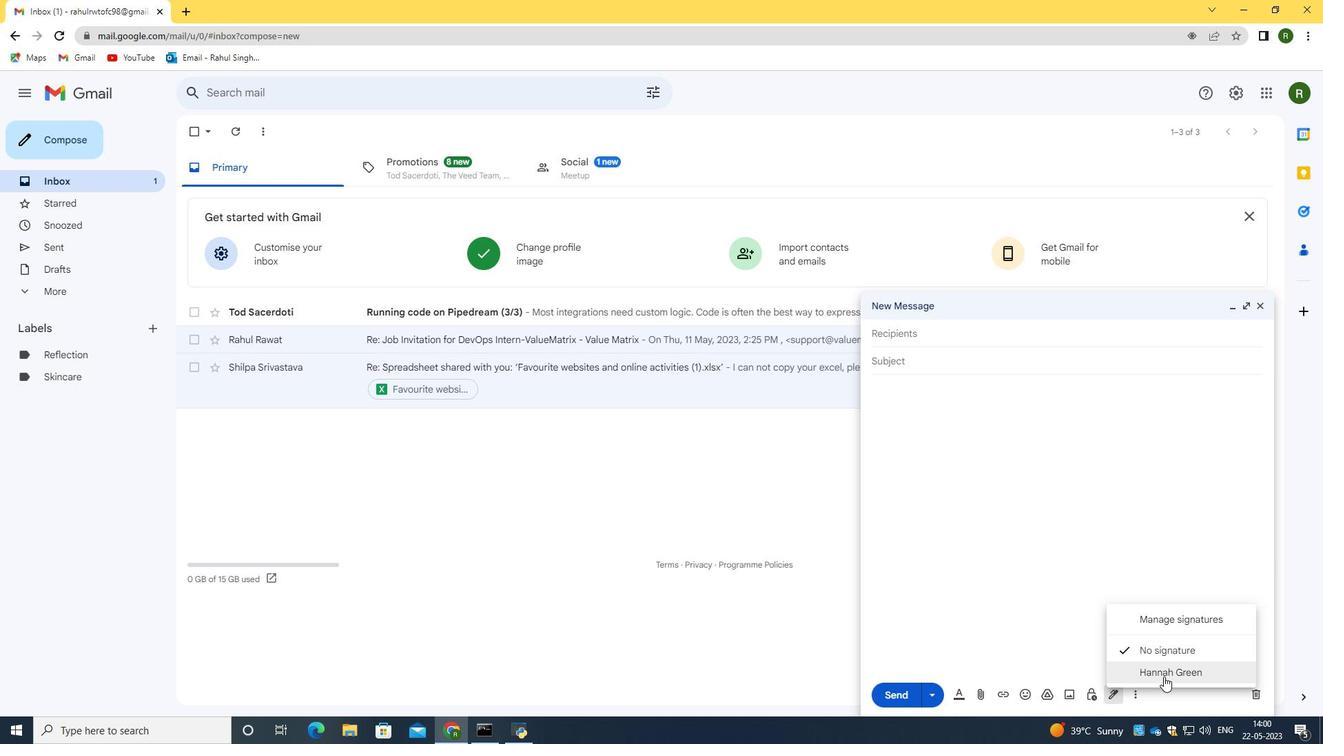 
Action: Mouse pressed left at (1164, 677)
Screenshot: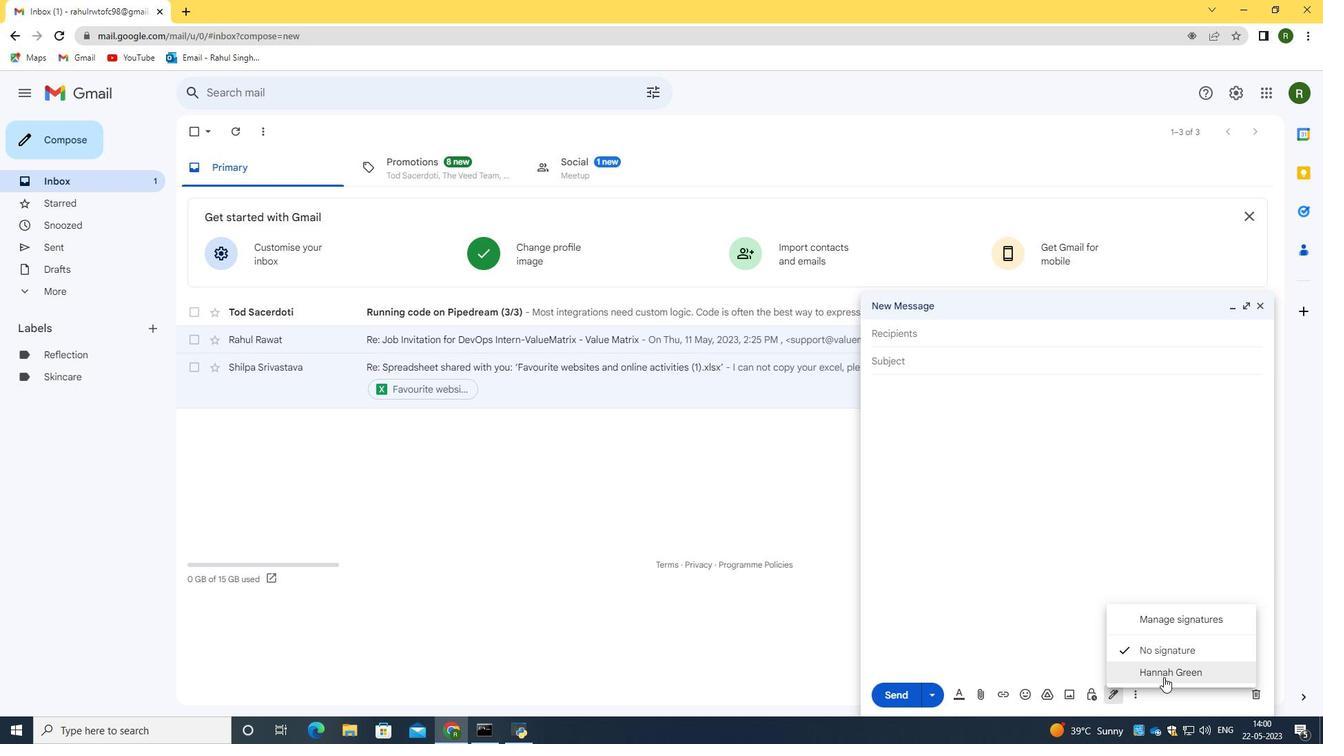 
Action: Mouse moved to (915, 337)
Screenshot: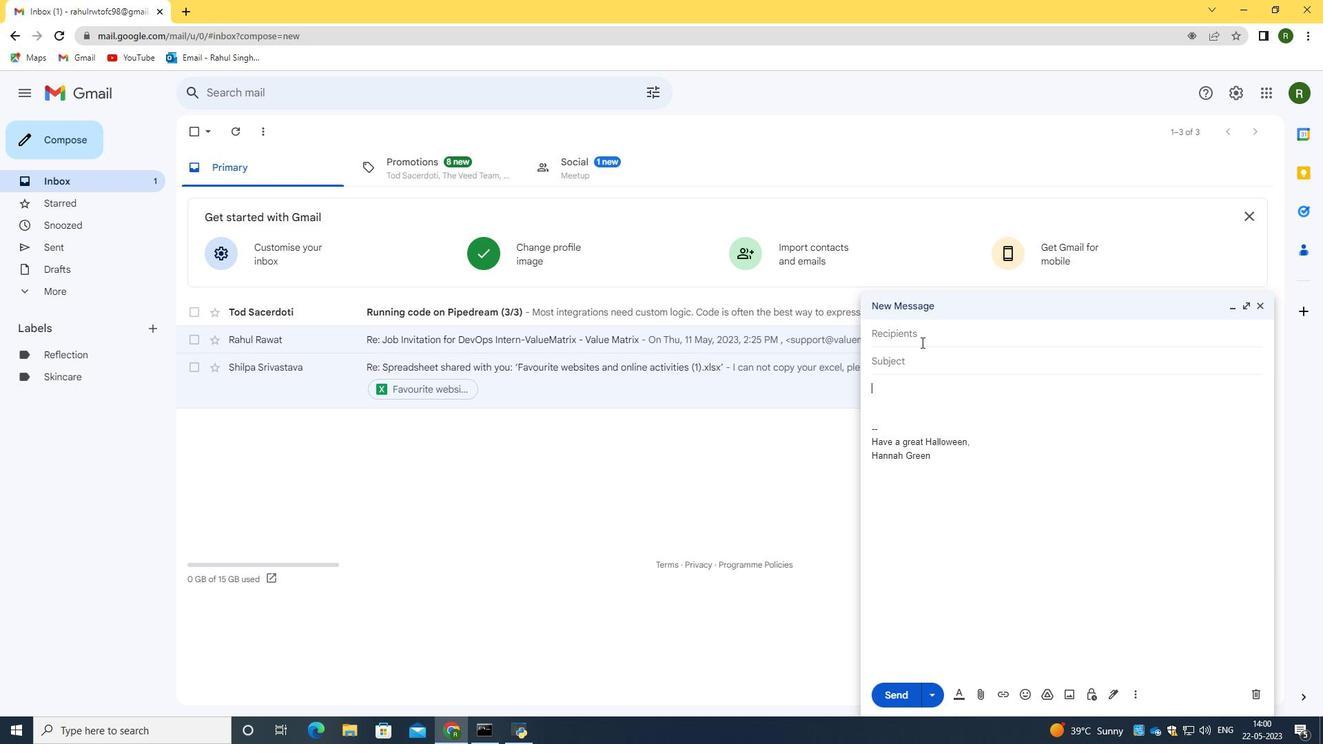 
Action: Mouse pressed left at (915, 337)
Screenshot: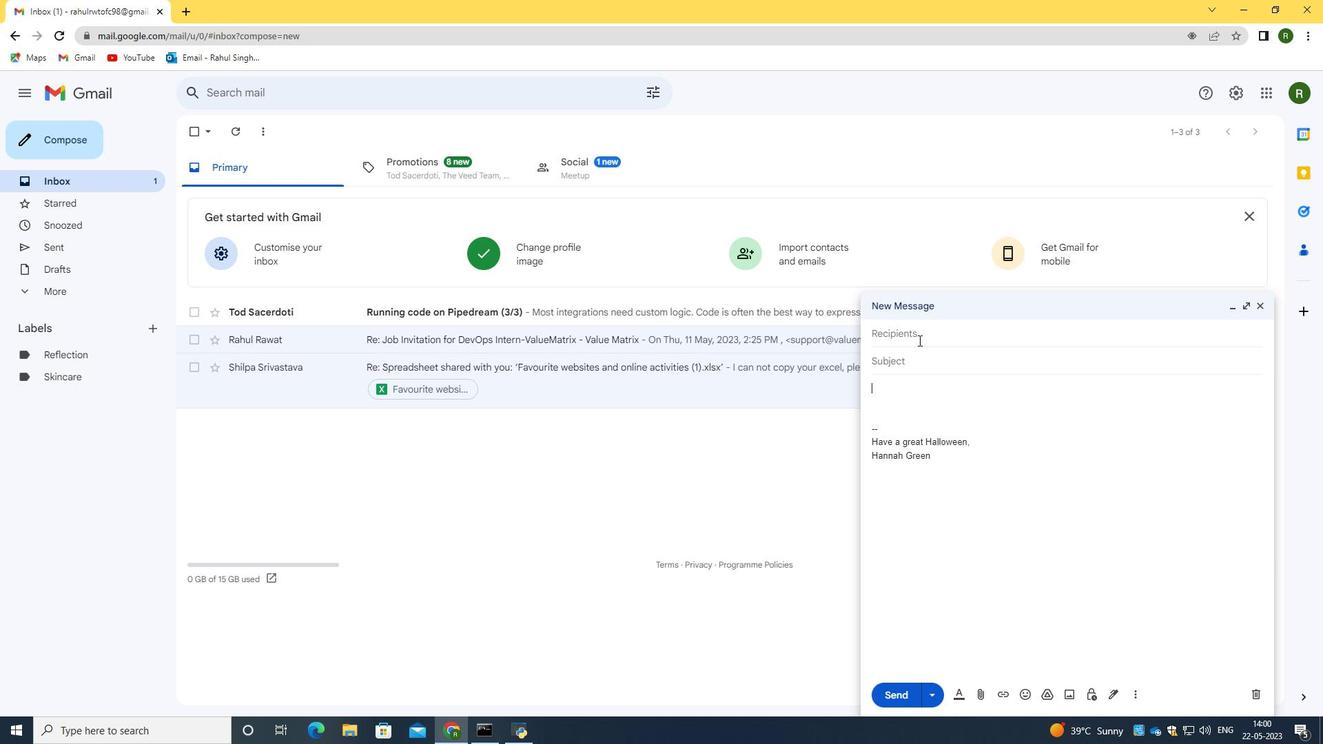 
Action: Key pressed softage.5<Key.shift>@softage.net
Screenshot: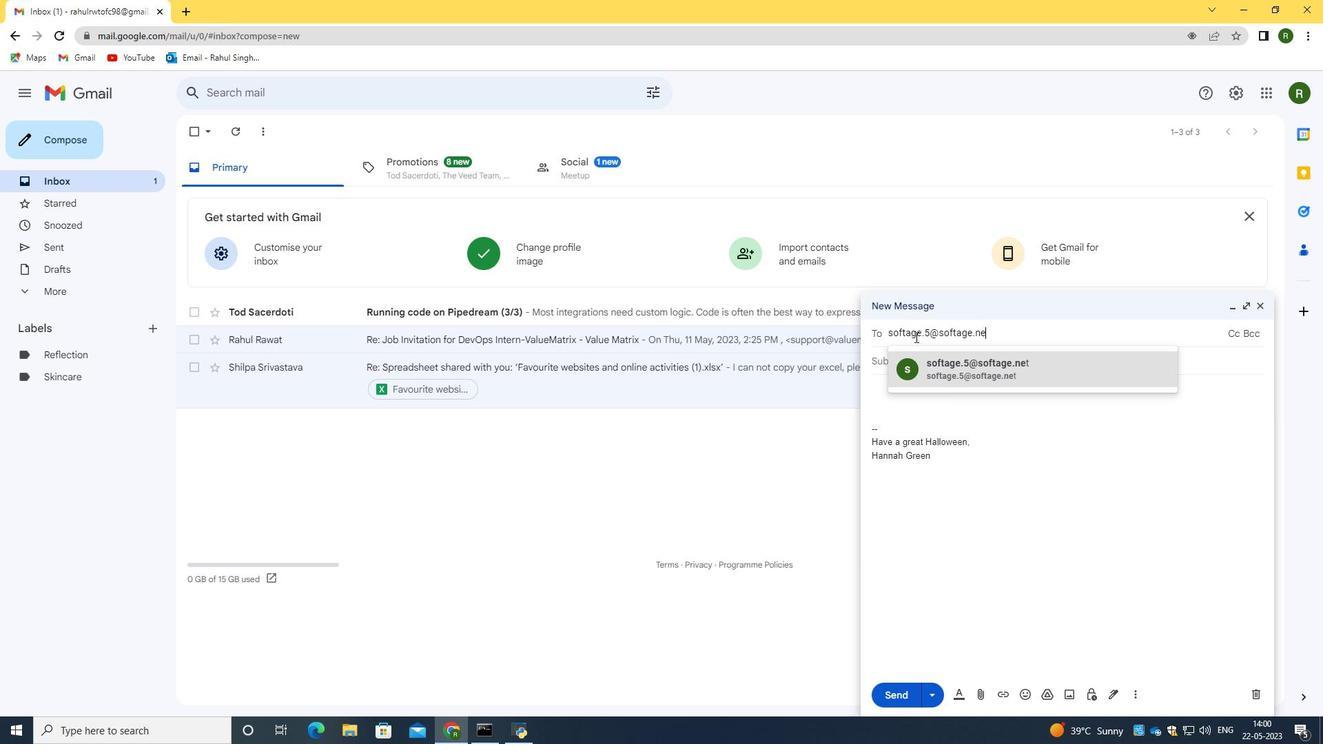 
Action: Mouse moved to (967, 373)
Screenshot: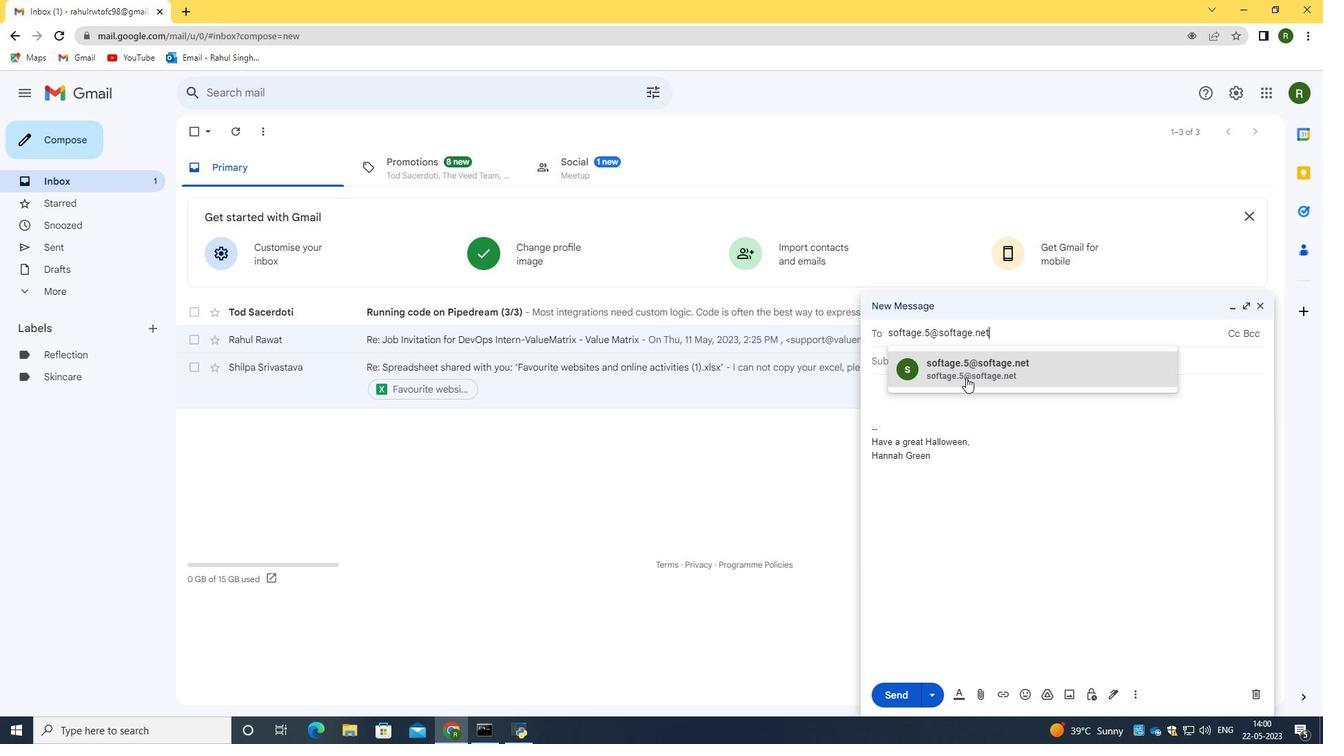 
Action: Mouse pressed left at (967, 373)
Screenshot: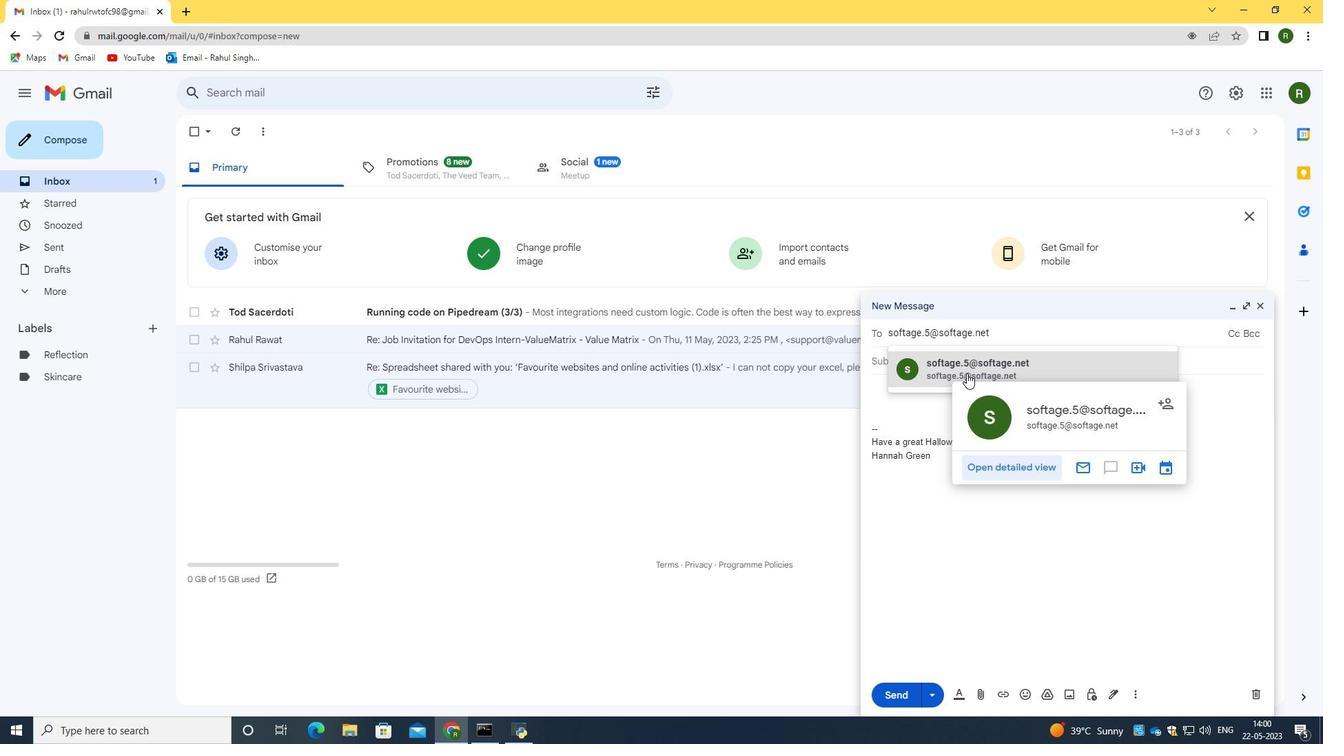
Action: Mouse moved to (972, 502)
Screenshot: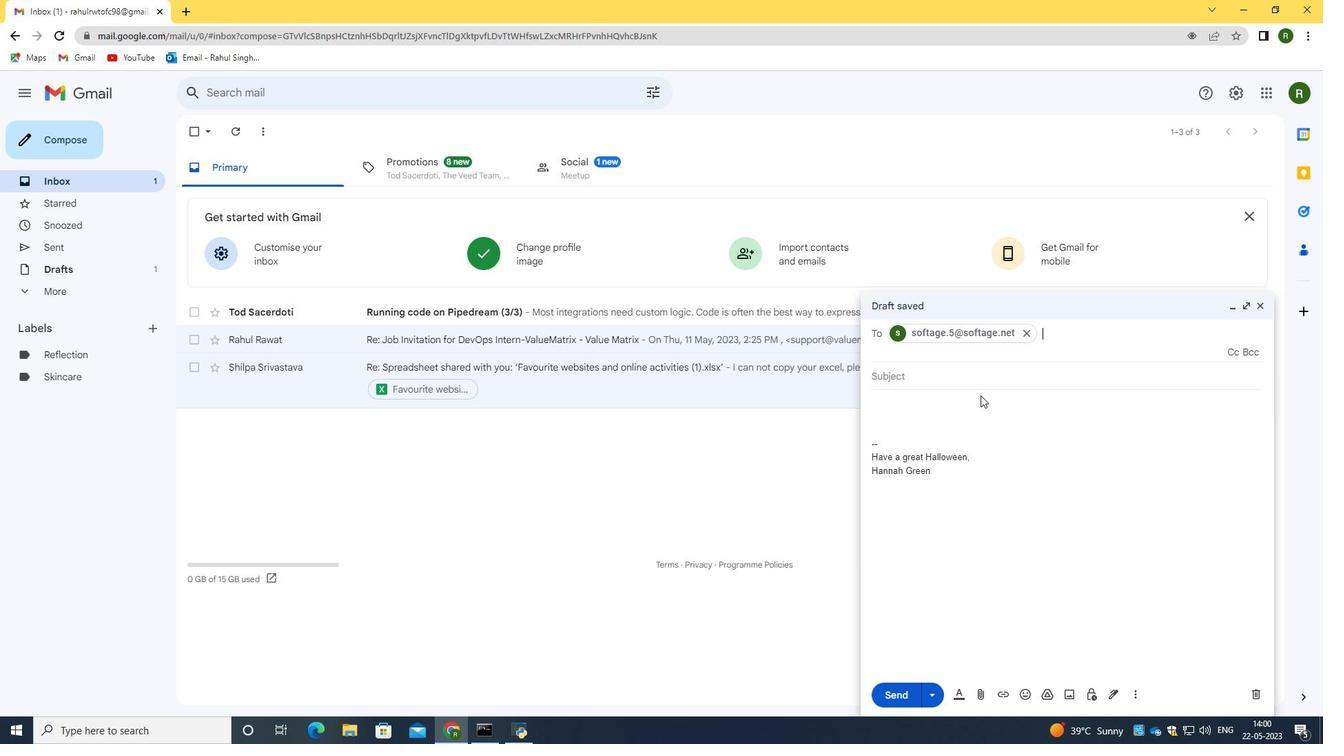 
Action: Mouse scrolled (972, 501) with delta (0, 0)
Screenshot: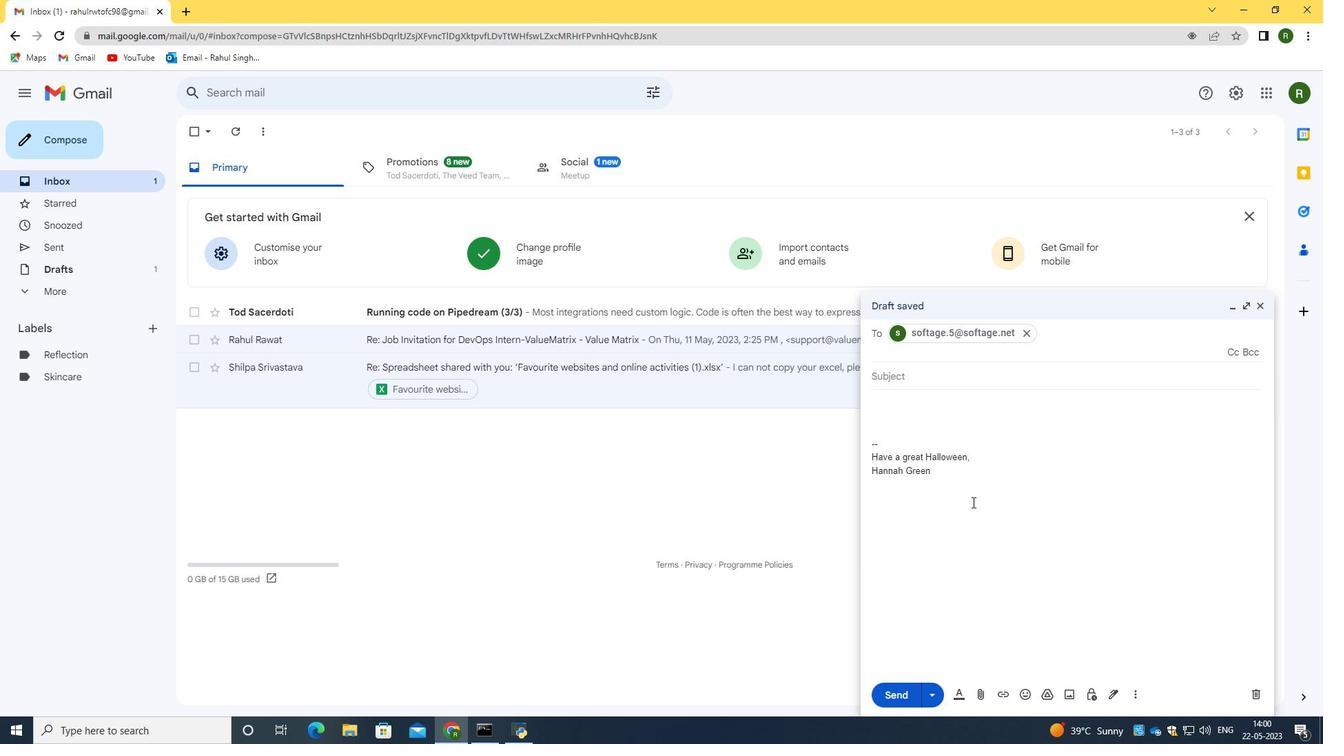
Action: Mouse scrolled (972, 501) with delta (0, 0)
Screenshot: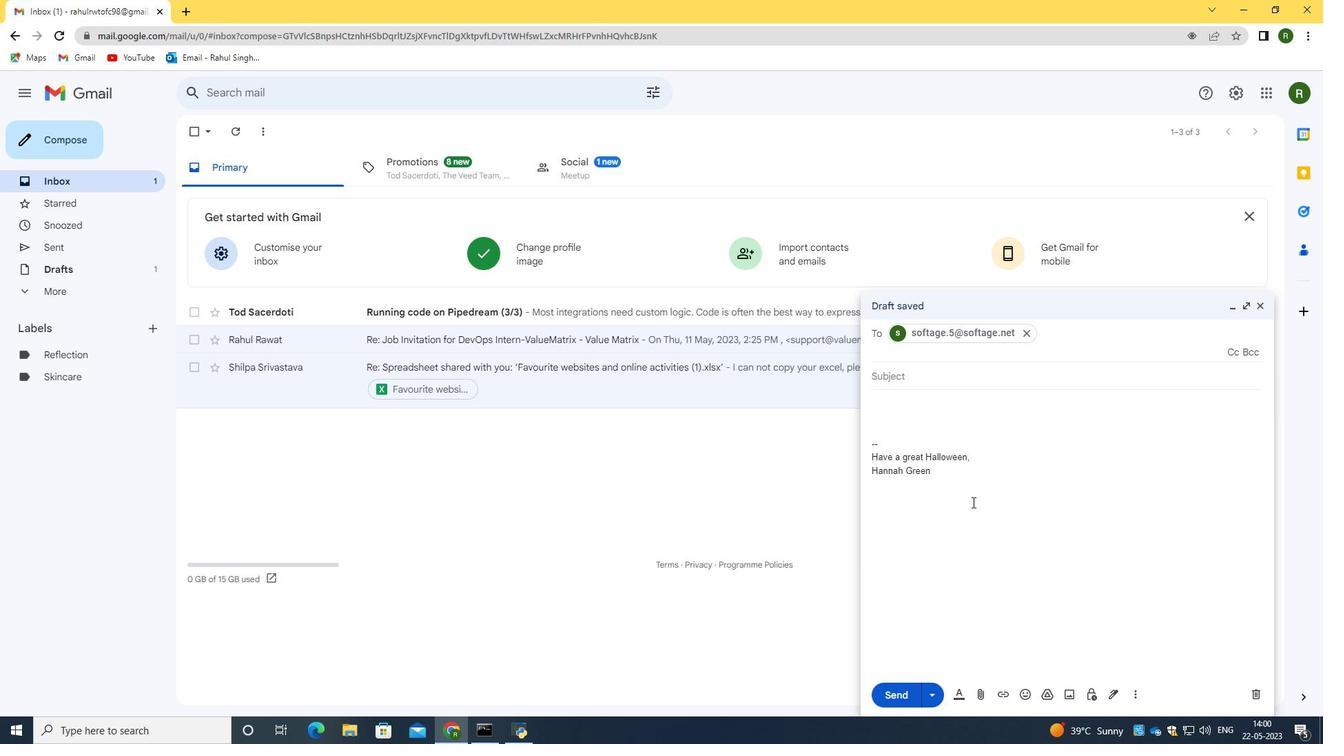 
Action: Mouse moved to (1133, 694)
Screenshot: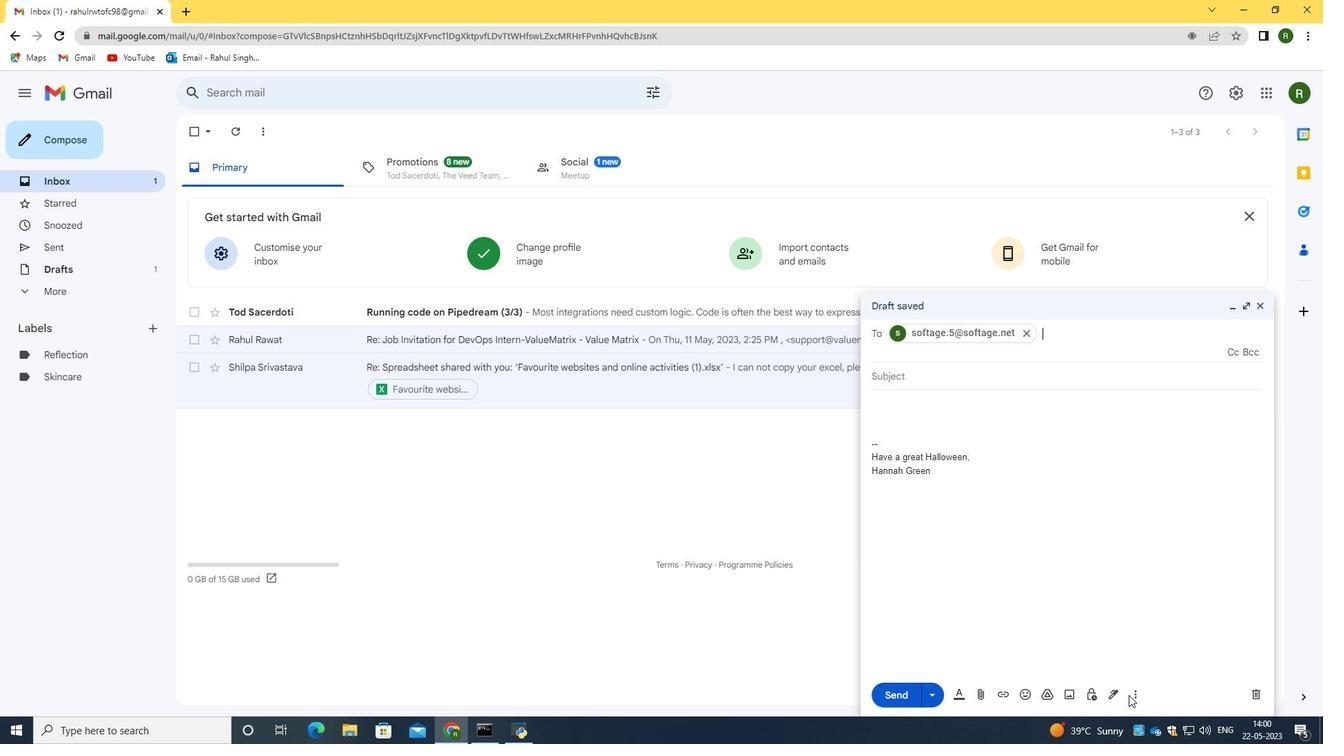 
Action: Mouse pressed left at (1133, 694)
Screenshot: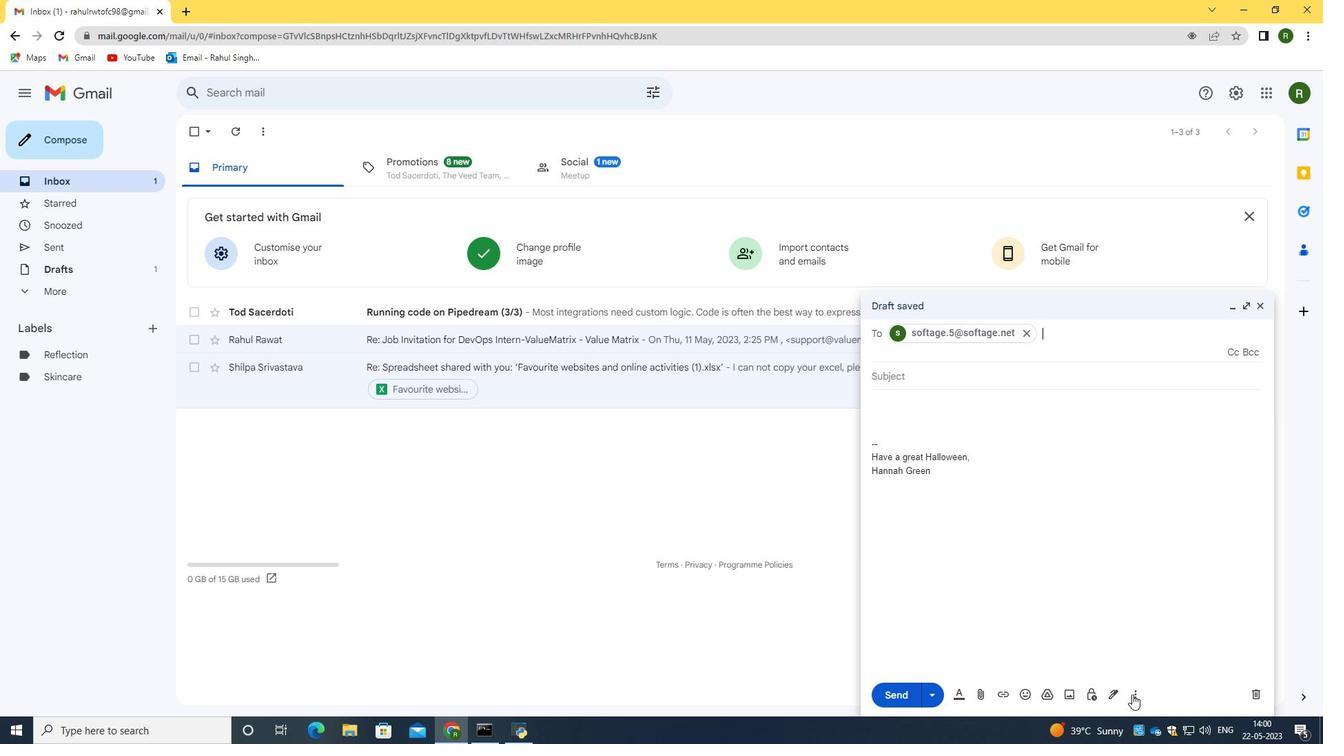 
Action: Mouse moved to (1170, 572)
Screenshot: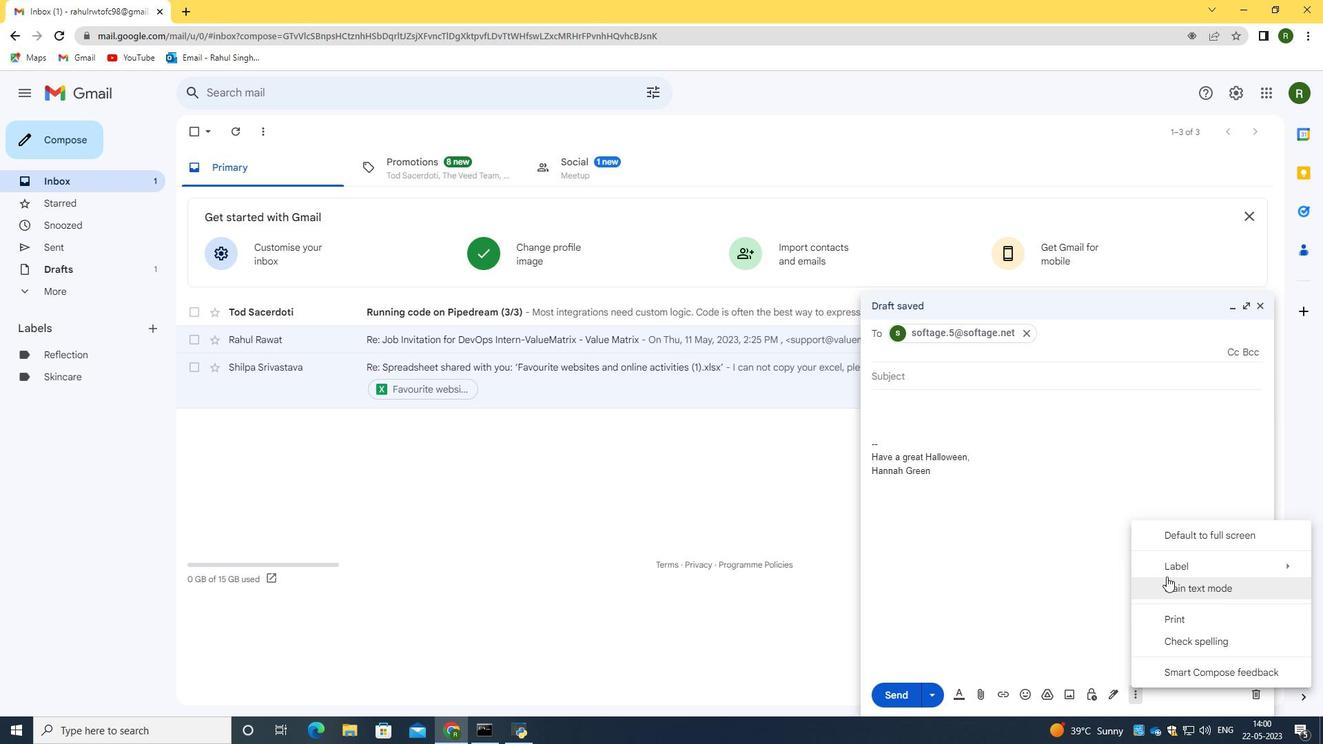
Action: Mouse pressed left at (1170, 572)
Screenshot: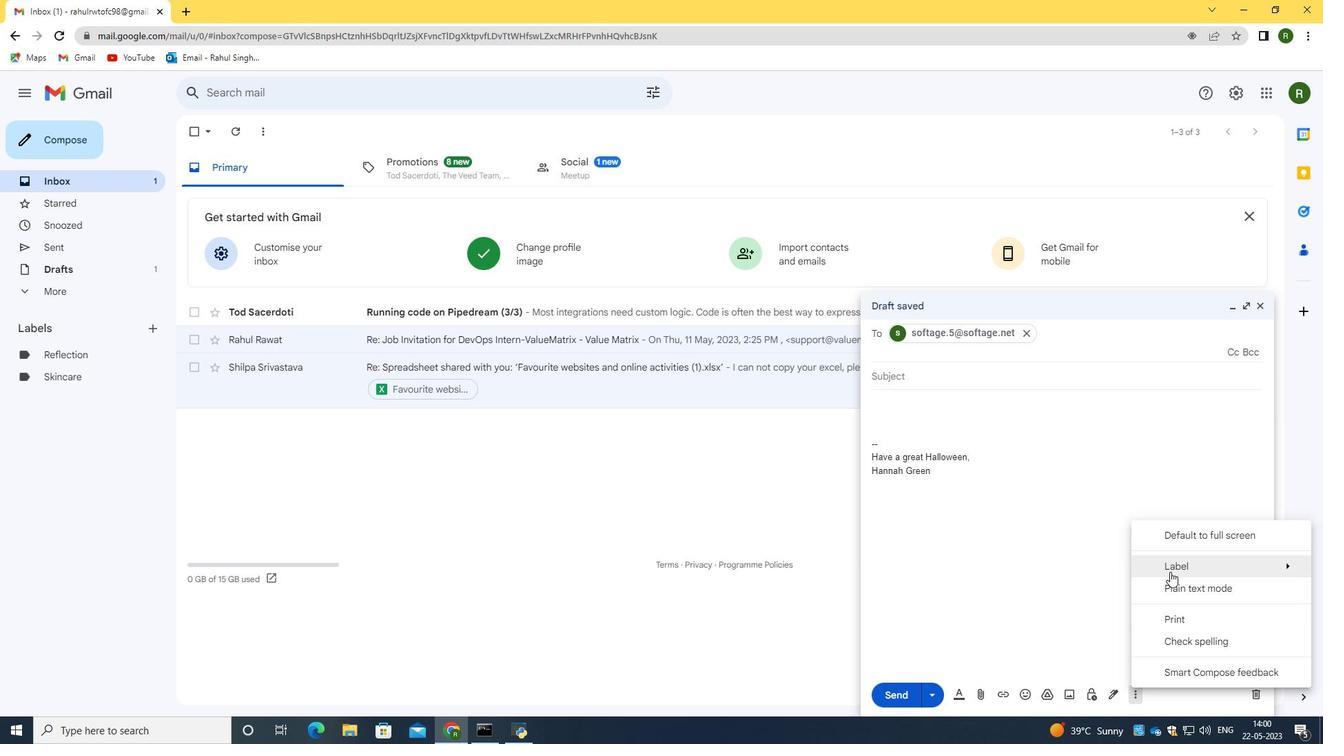 
Action: Mouse moved to (998, 332)
Screenshot: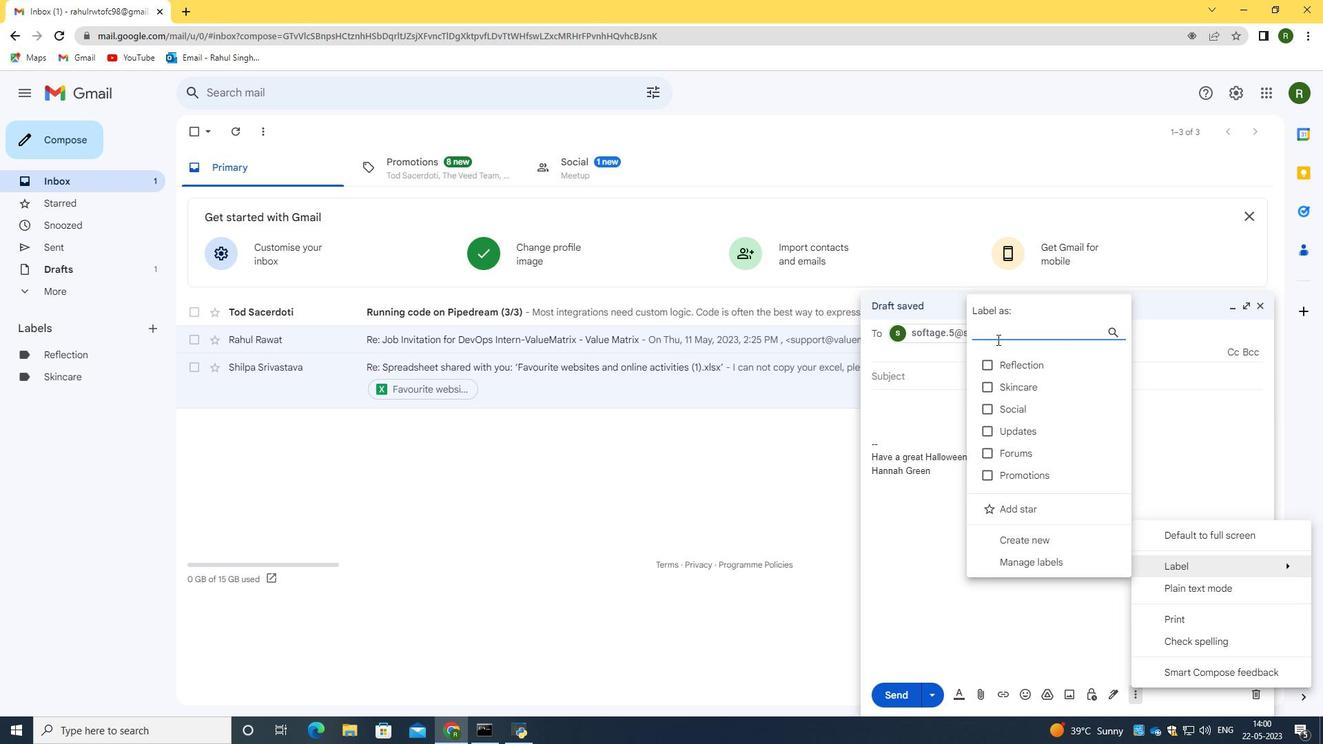 
Action: Mouse pressed left at (998, 332)
Screenshot: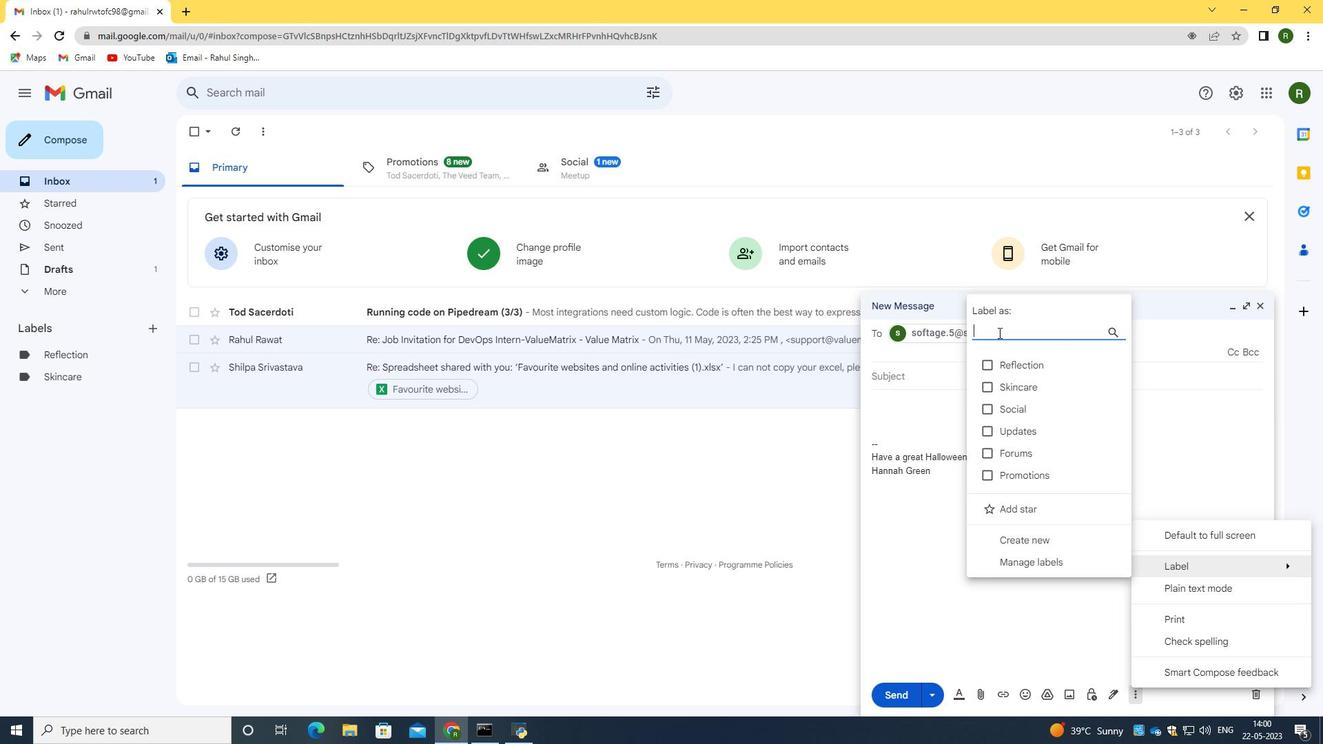 
Action: Key pressed <Key.caps_lock>M<Key.caps_lock>editation
Screenshot: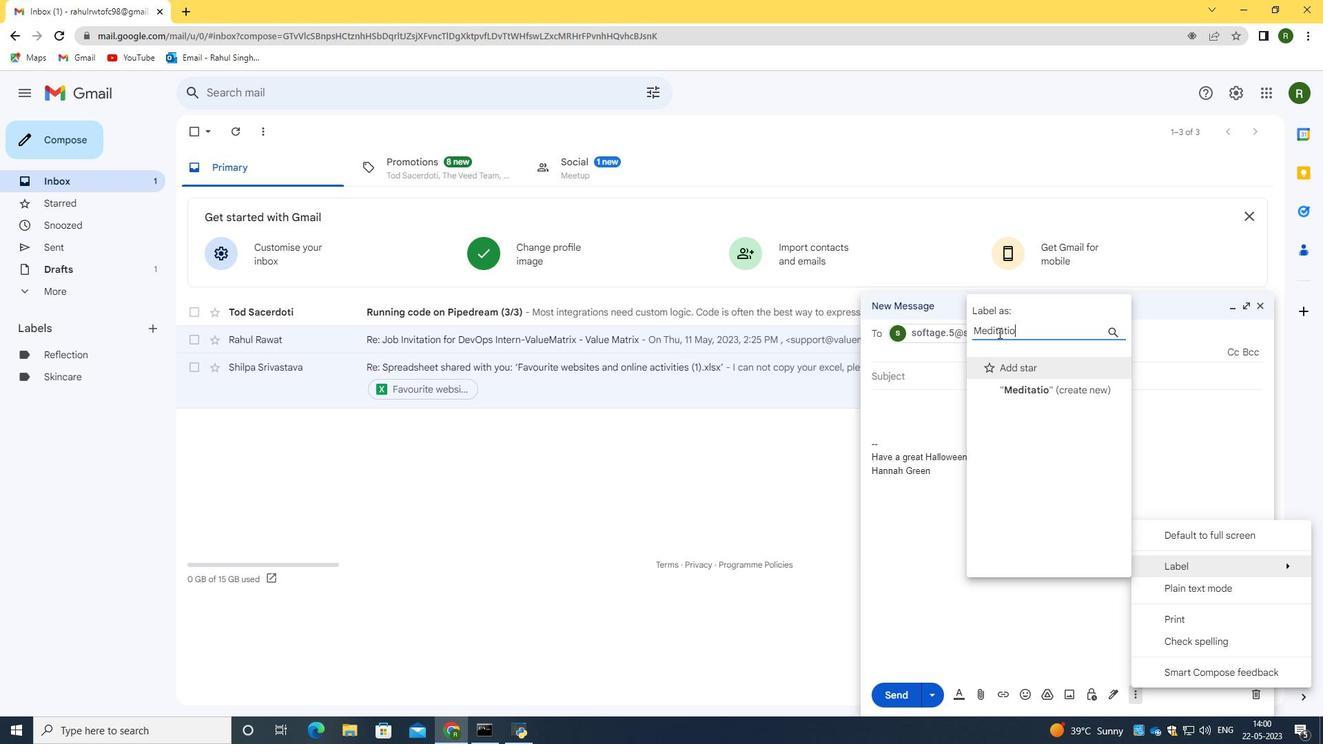 
Action: Mouse moved to (1023, 393)
Screenshot: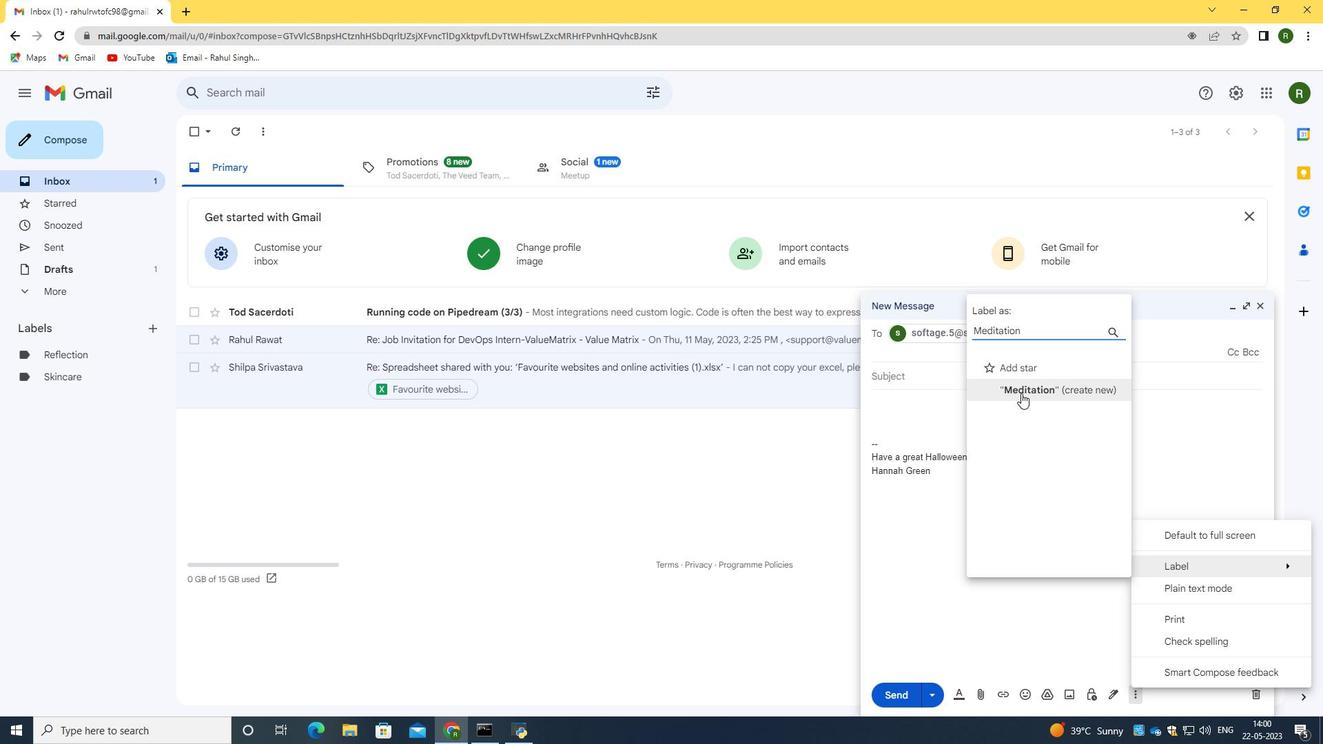 
Action: Mouse pressed left at (1023, 393)
Screenshot: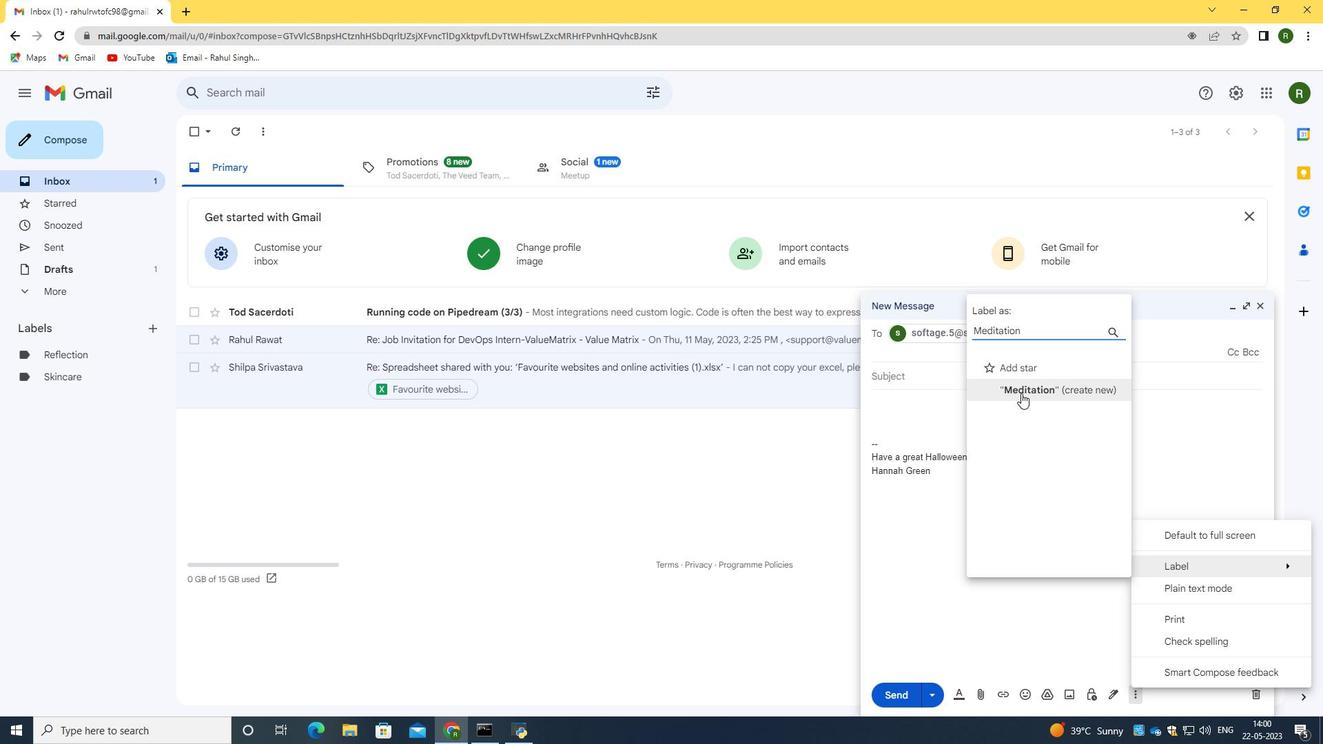 
Action: Mouse moved to (784, 452)
Screenshot: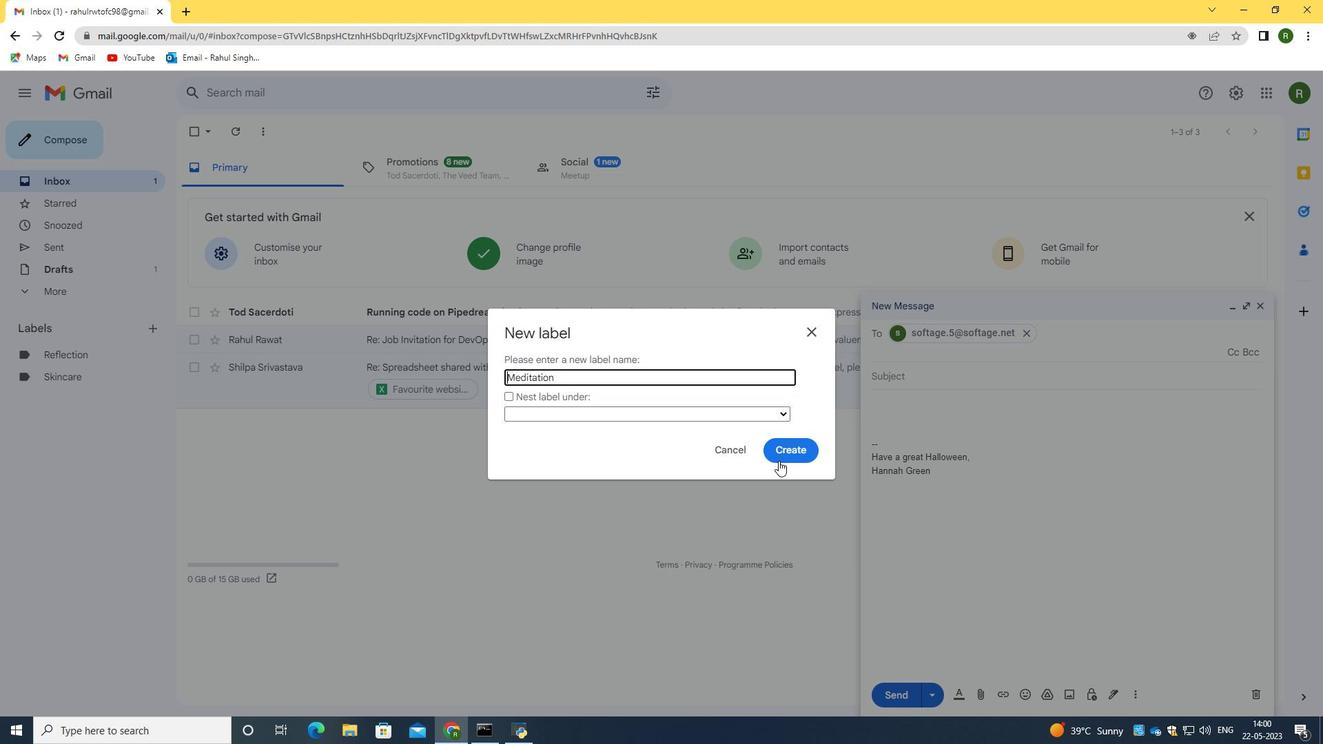 
Action: Mouse pressed left at (784, 452)
Screenshot: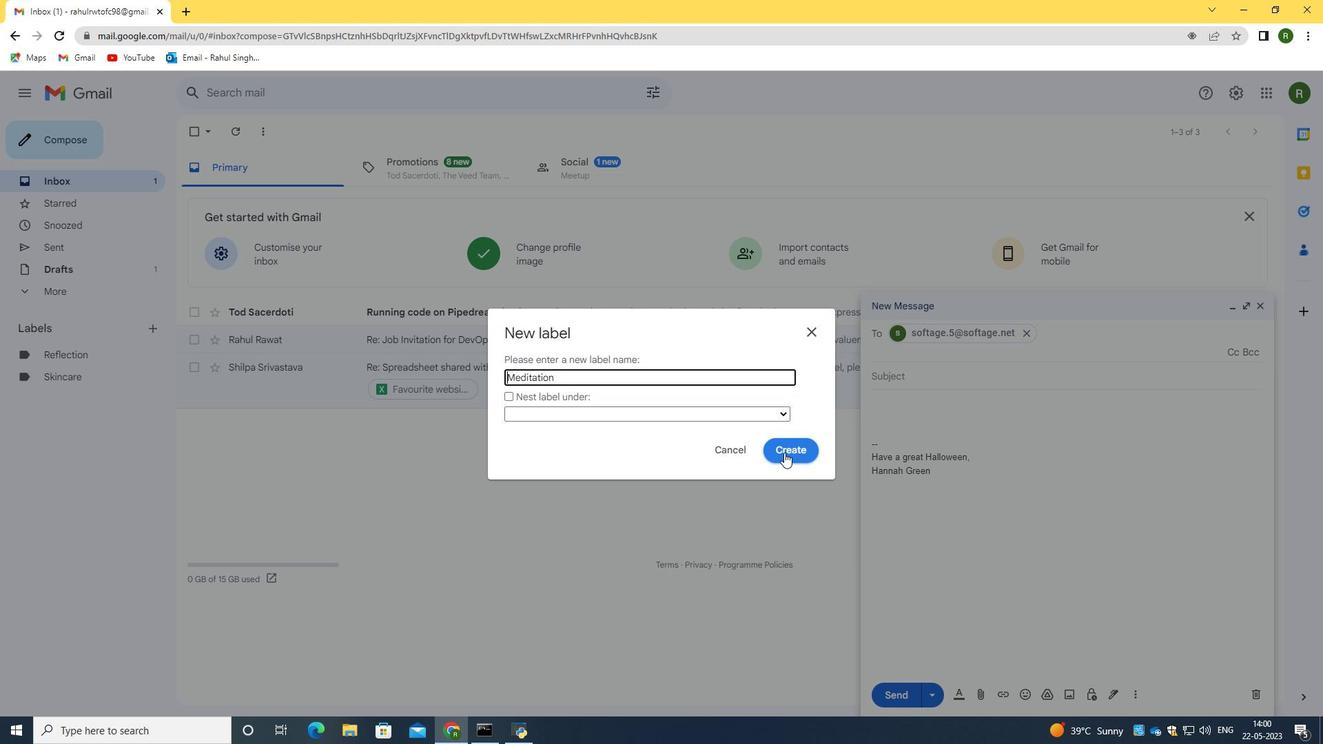 
Action: Mouse moved to (812, 498)
Screenshot: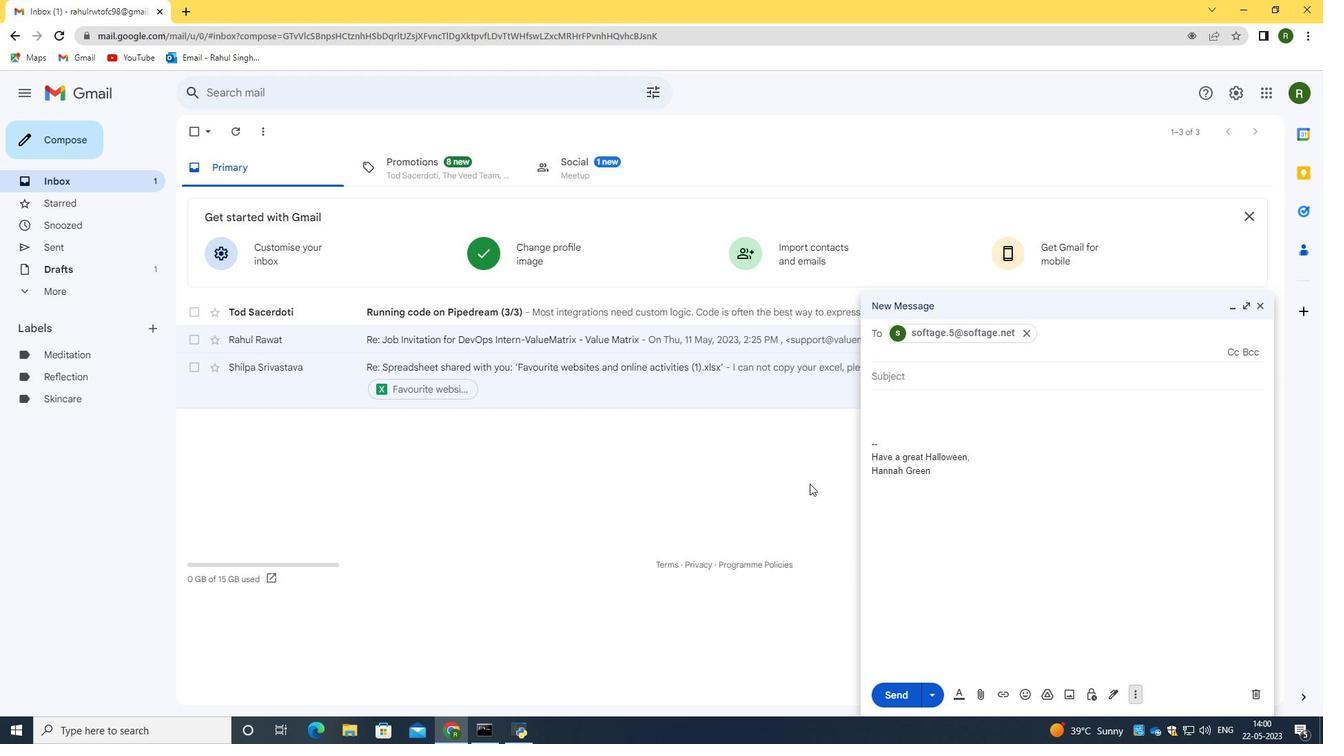 
Action: Mouse scrolled (812, 497) with delta (0, 0)
Screenshot: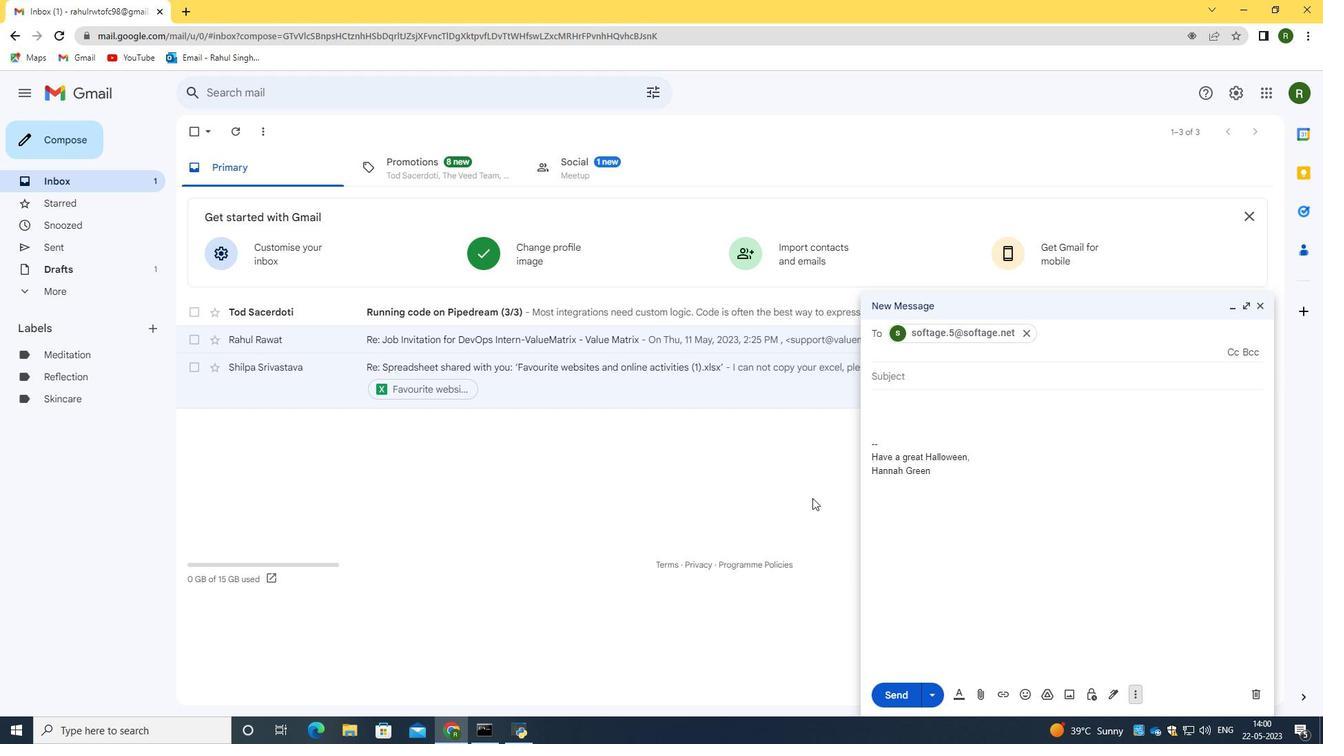 
Action: Mouse moved to (812, 499)
Screenshot: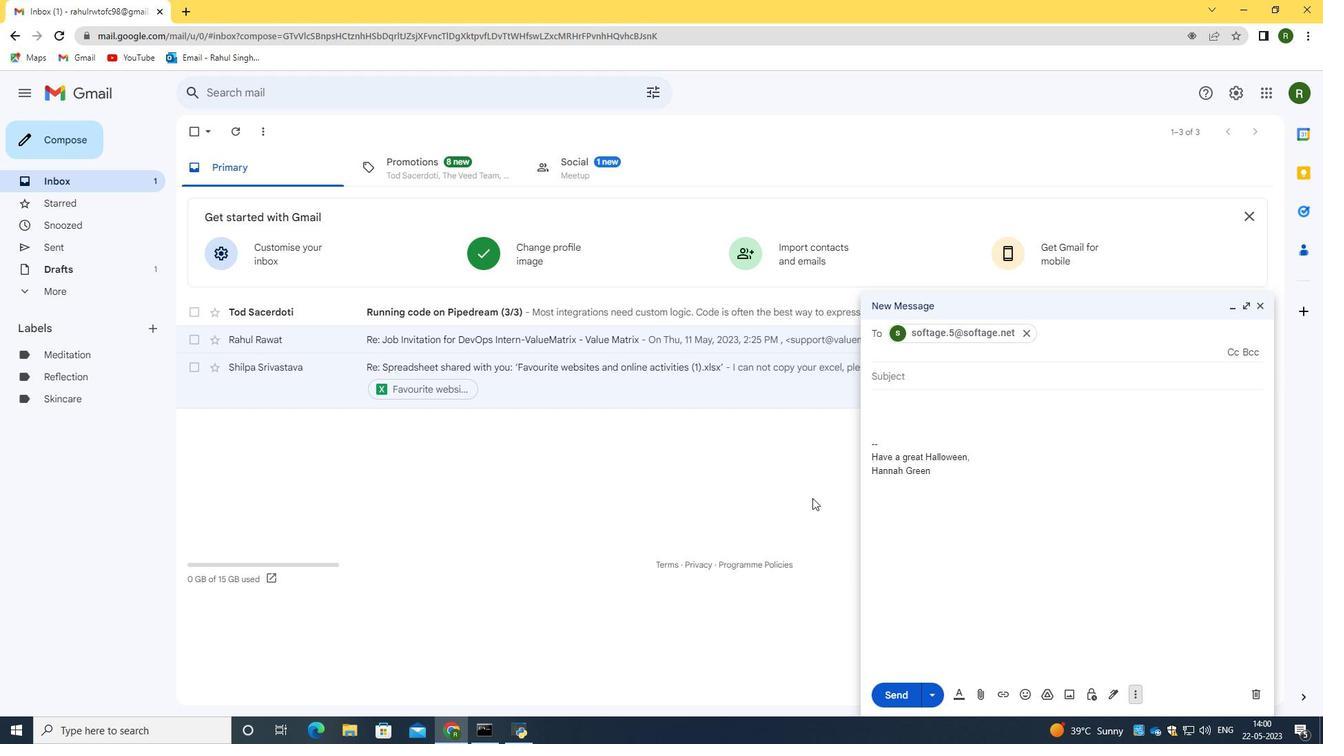 
Action: Mouse scrolled (812, 498) with delta (0, 0)
Screenshot: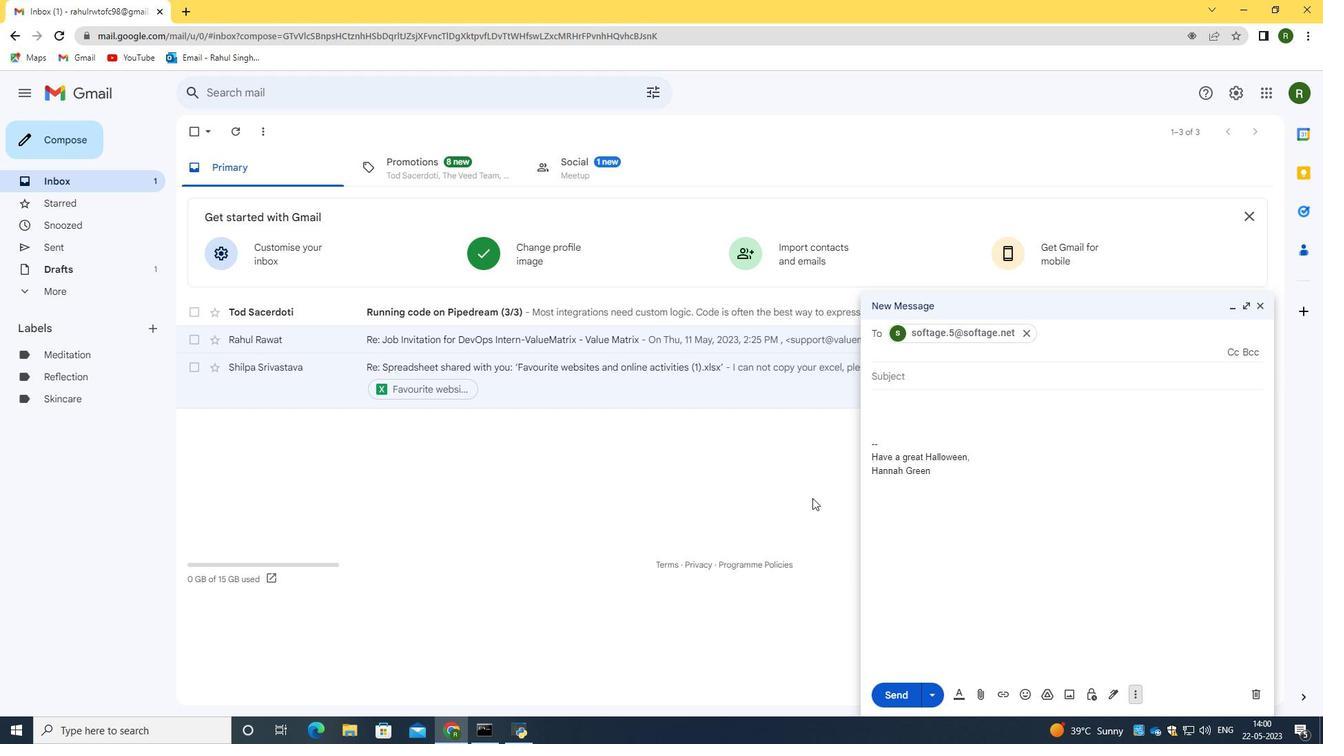 
Action: Mouse scrolled (812, 498) with delta (0, 0)
Screenshot: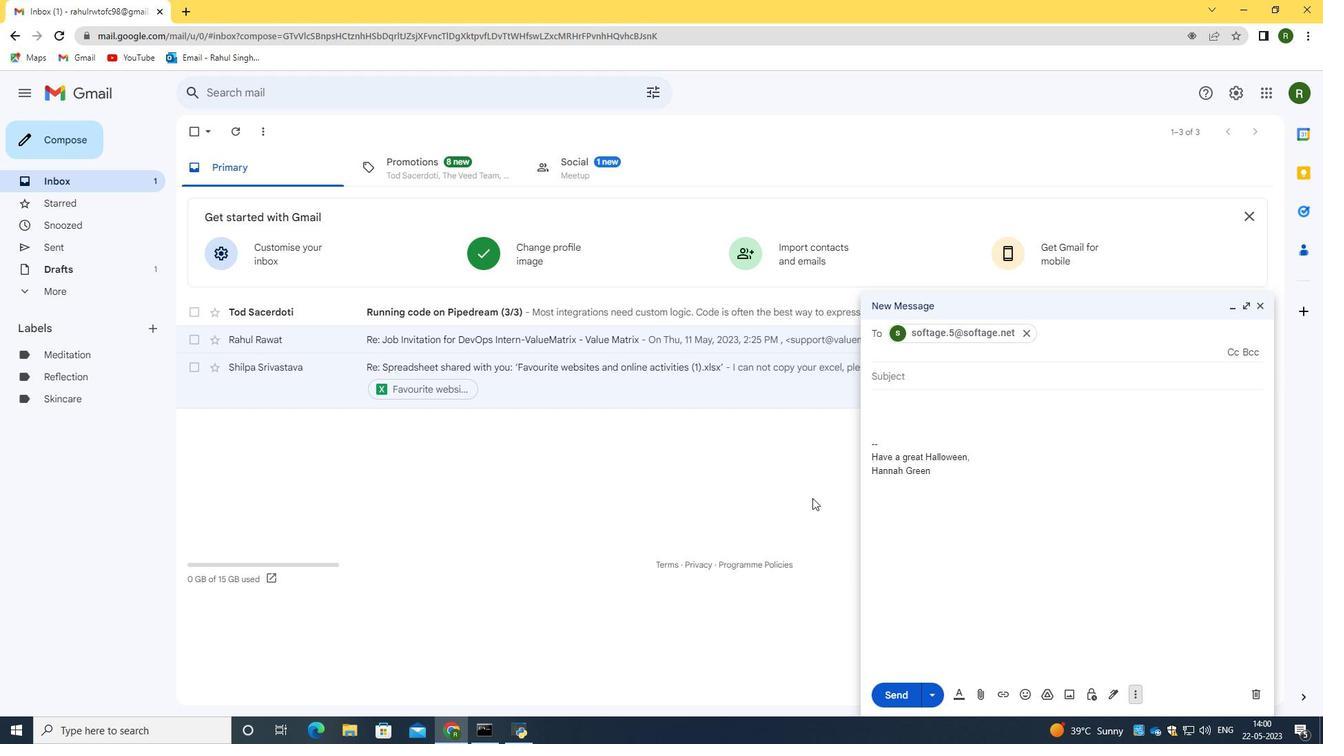 
Action: Mouse scrolled (812, 498) with delta (0, 0)
Screenshot: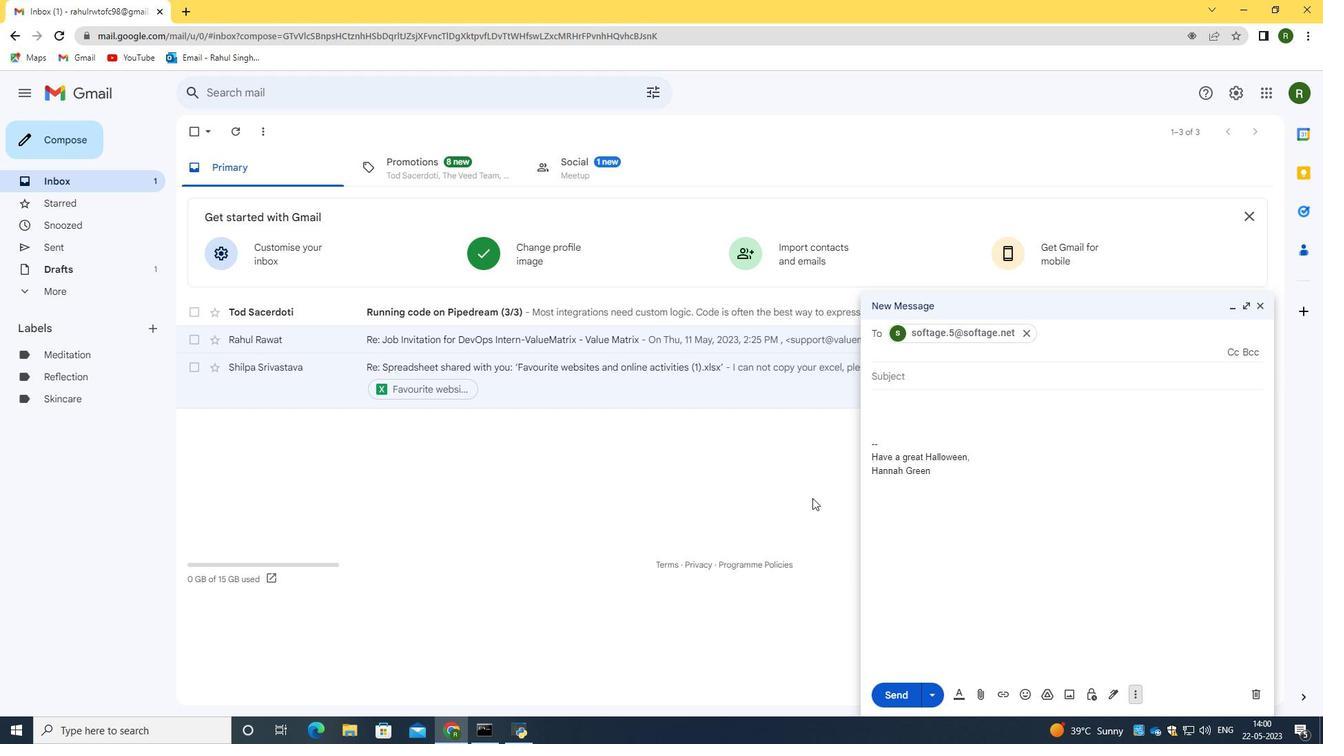 
Action: Mouse scrolled (812, 498) with delta (0, 0)
Screenshot: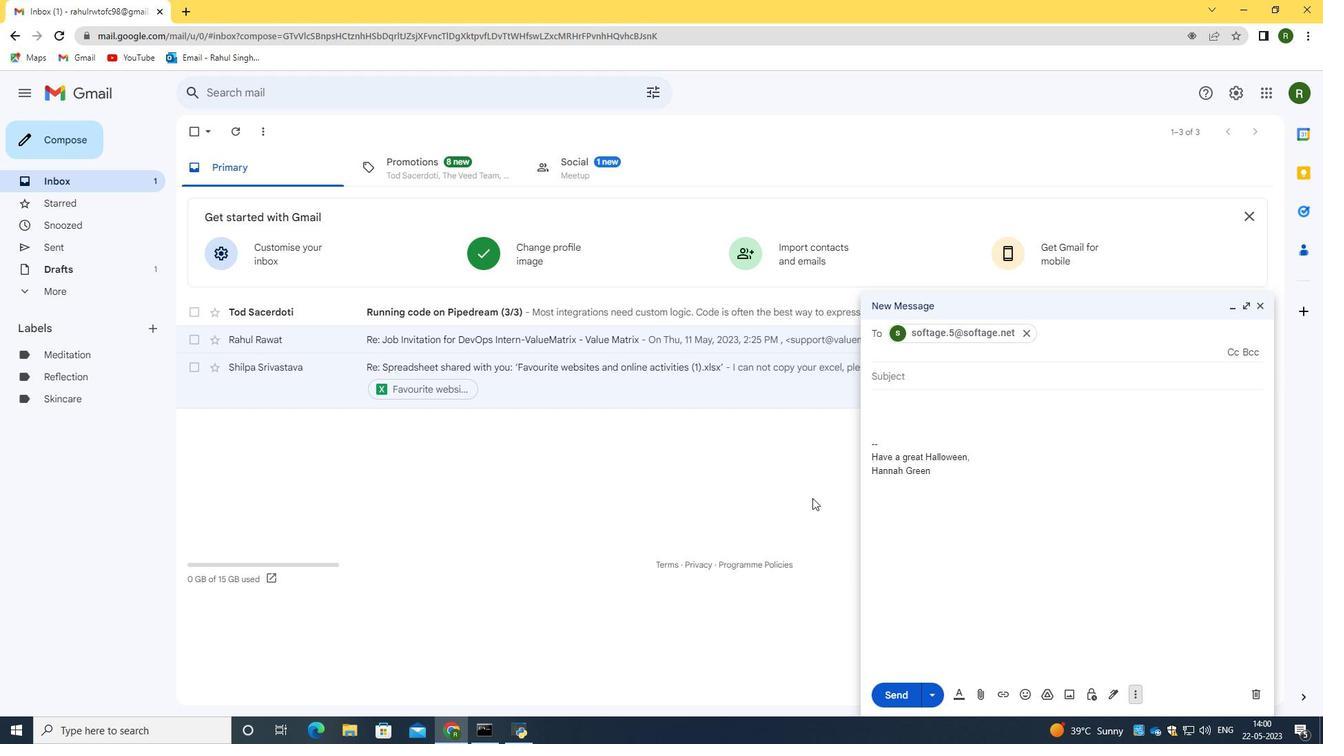 
Action: Mouse moved to (905, 692)
Screenshot: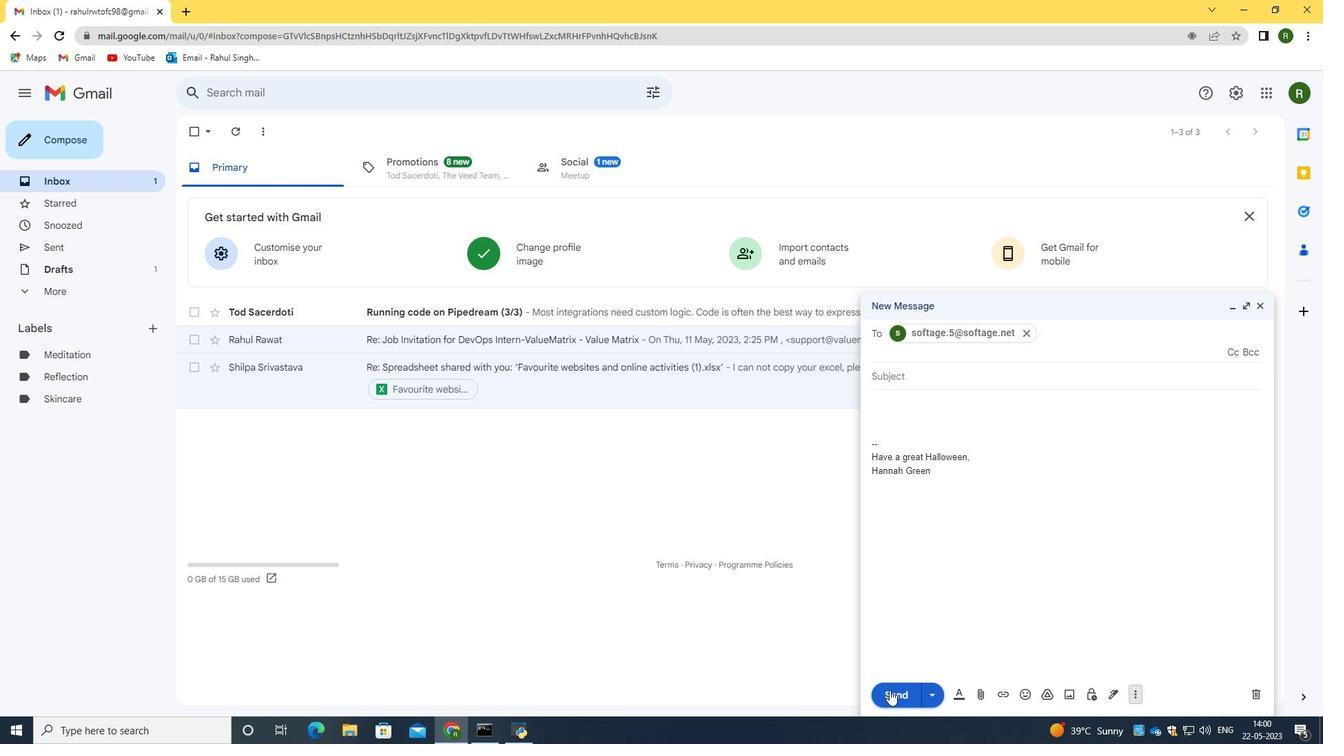 
Action: Mouse pressed left at (905, 692)
Screenshot: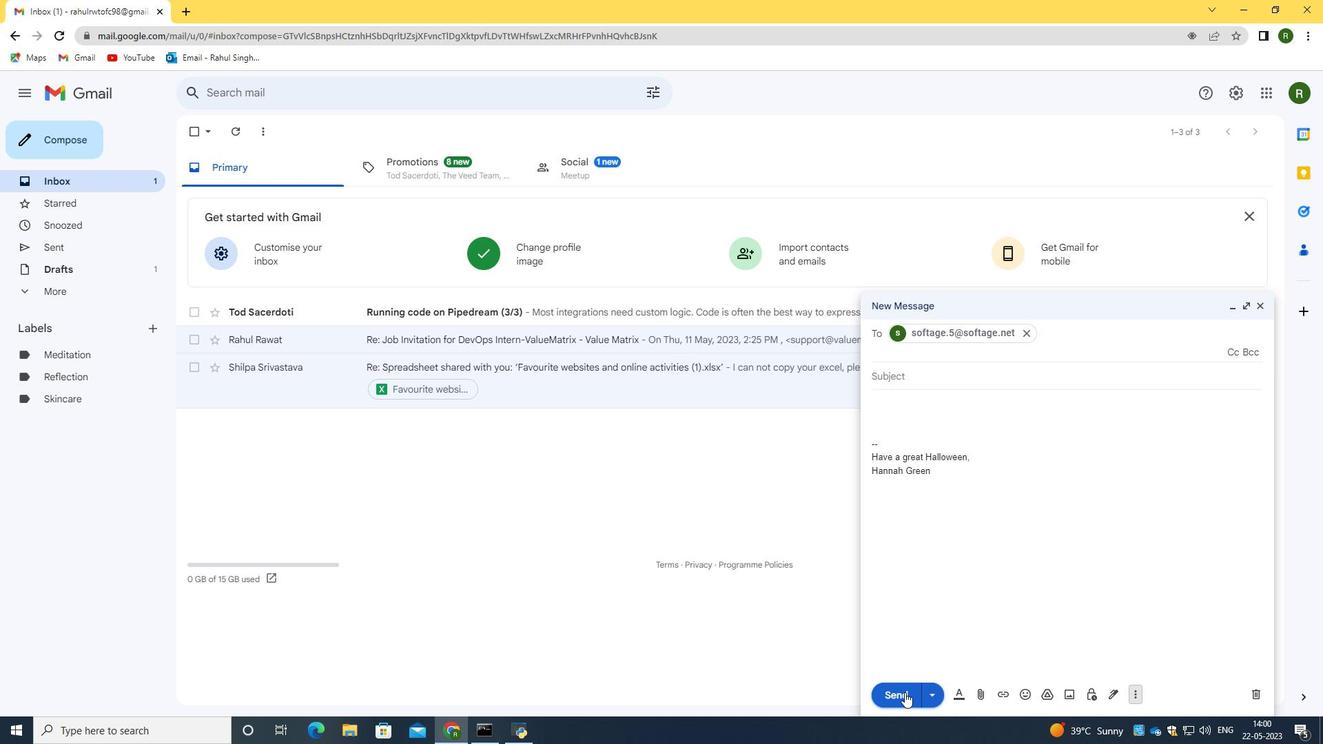 
Action: Mouse moved to (190, 690)
Screenshot: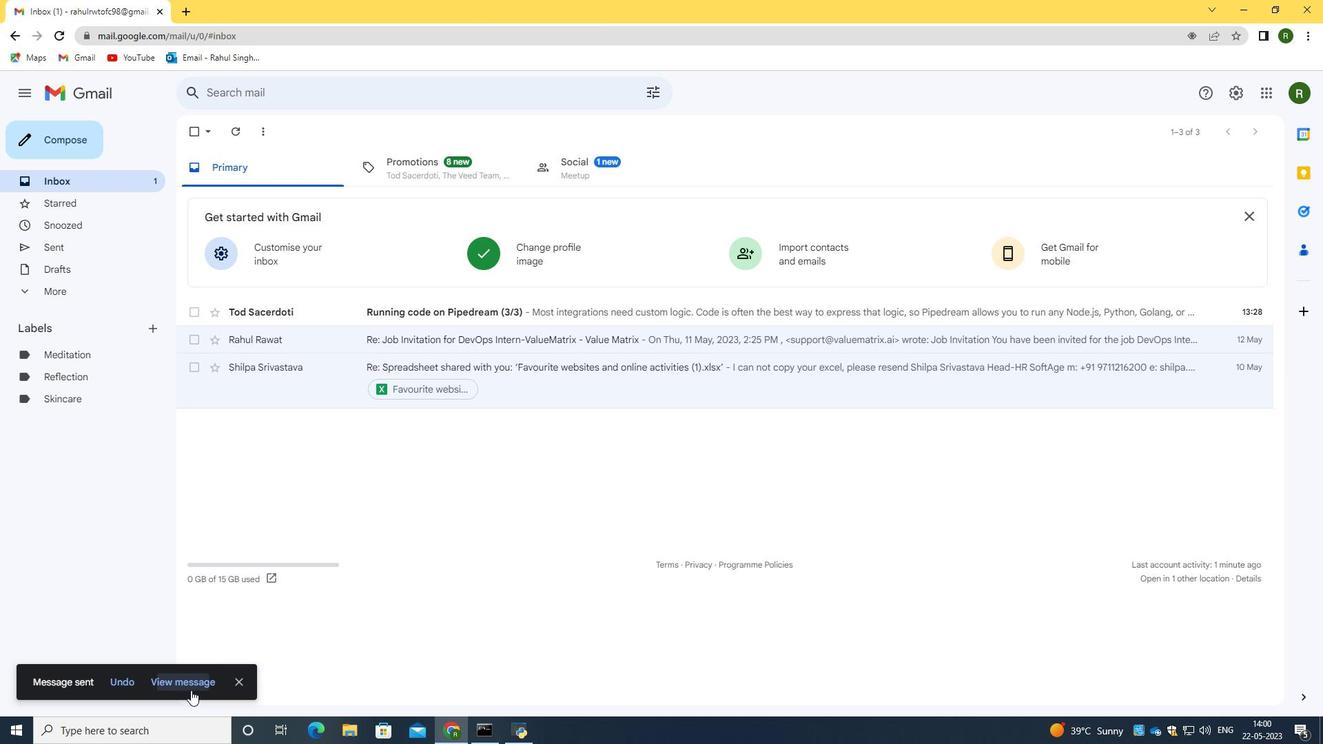 
Action: Mouse pressed left at (190, 690)
Screenshot: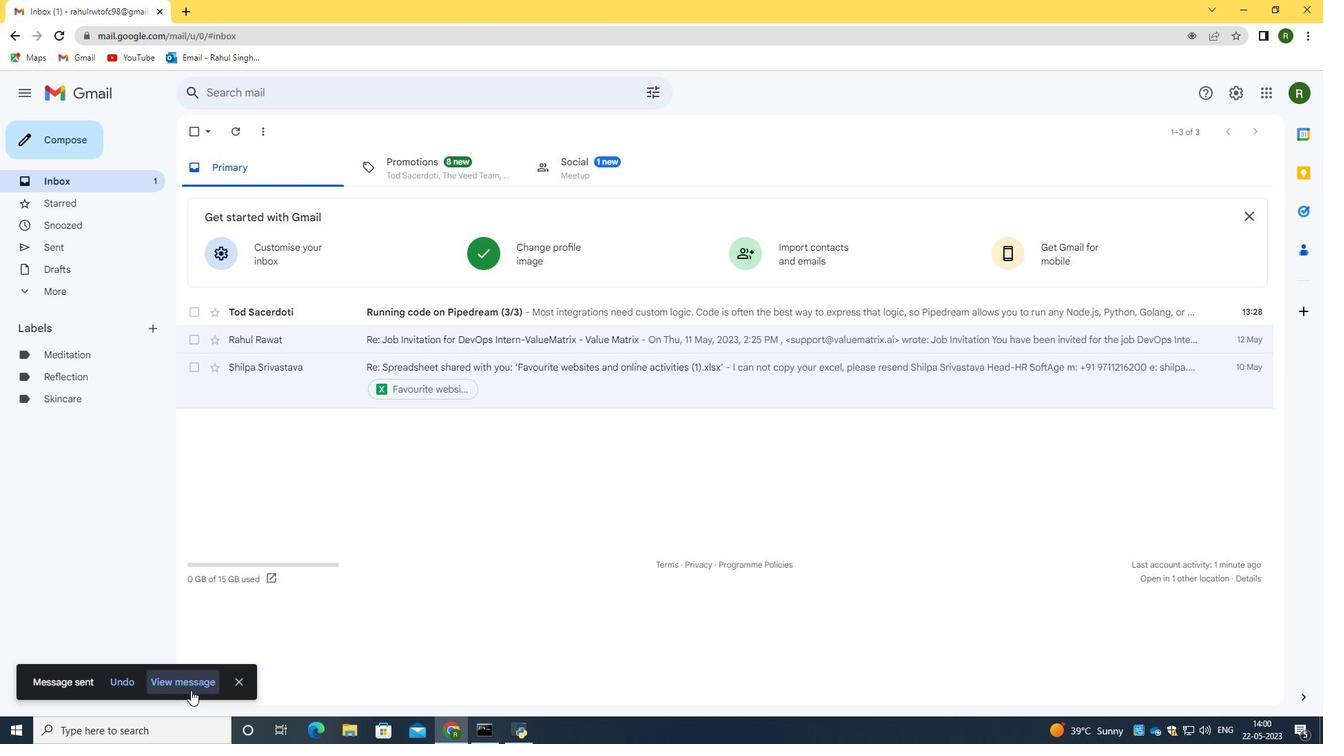 
Action: Mouse moved to (290, 486)
Screenshot: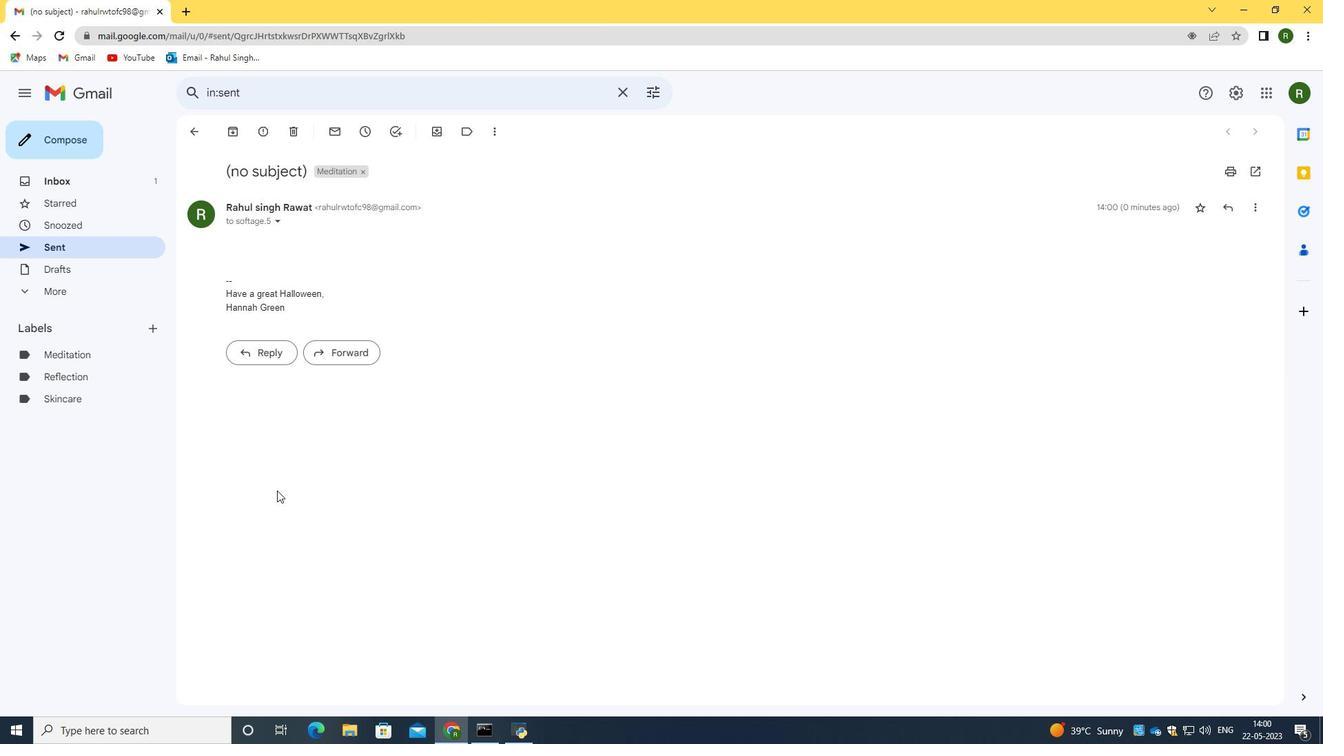 
